 Task: Look for space in Kundarkhi, India from 12th July, 2023 to 16th July, 2023 for 8 adults in price range Rs.10000 to Rs.16000. Place can be private room with 8 bedrooms having 8 beds and 8 bathrooms. Property type can be house, flat, guest house, hotel. Amenities needed are: wifi, TV, free parkinig on premises, gym, breakfast. Booking option can be shelf check-in. Required host language is English.
Action: Mouse moved to (495, 119)
Screenshot: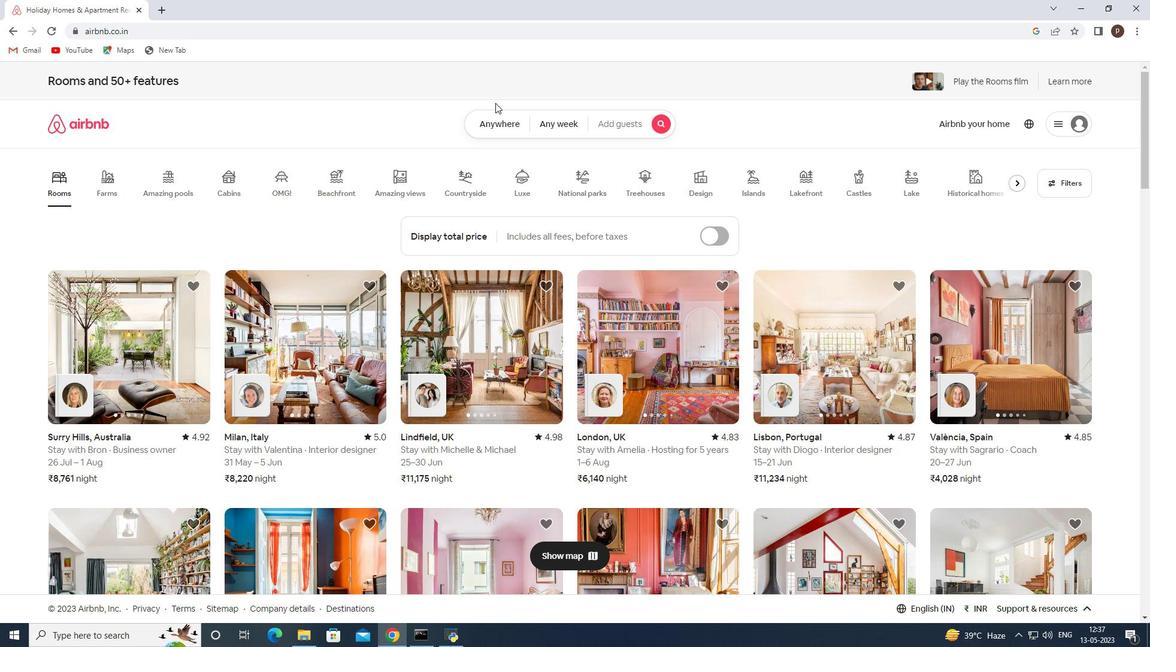 
Action: Mouse pressed left at (495, 119)
Screenshot: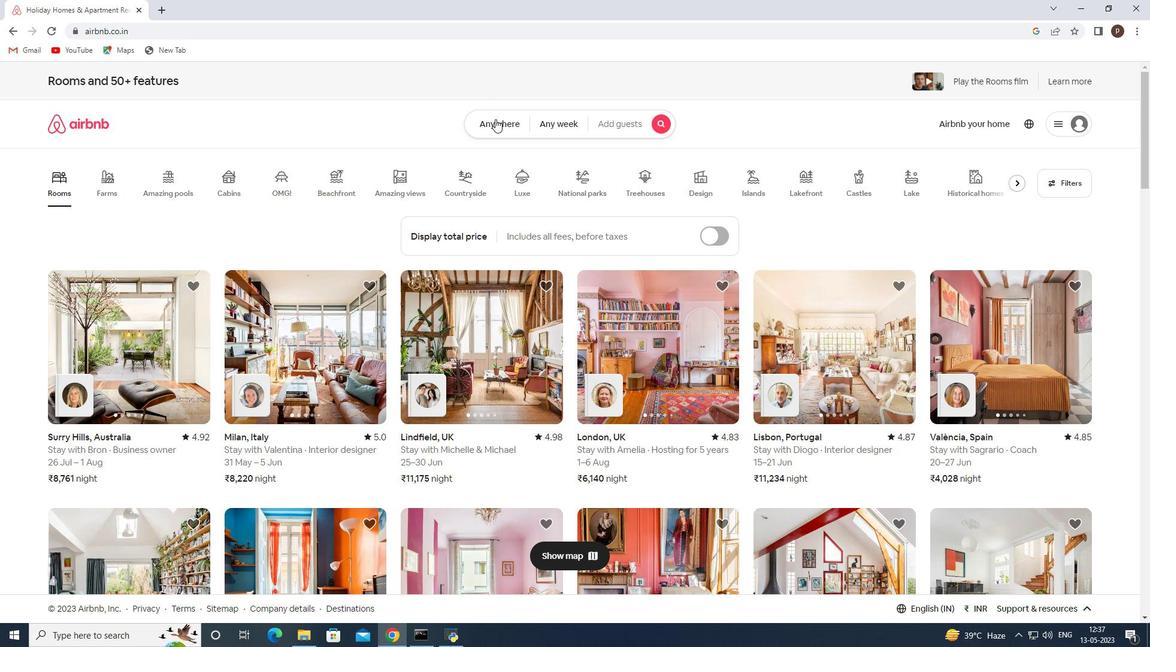 
Action: Mouse moved to (431, 171)
Screenshot: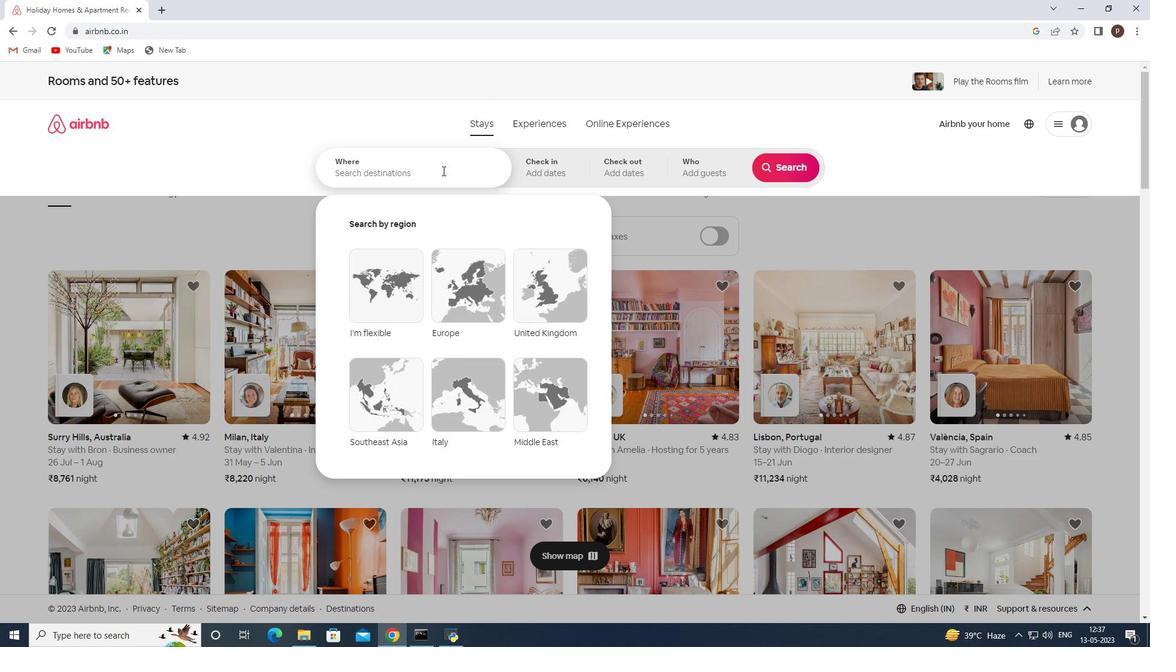 
Action: Mouse pressed left at (431, 171)
Screenshot: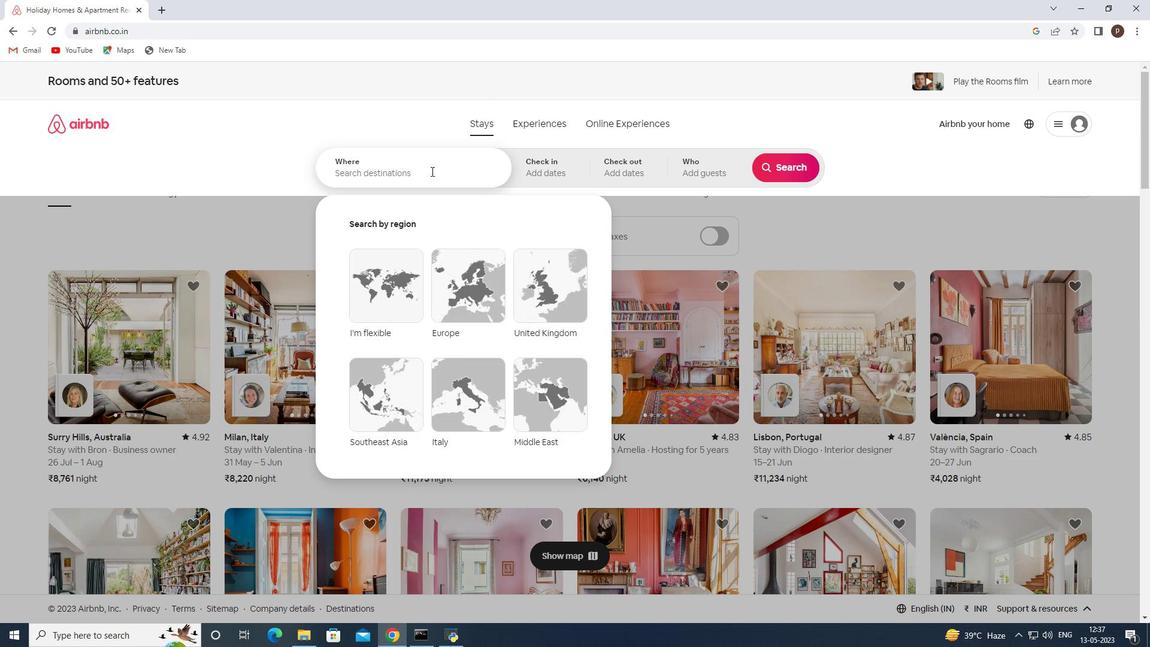 
Action: Key pressed <Key.caps_lock>K<Key.caps_lock>undarkhi
Screenshot: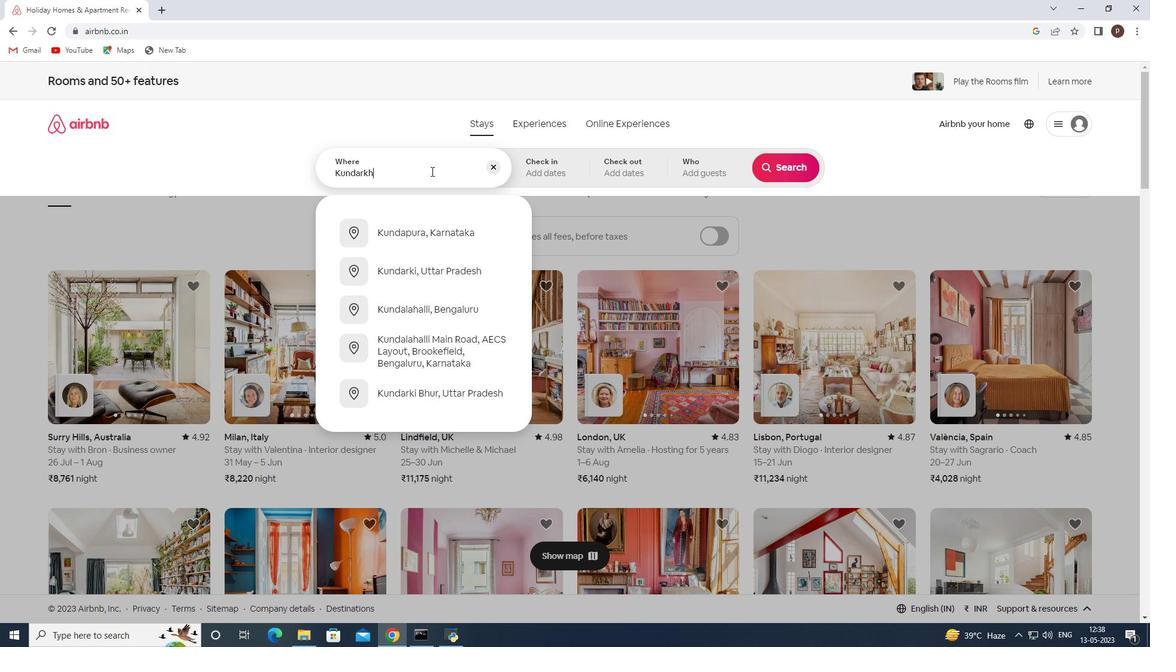 
Action: Mouse moved to (431, 231)
Screenshot: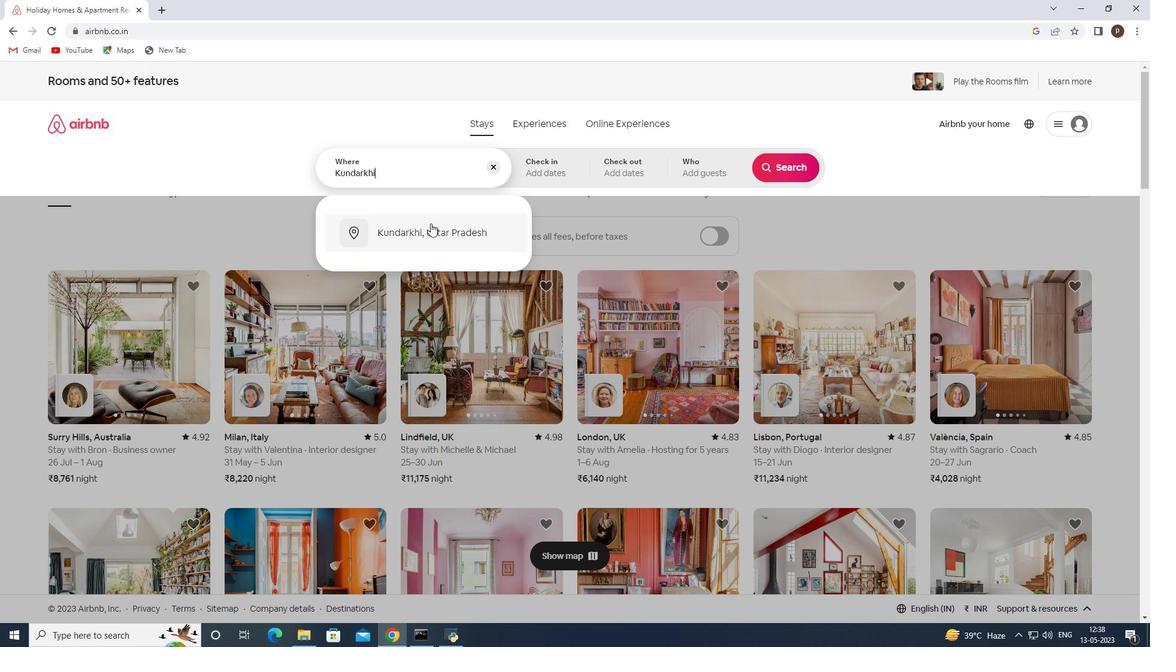 
Action: Mouse pressed left at (431, 231)
Screenshot: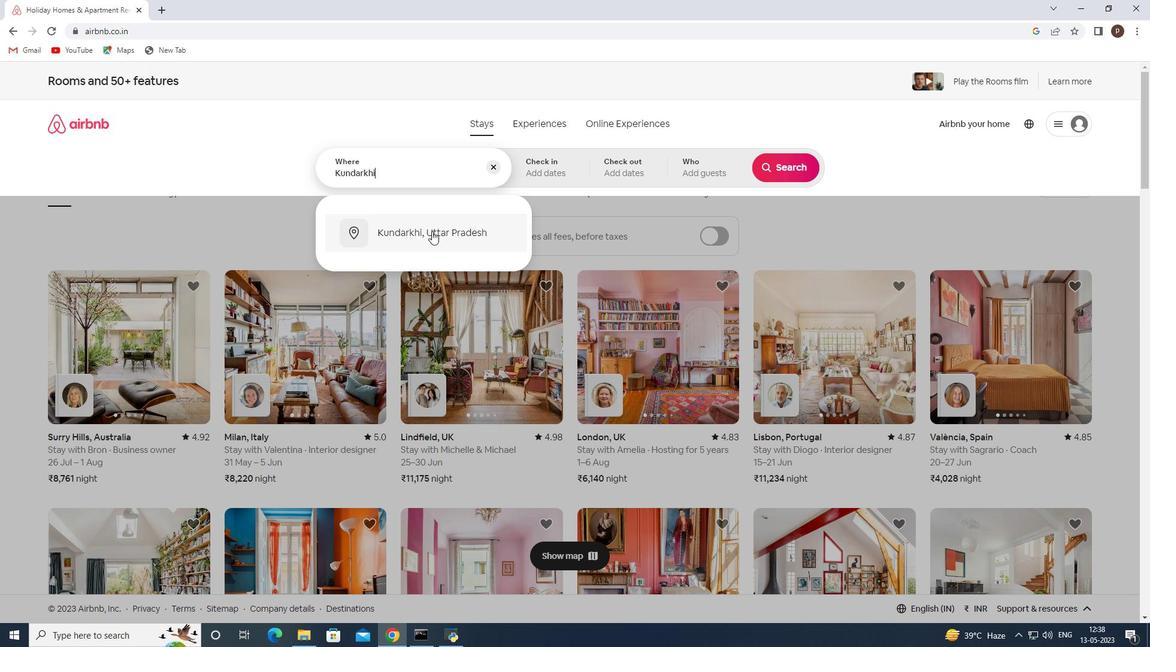 
Action: Mouse moved to (786, 261)
Screenshot: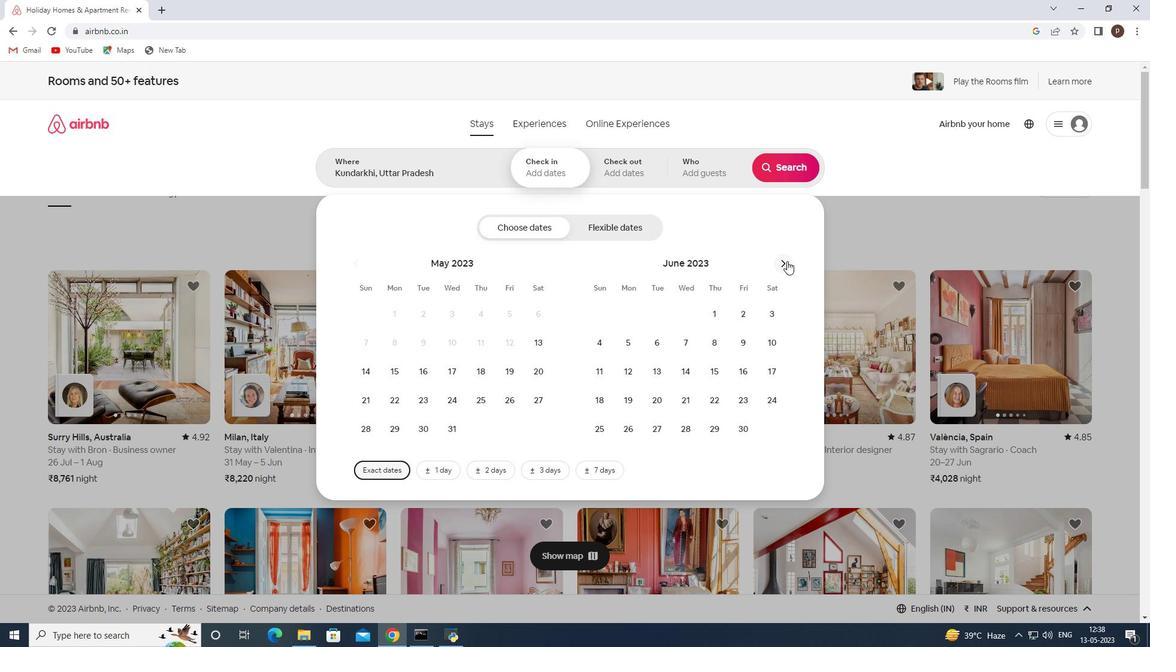 
Action: Mouse pressed left at (786, 261)
Screenshot: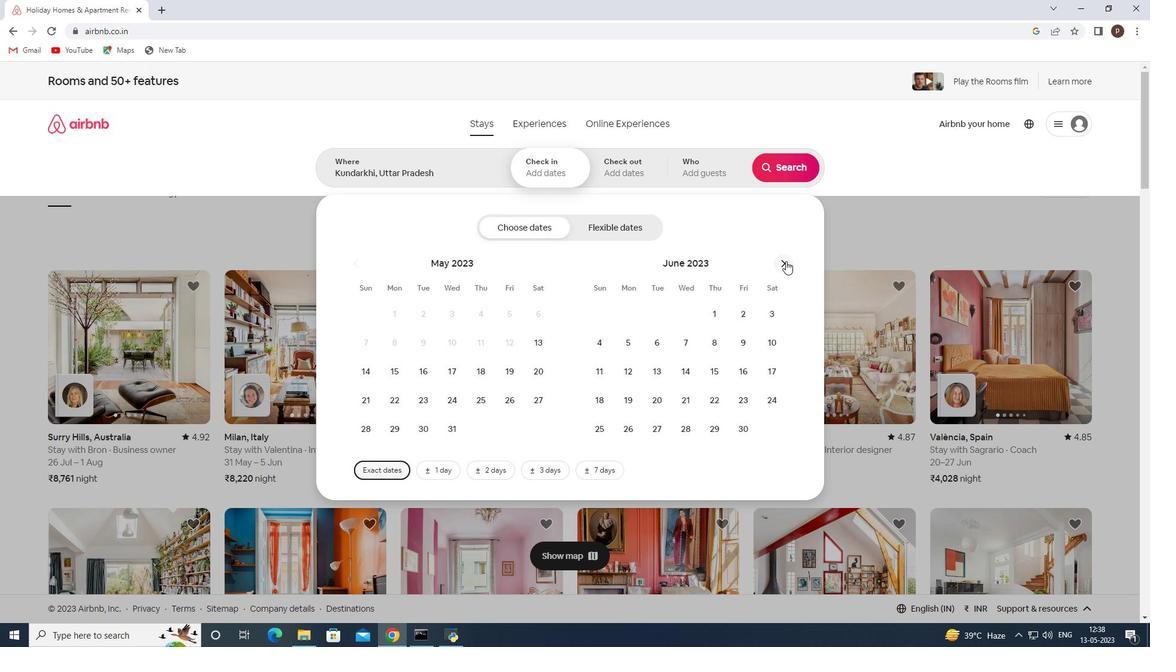 
Action: Mouse moved to (681, 370)
Screenshot: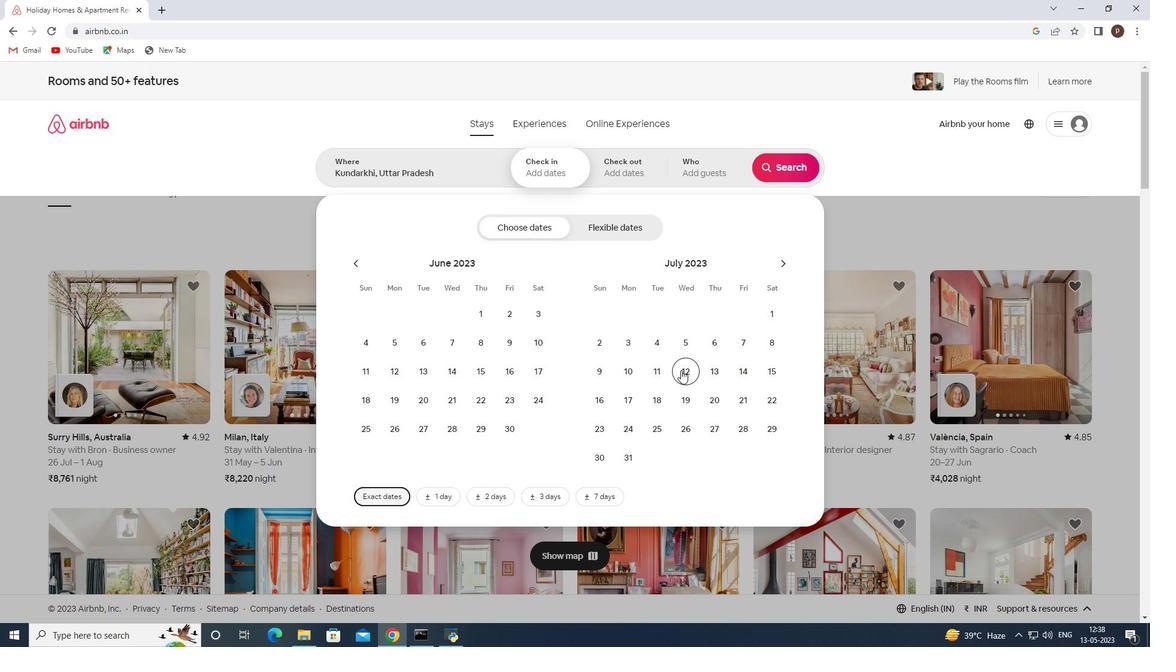 
Action: Mouse pressed left at (681, 370)
Screenshot: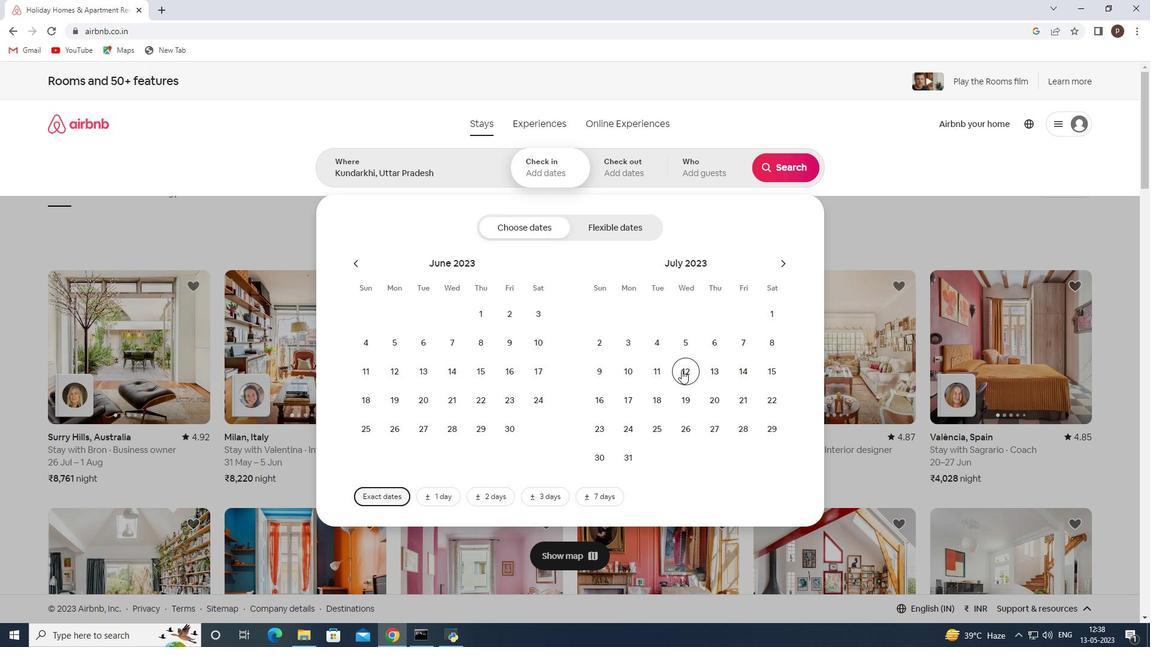 
Action: Mouse moved to (599, 399)
Screenshot: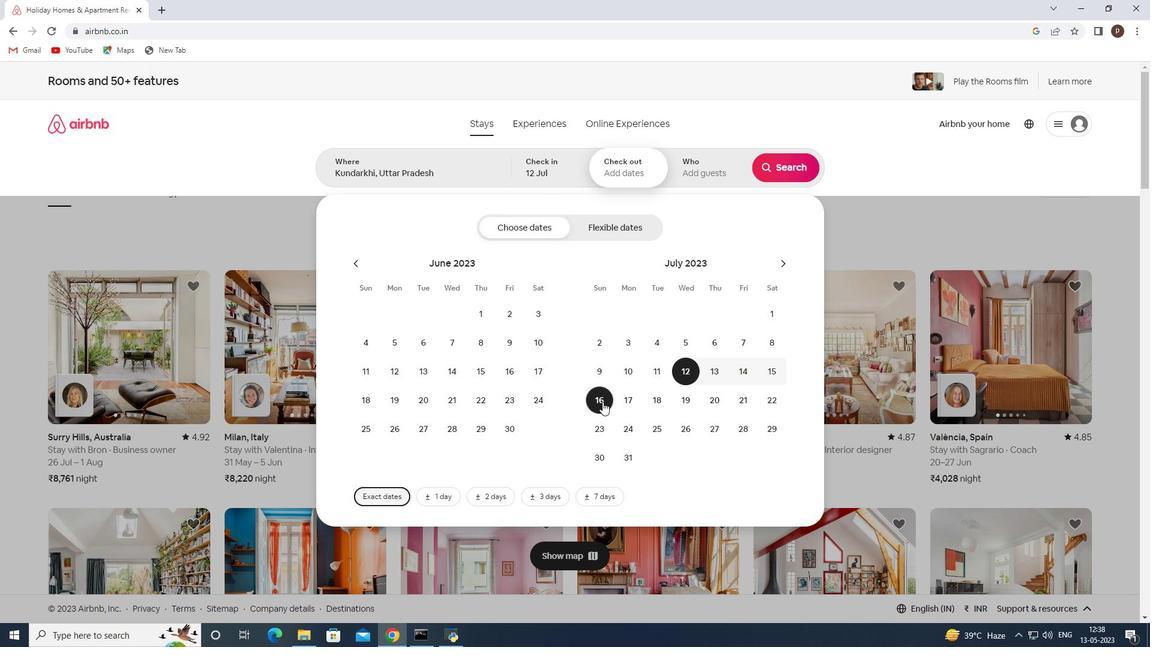 
Action: Mouse pressed left at (599, 399)
Screenshot: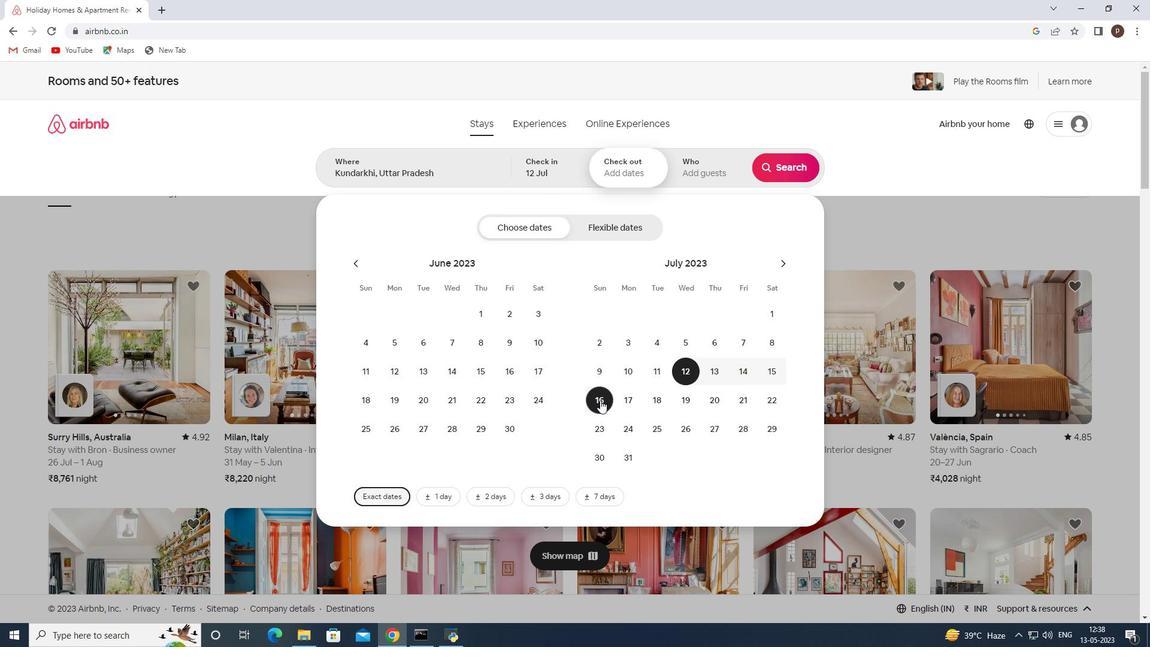 
Action: Mouse moved to (728, 168)
Screenshot: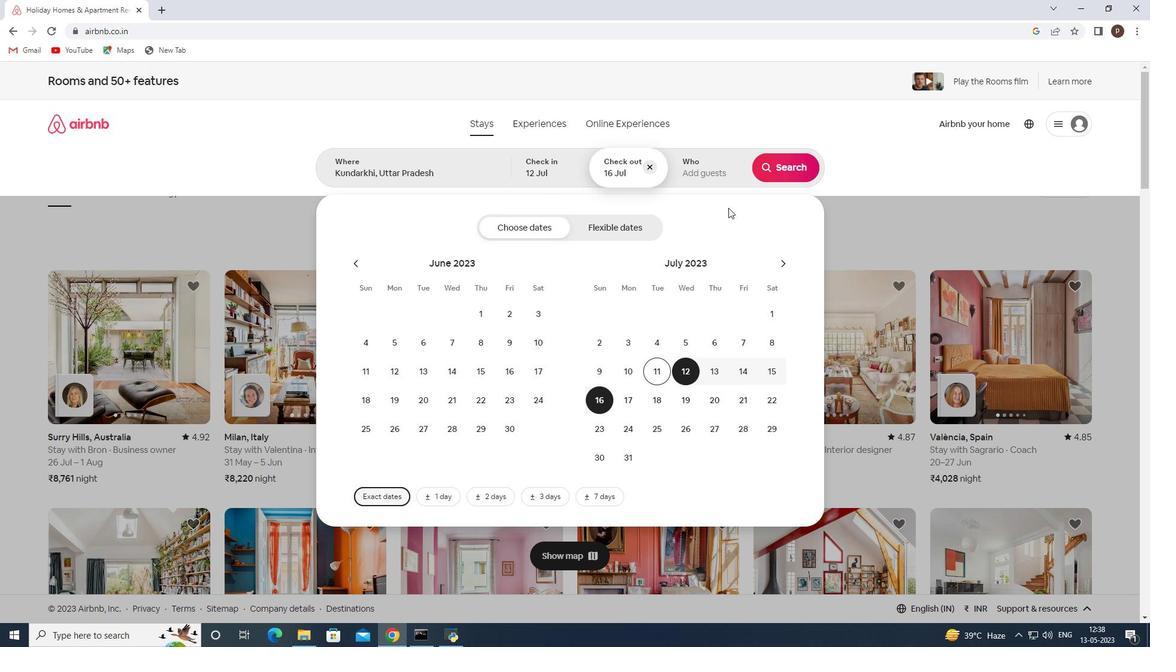 
Action: Mouse pressed left at (728, 168)
Screenshot: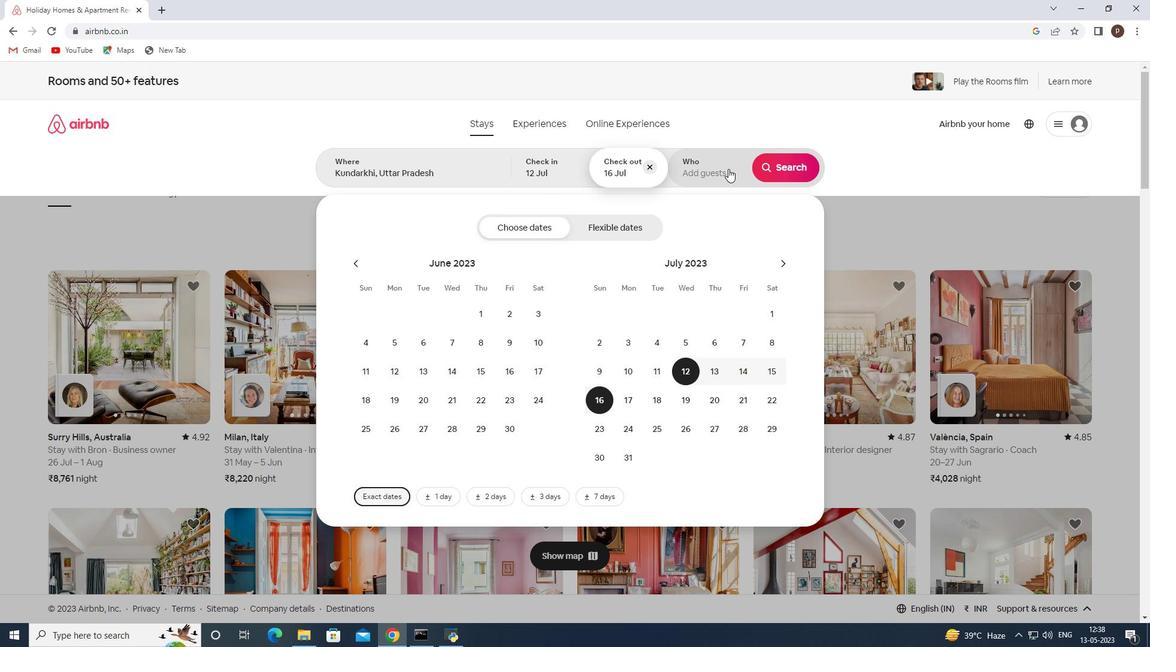 
Action: Mouse moved to (786, 233)
Screenshot: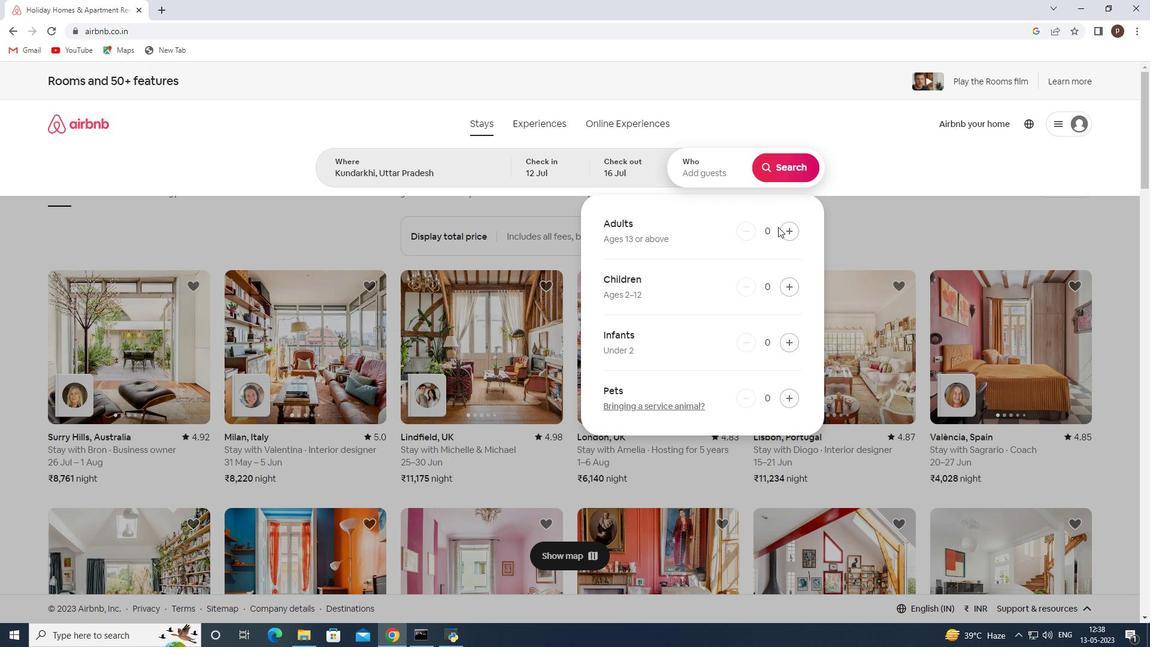 
Action: Mouse pressed left at (786, 233)
Screenshot: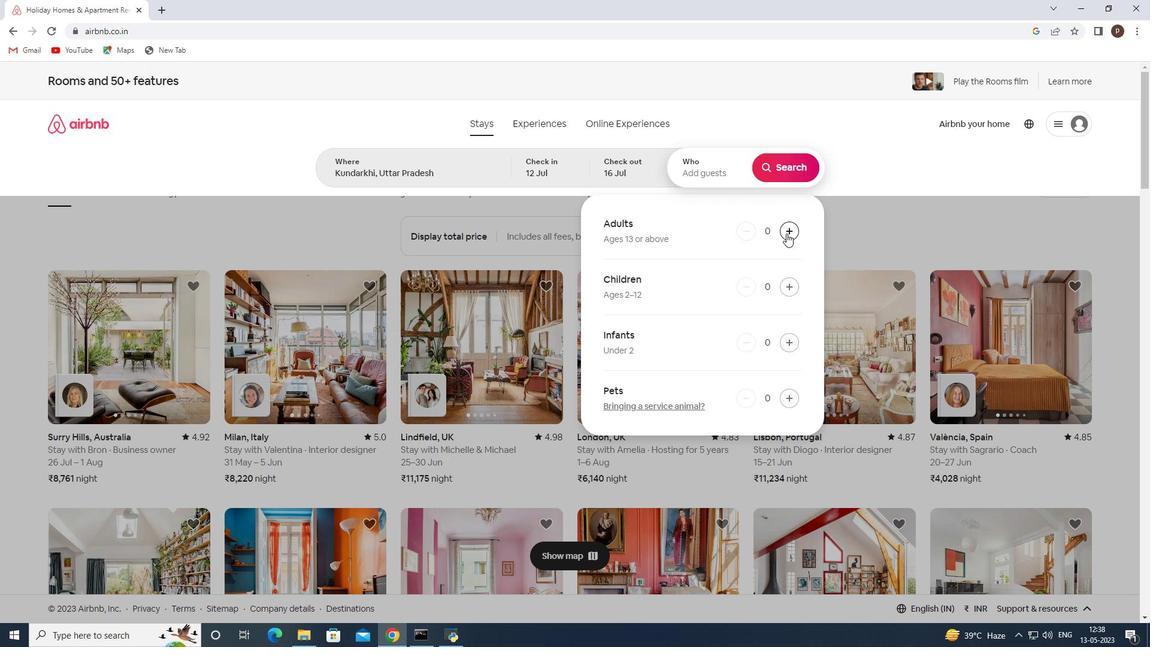 
Action: Mouse pressed left at (786, 233)
Screenshot: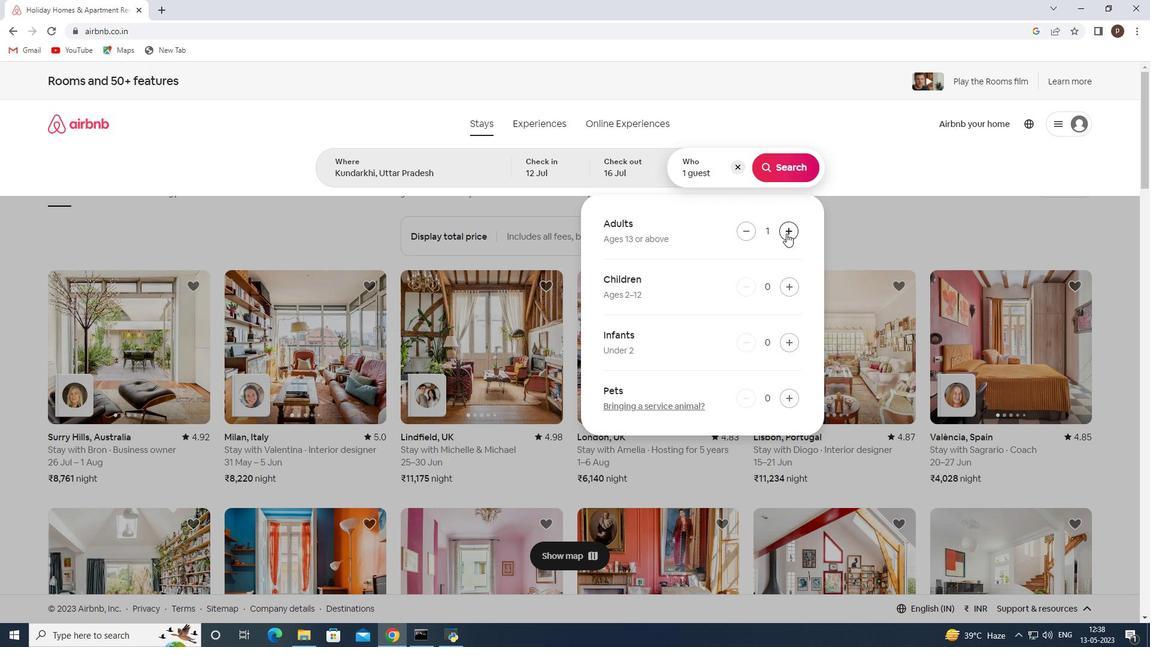 
Action: Mouse pressed left at (786, 233)
Screenshot: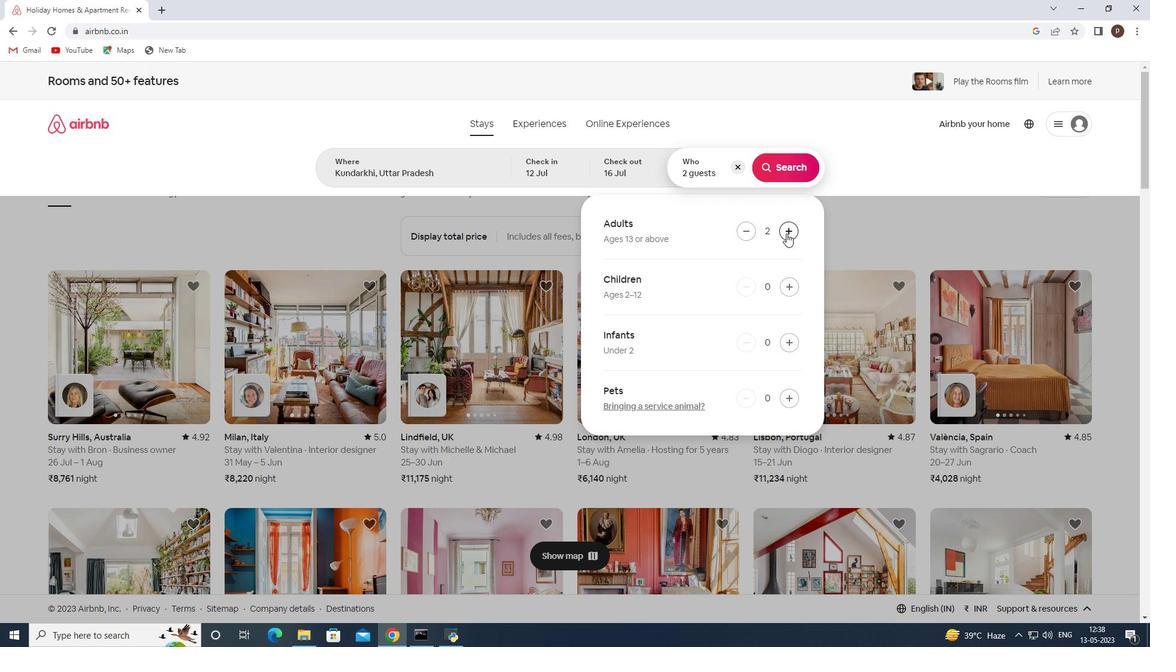 
Action: Mouse pressed left at (786, 233)
Screenshot: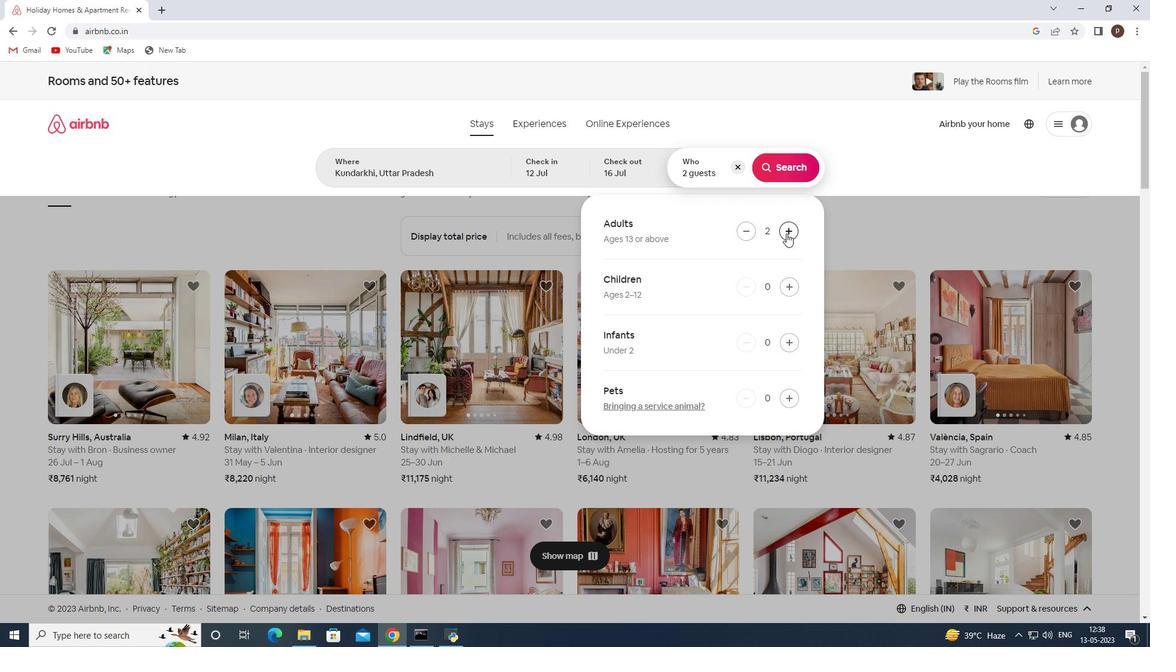 
Action: Mouse pressed left at (786, 233)
Screenshot: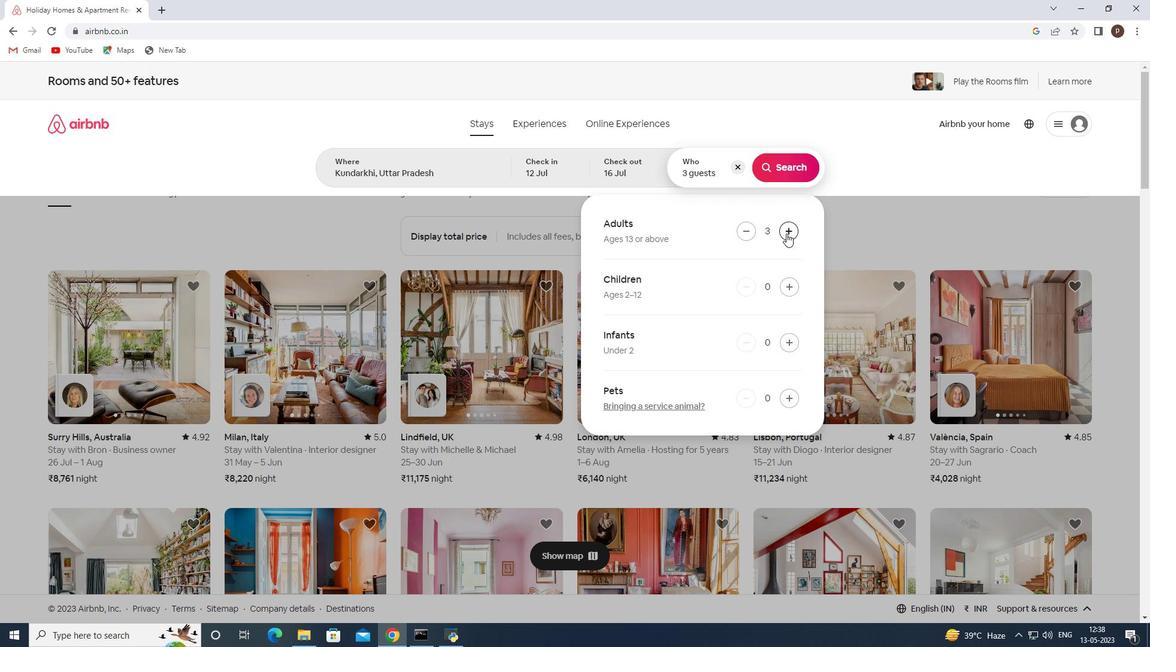 
Action: Mouse pressed left at (786, 233)
Screenshot: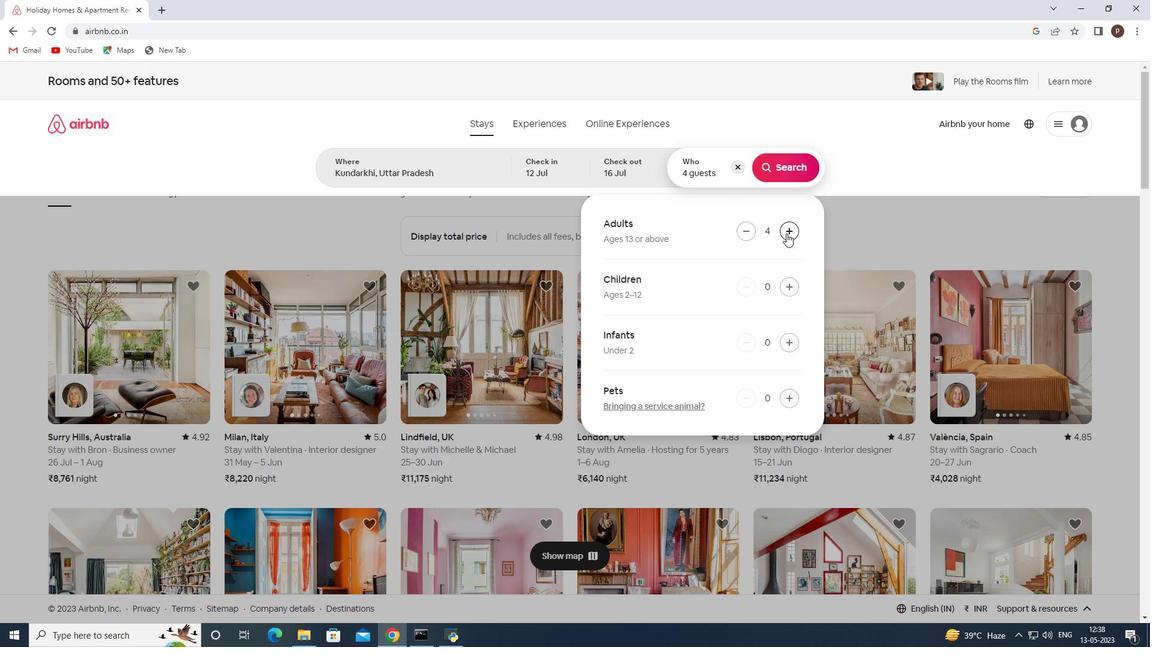 
Action: Mouse pressed left at (786, 233)
Screenshot: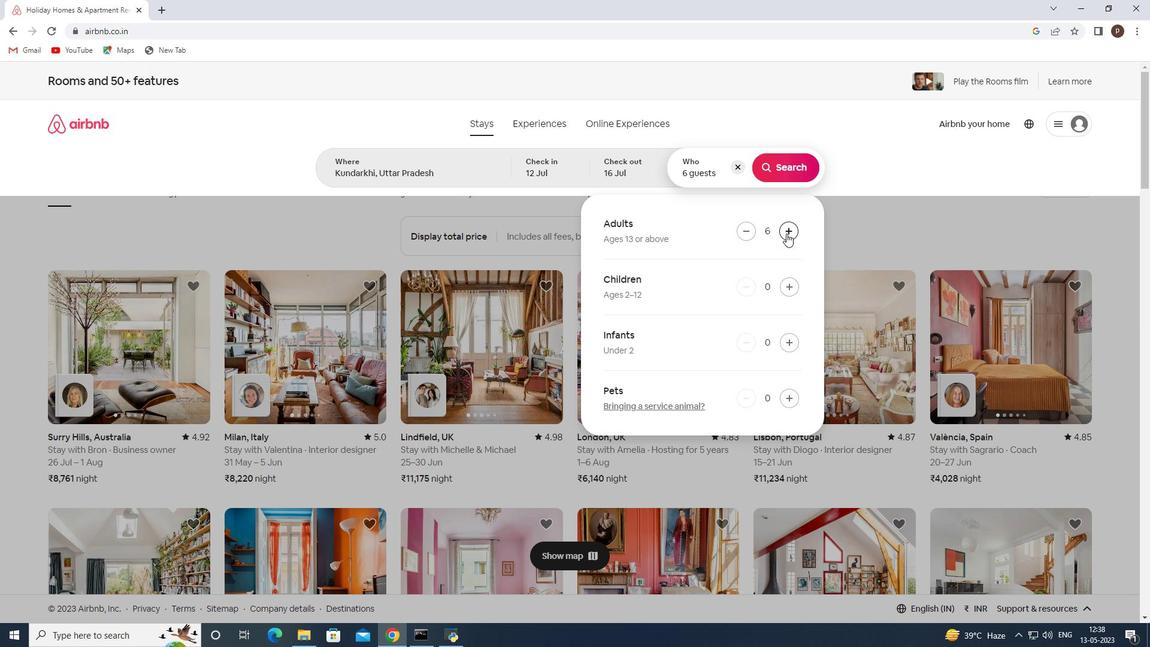 
Action: Mouse pressed left at (786, 233)
Screenshot: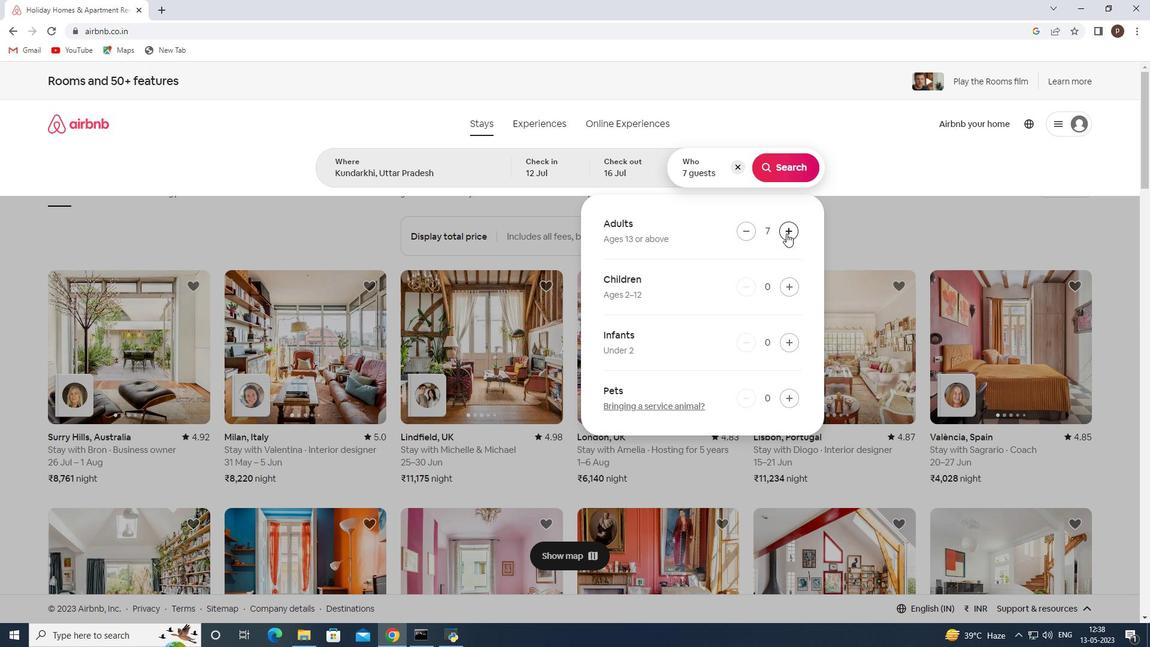 
Action: Mouse moved to (788, 170)
Screenshot: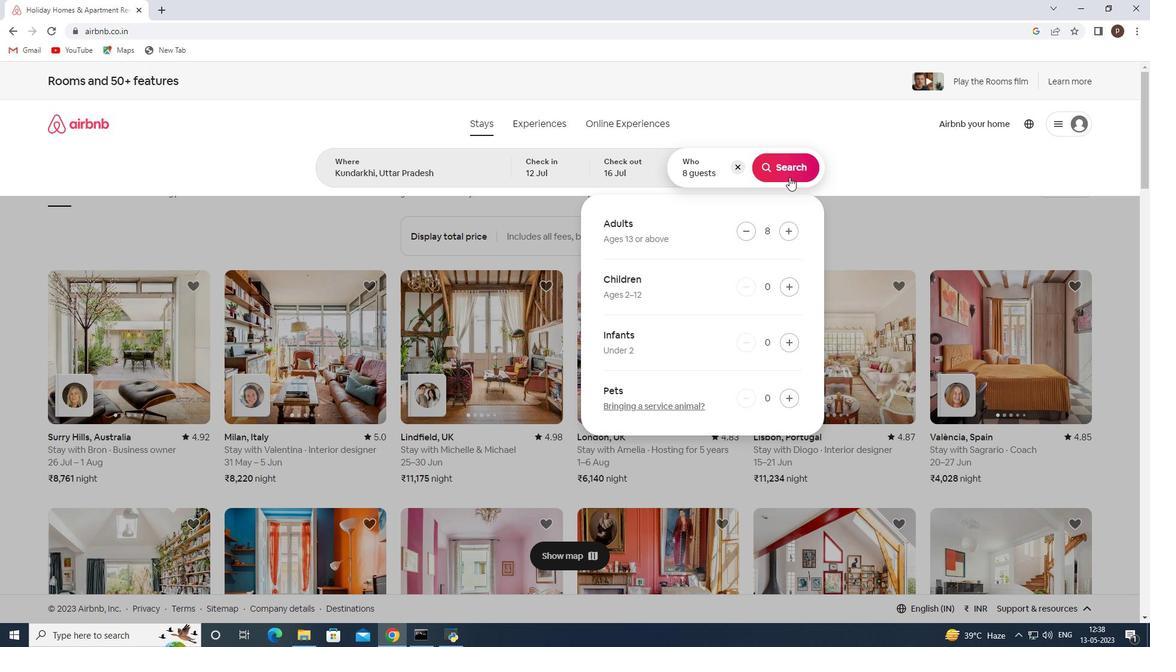 
Action: Mouse pressed left at (788, 170)
Screenshot: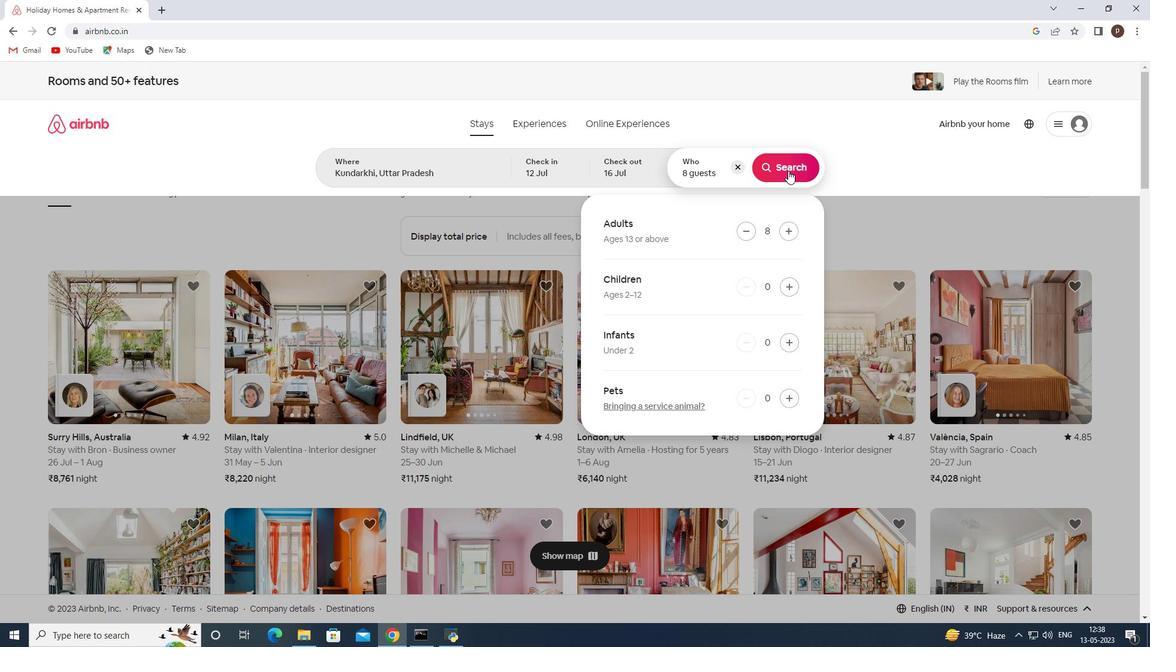 
Action: Mouse moved to (1084, 130)
Screenshot: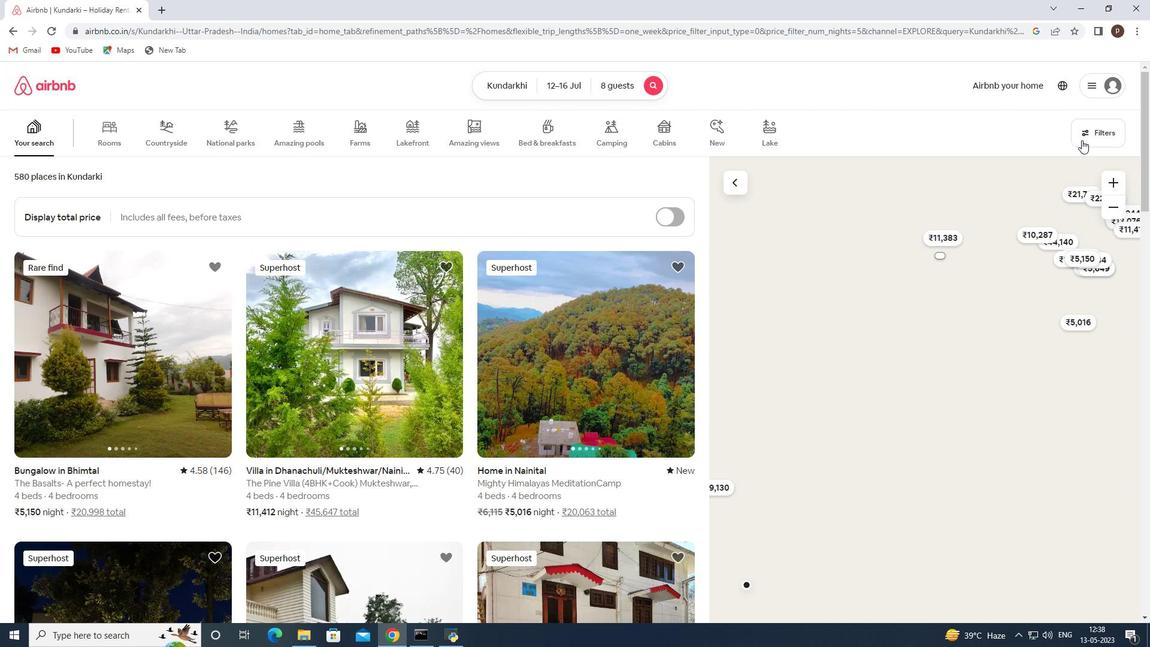 
Action: Mouse pressed left at (1084, 130)
Screenshot: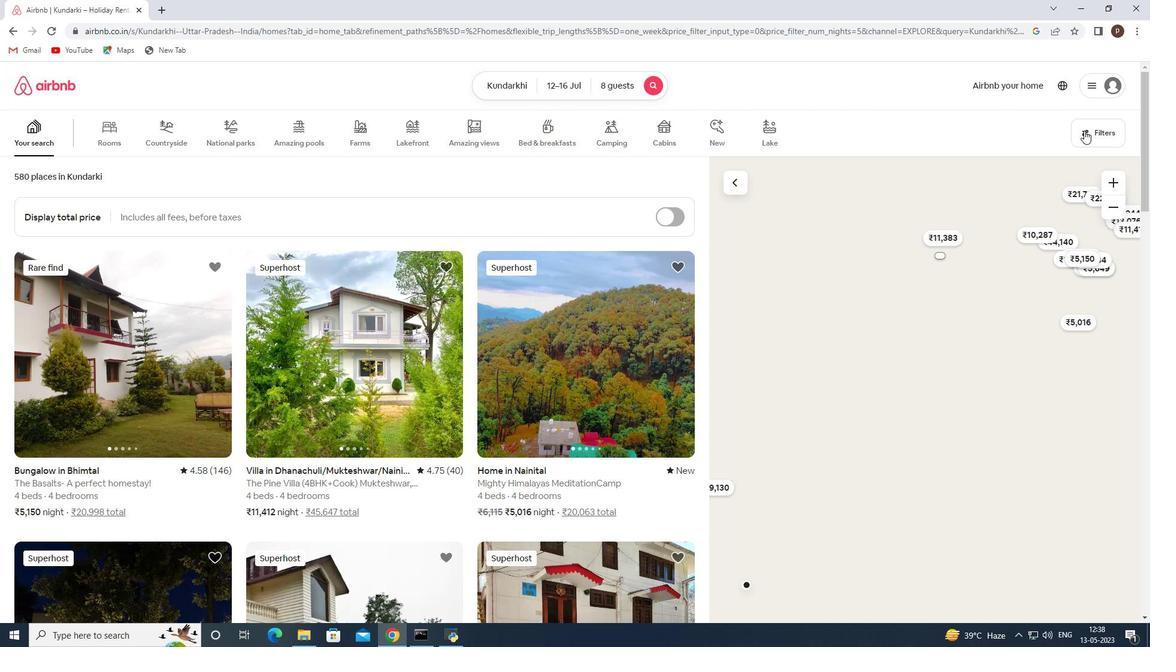 
Action: Mouse moved to (401, 428)
Screenshot: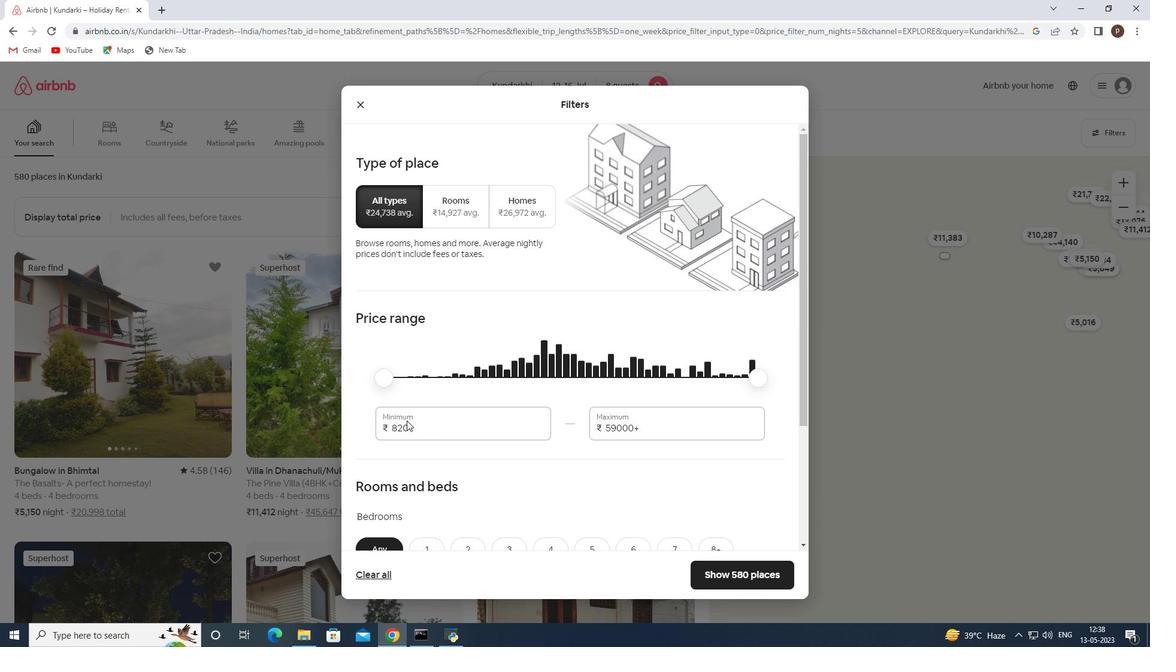 
Action: Mouse pressed left at (401, 428)
Screenshot: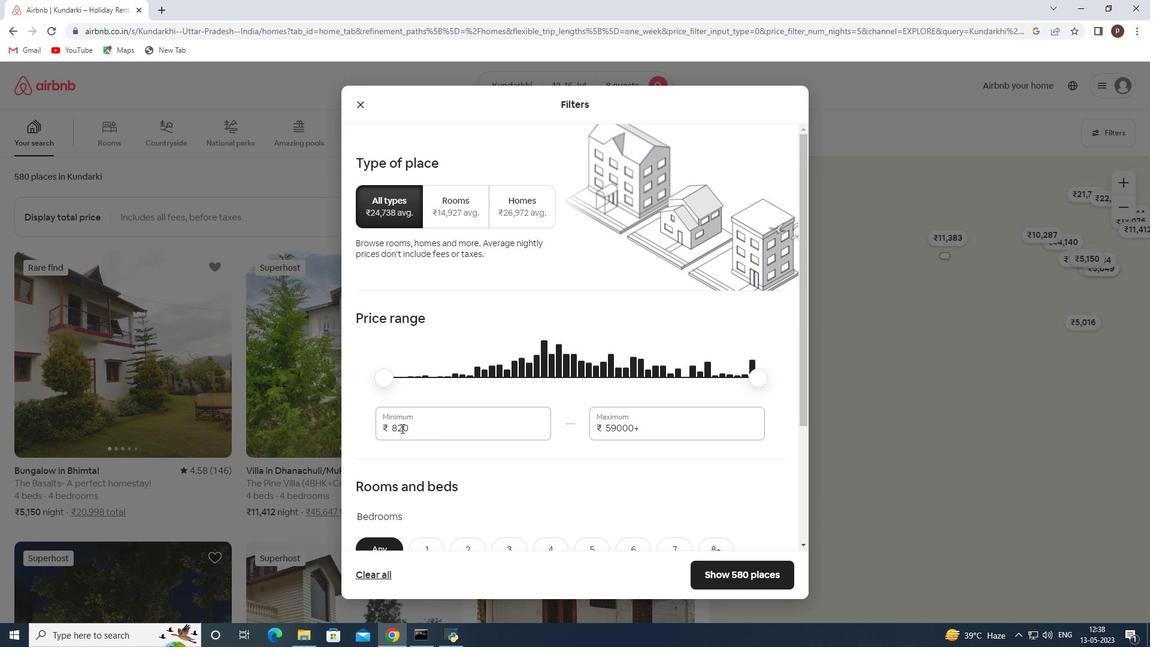 
Action: Mouse pressed left at (401, 428)
Screenshot: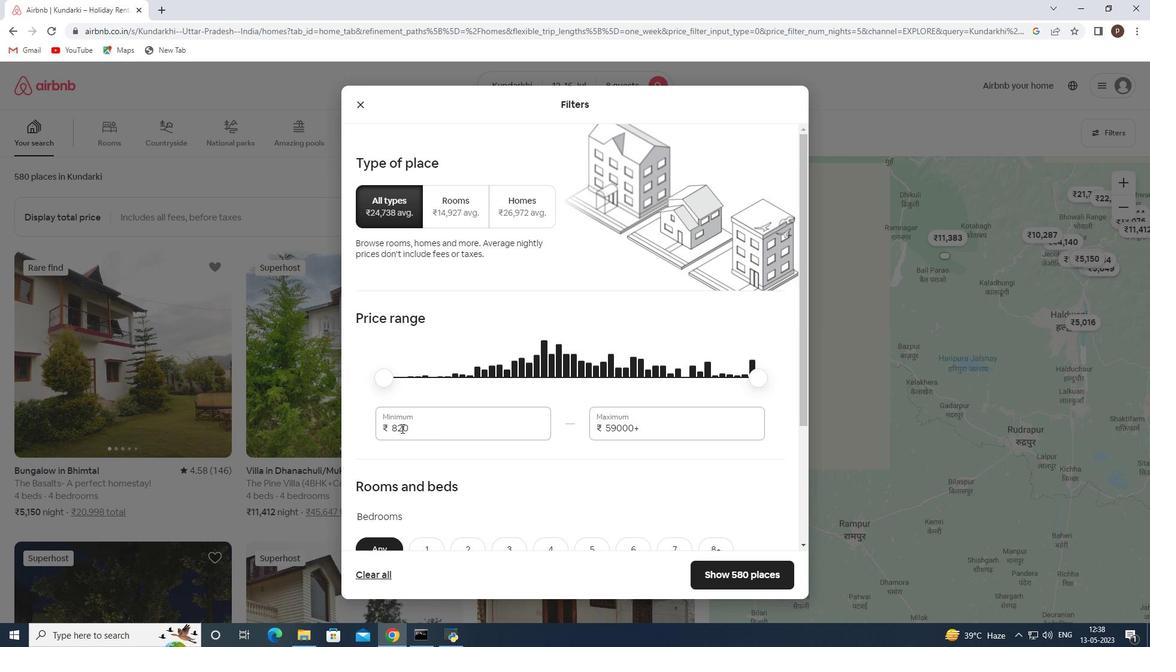 
Action: Key pressed 10000<Key.tab>16000
Screenshot: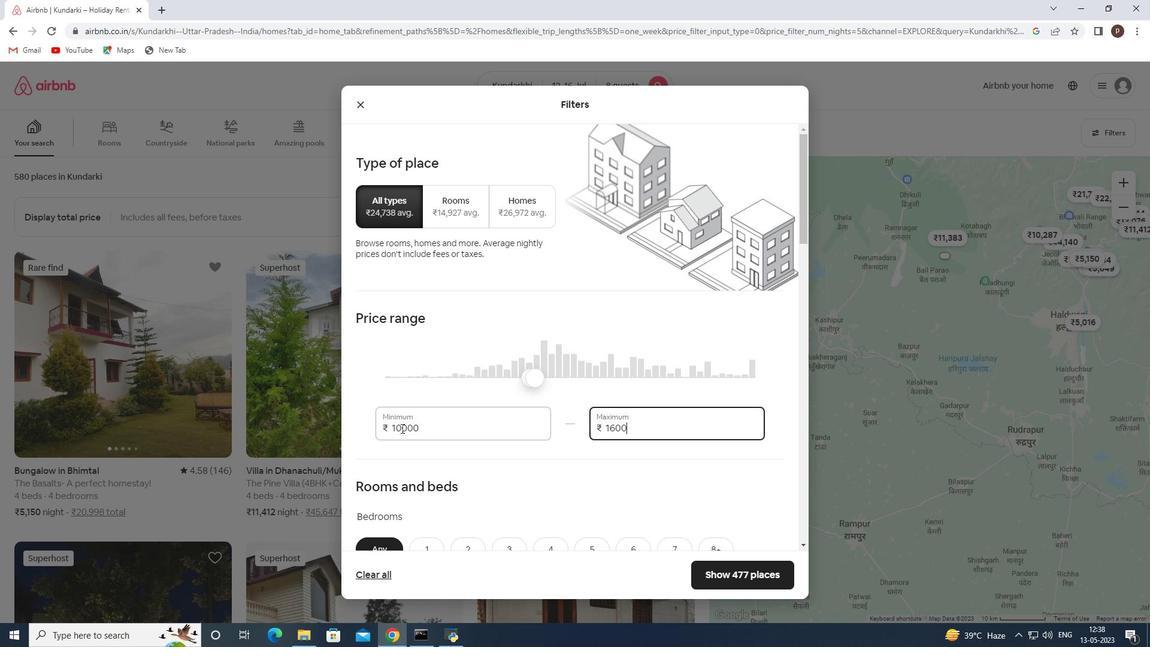 
Action: Mouse scrolled (401, 427) with delta (0, 0)
Screenshot: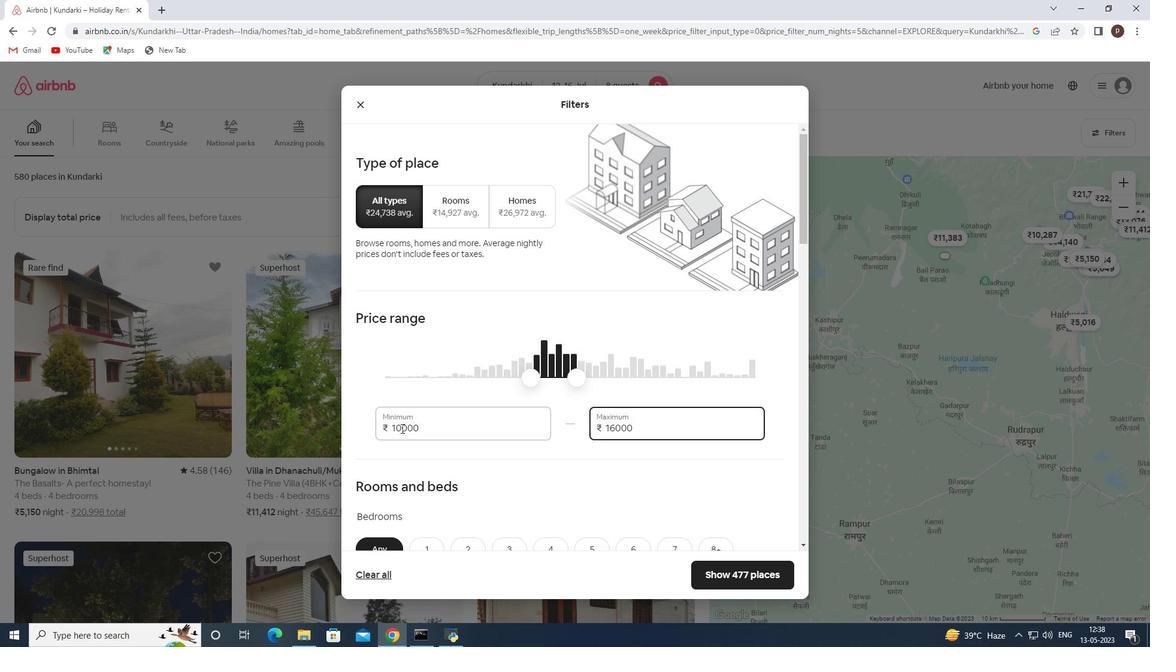
Action: Mouse scrolled (401, 427) with delta (0, 0)
Screenshot: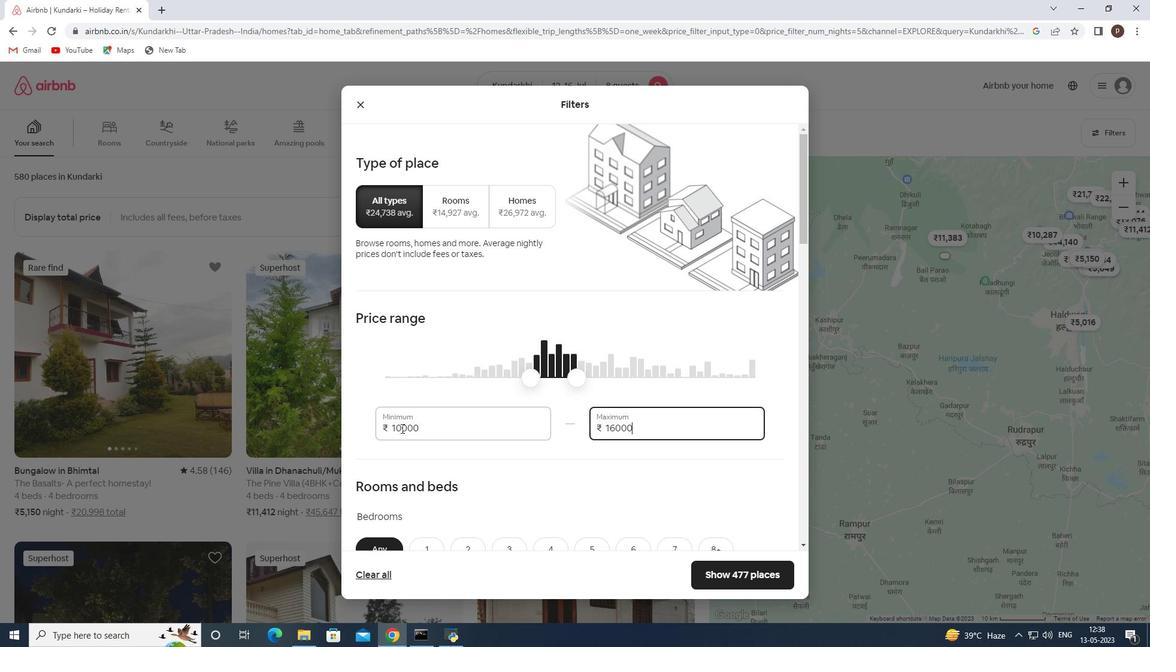 
Action: Mouse moved to (401, 428)
Screenshot: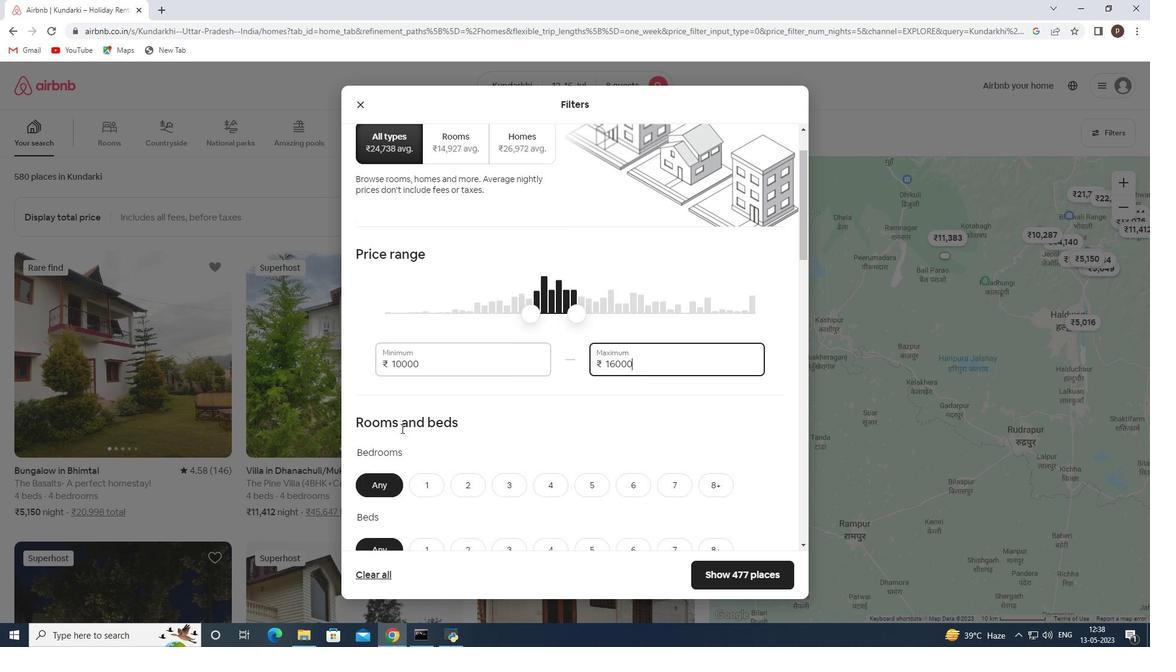 
Action: Mouse scrolled (401, 427) with delta (0, 0)
Screenshot: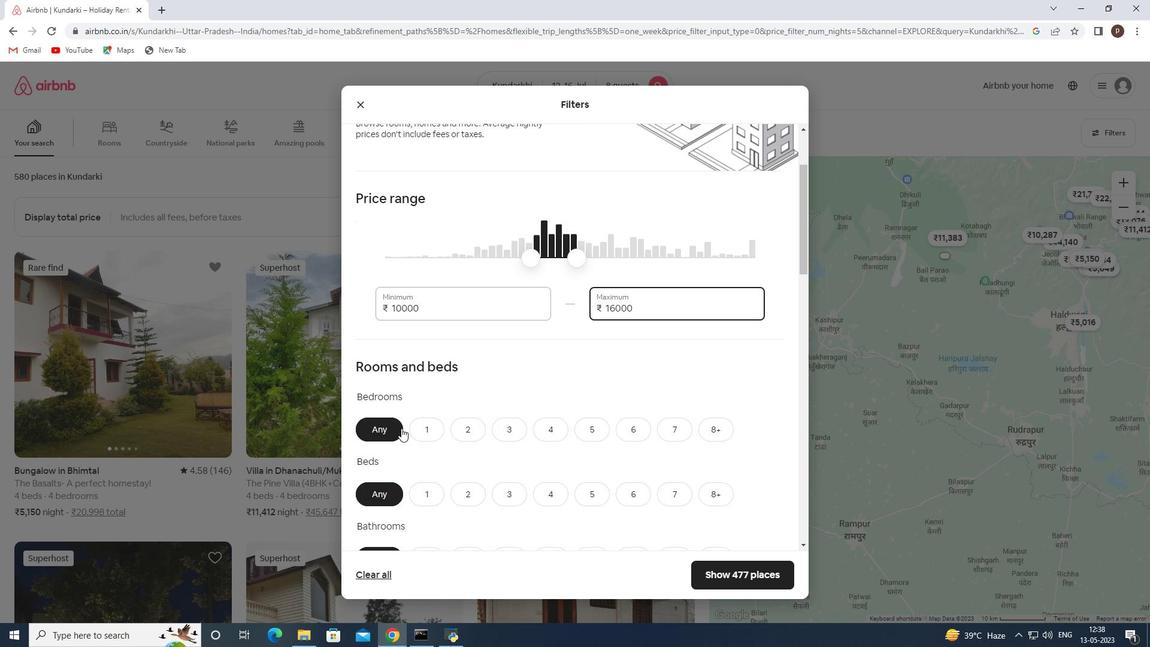 
Action: Mouse moved to (703, 364)
Screenshot: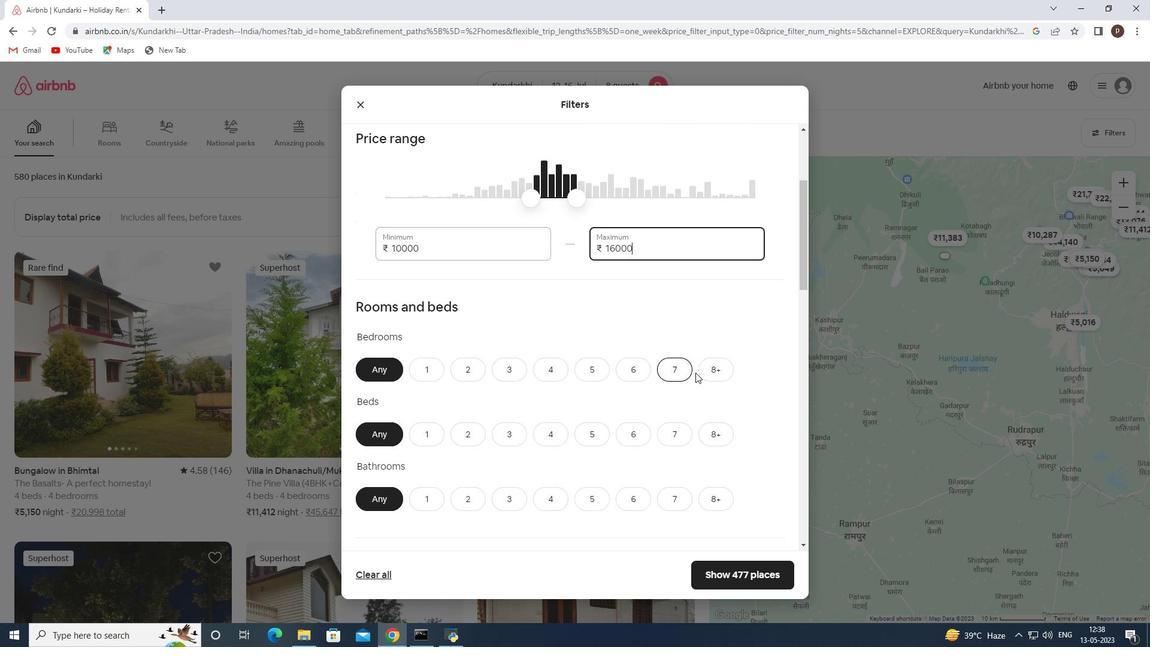 
Action: Mouse pressed left at (703, 364)
Screenshot: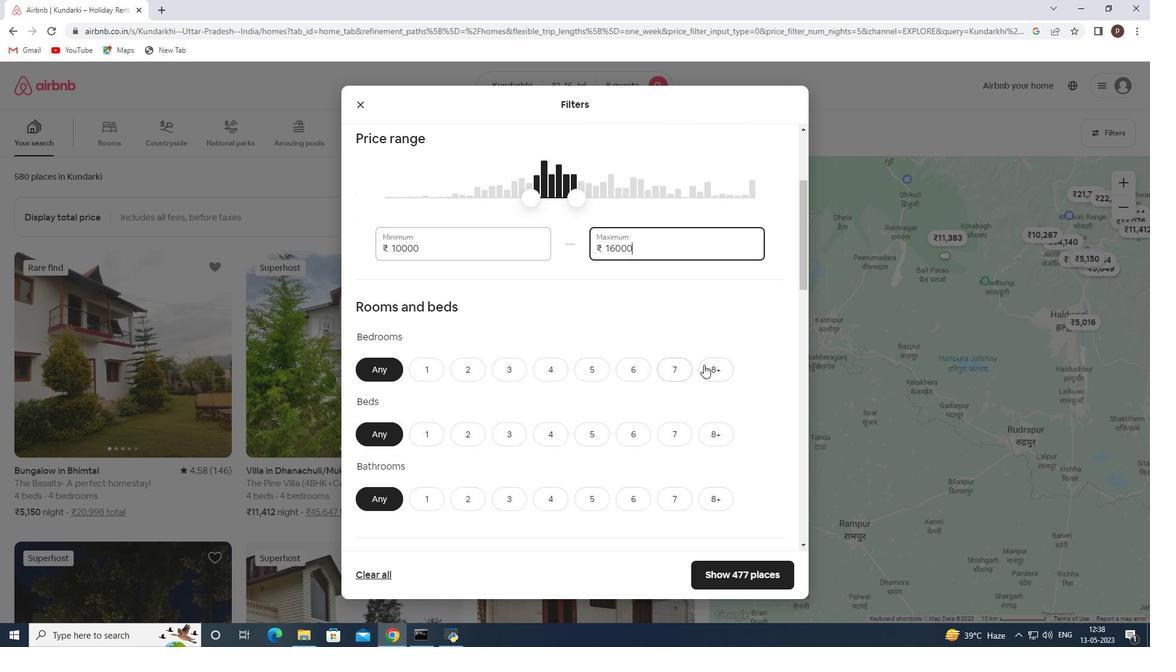
Action: Mouse moved to (712, 419)
Screenshot: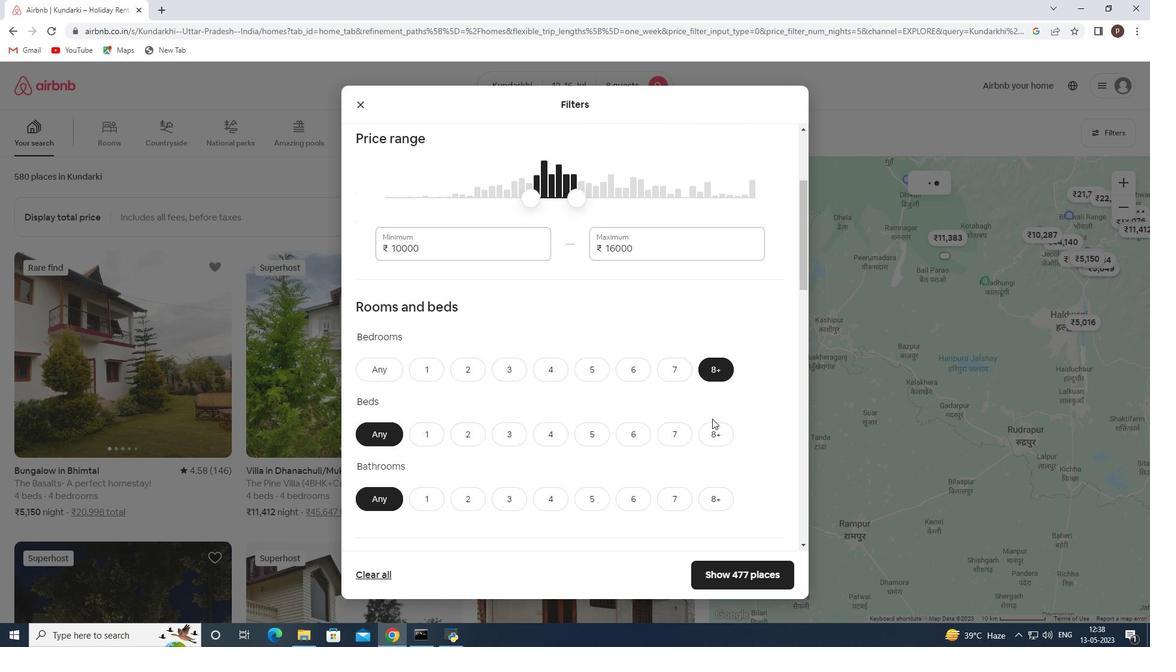 
Action: Mouse pressed left at (712, 419)
Screenshot: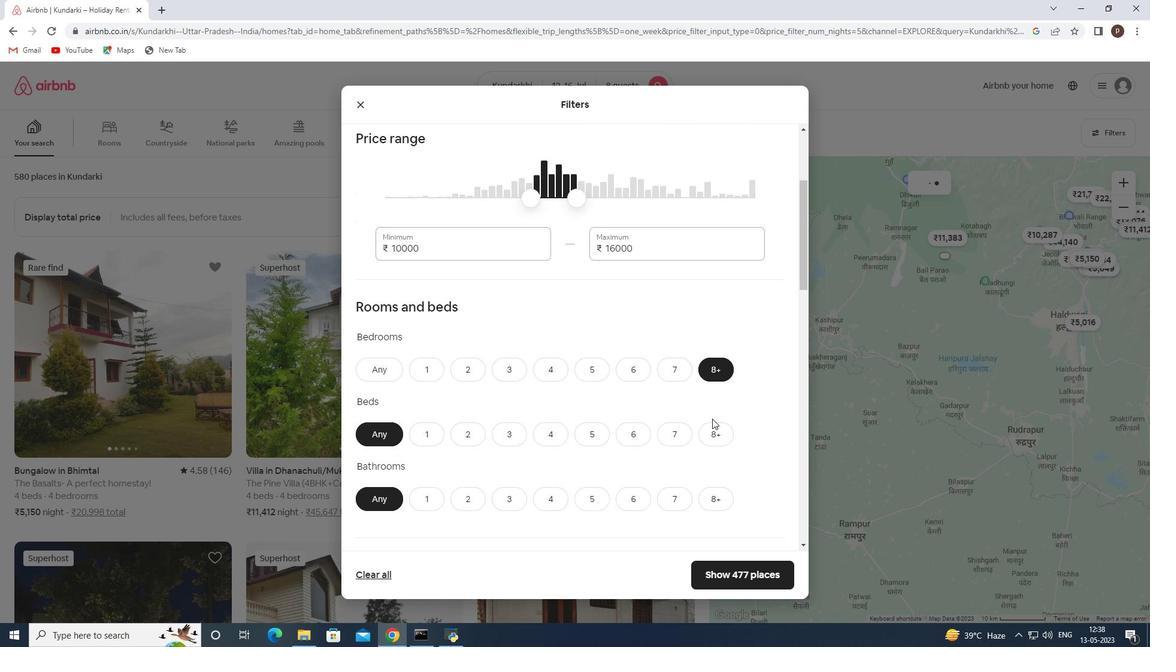 
Action: Mouse moved to (712, 425)
Screenshot: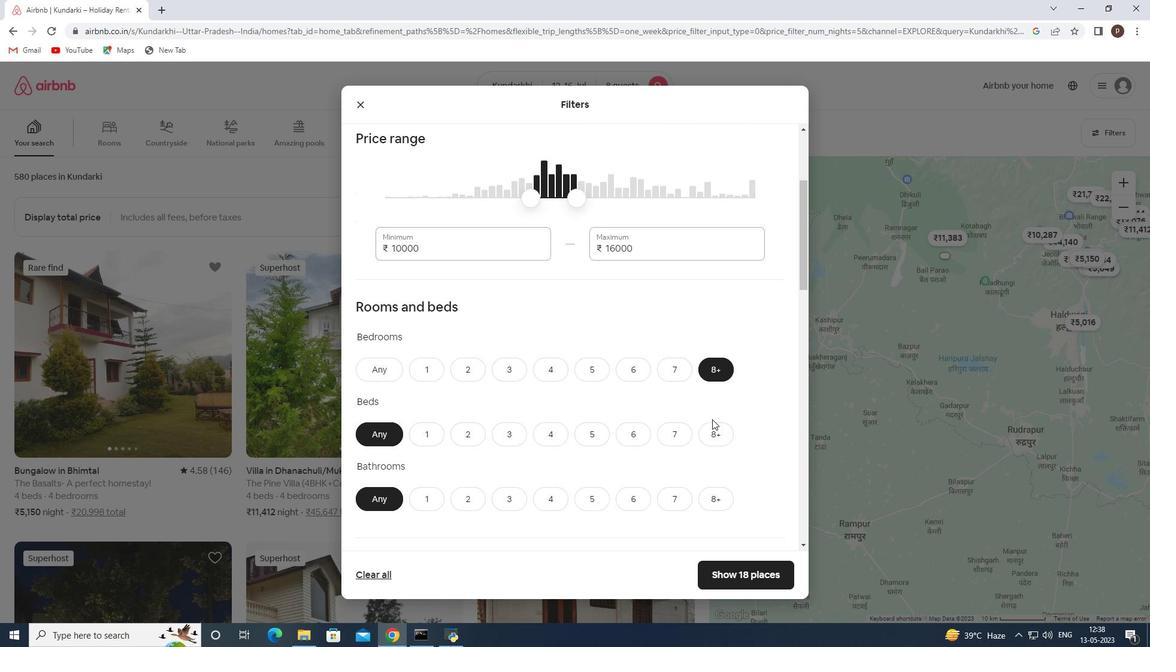 
Action: Mouse pressed left at (712, 425)
Screenshot: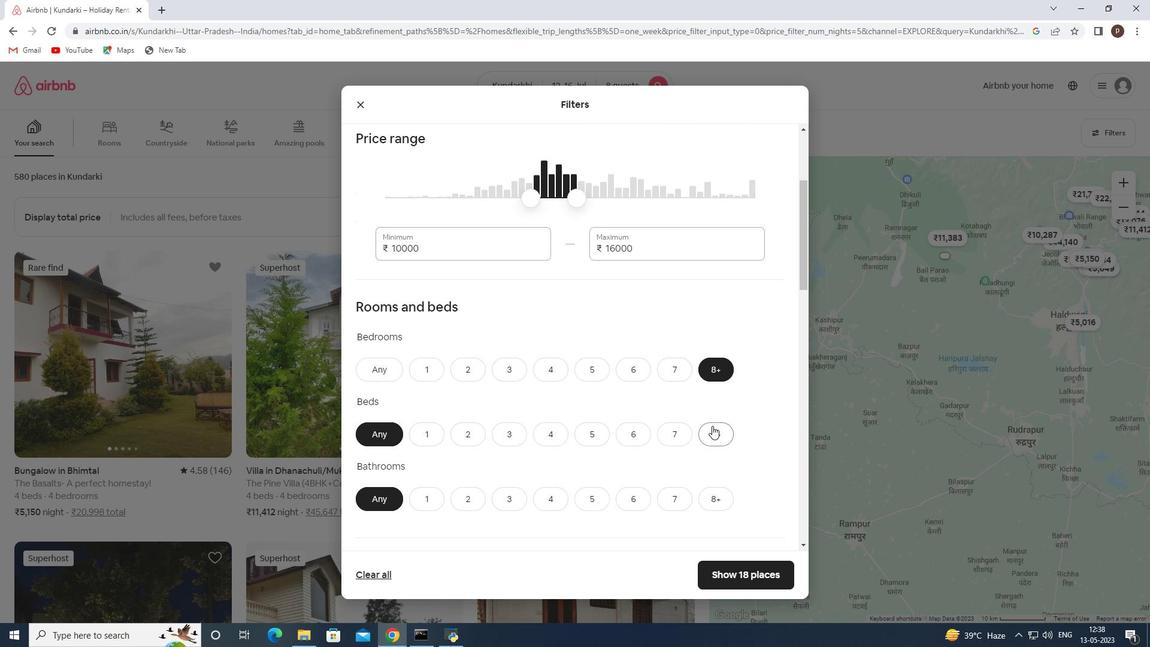 
Action: Mouse moved to (720, 495)
Screenshot: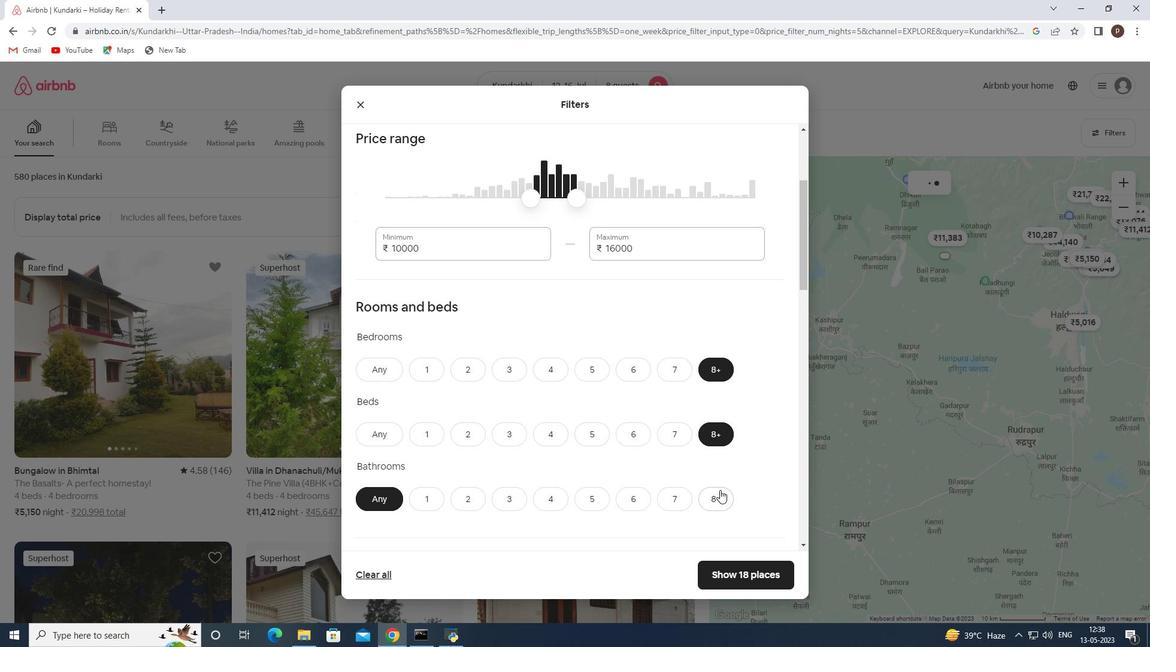 
Action: Mouse pressed left at (720, 495)
Screenshot: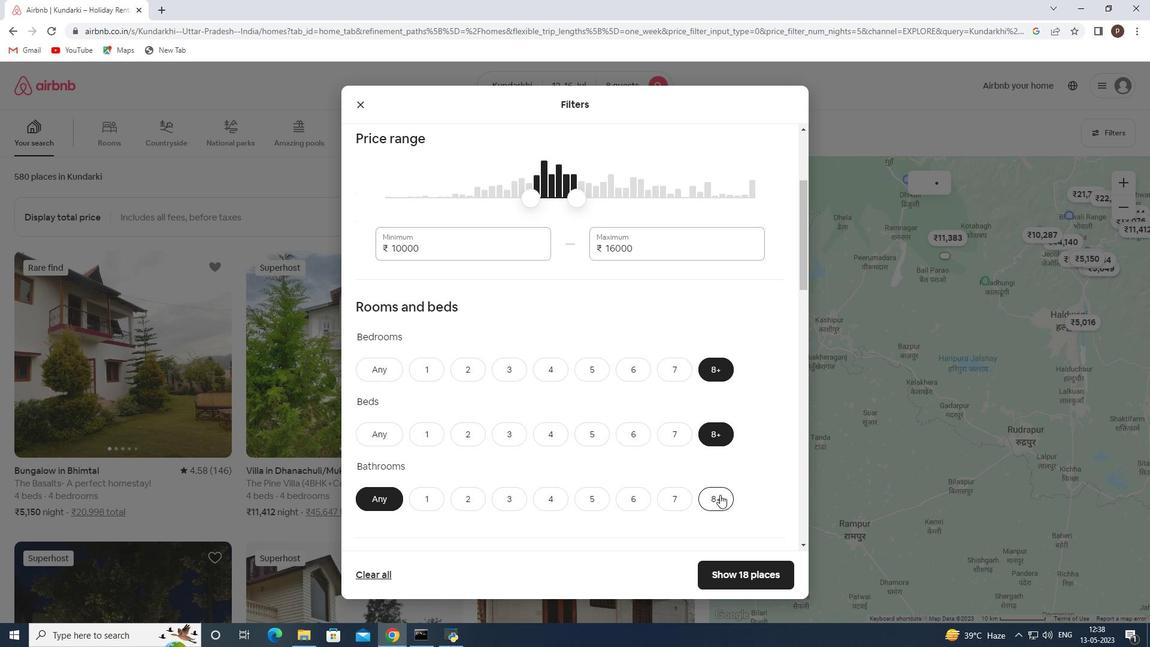 
Action: Mouse moved to (670, 470)
Screenshot: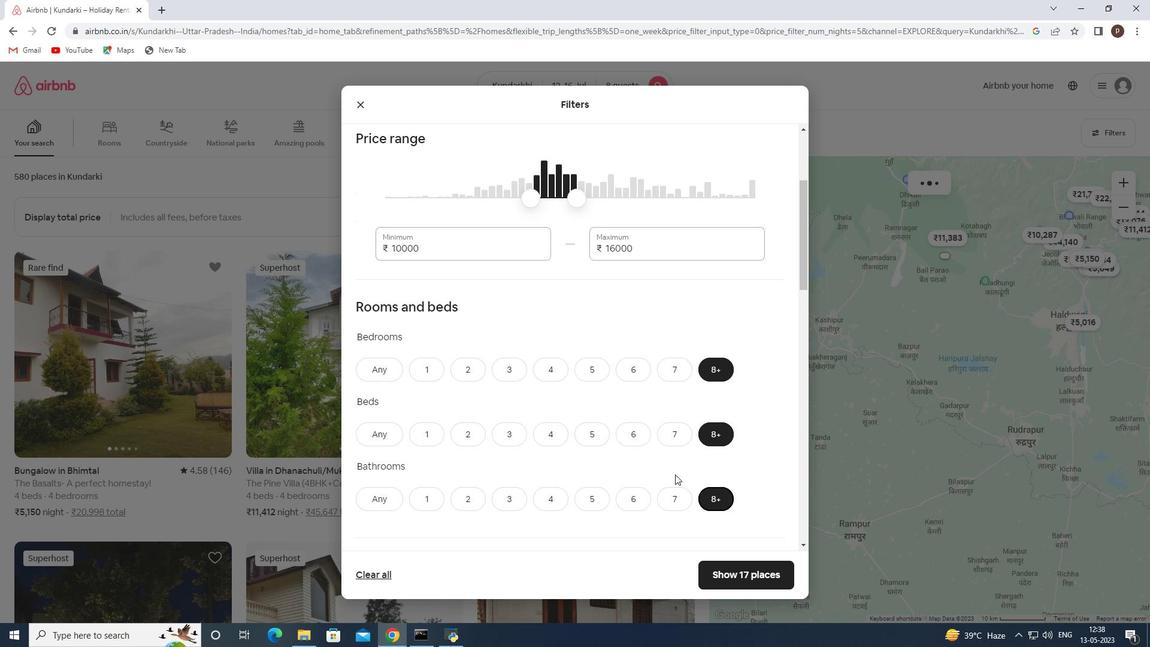 
Action: Mouse scrolled (670, 470) with delta (0, 0)
Screenshot: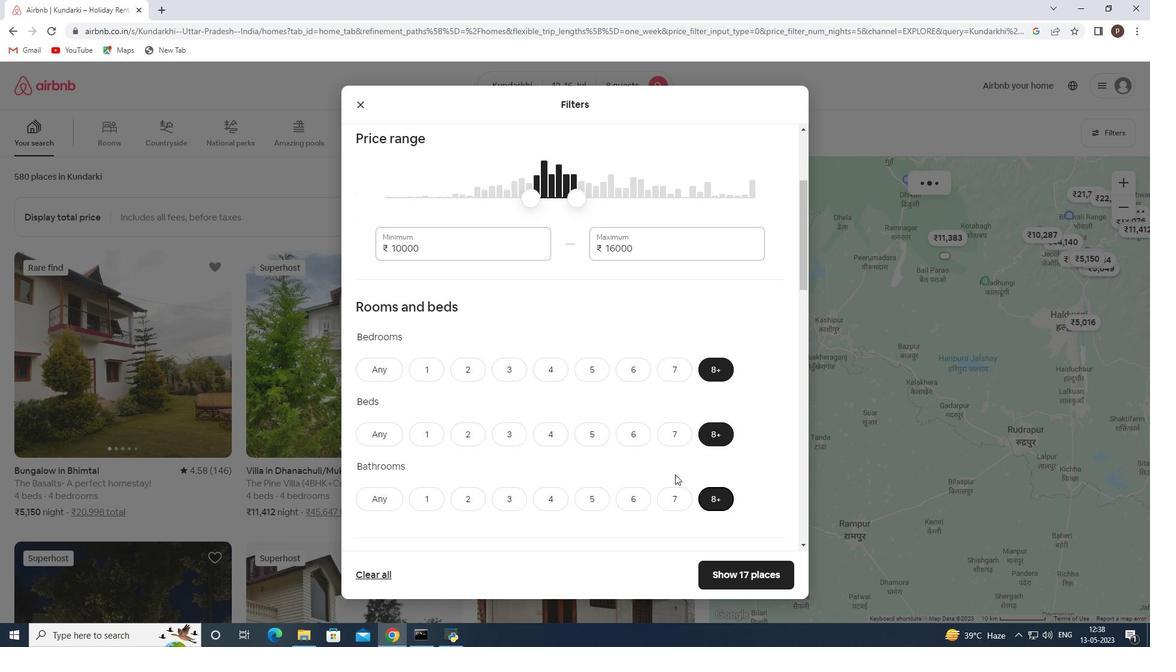 
Action: Mouse moved to (669, 470)
Screenshot: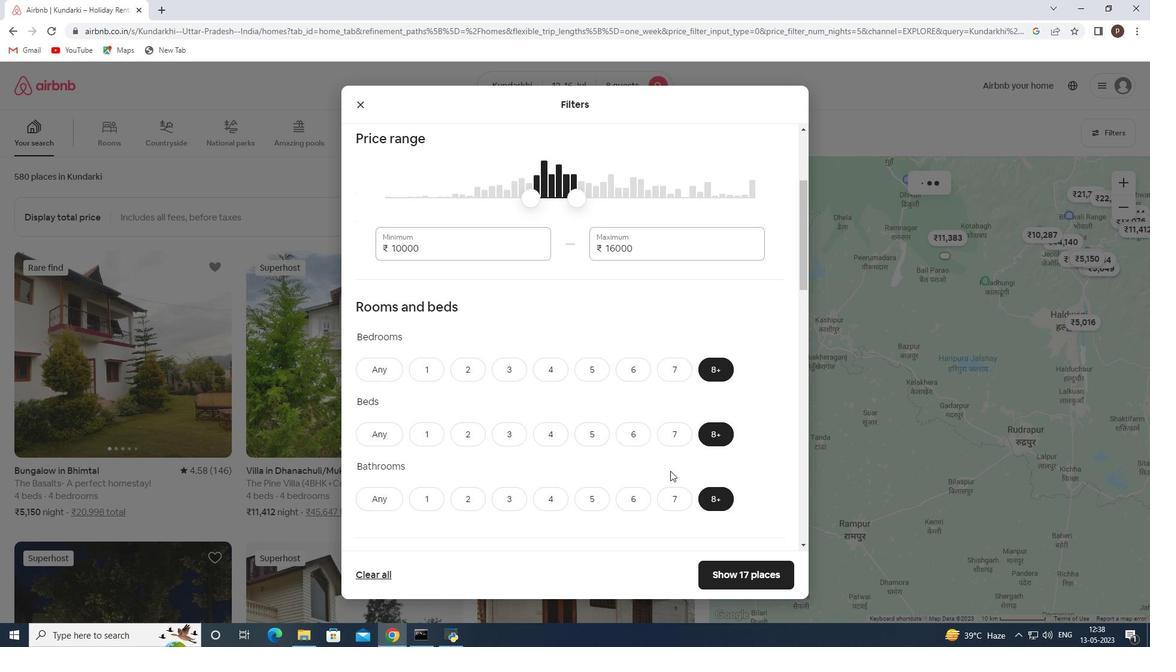 
Action: Mouse scrolled (669, 469) with delta (0, 0)
Screenshot: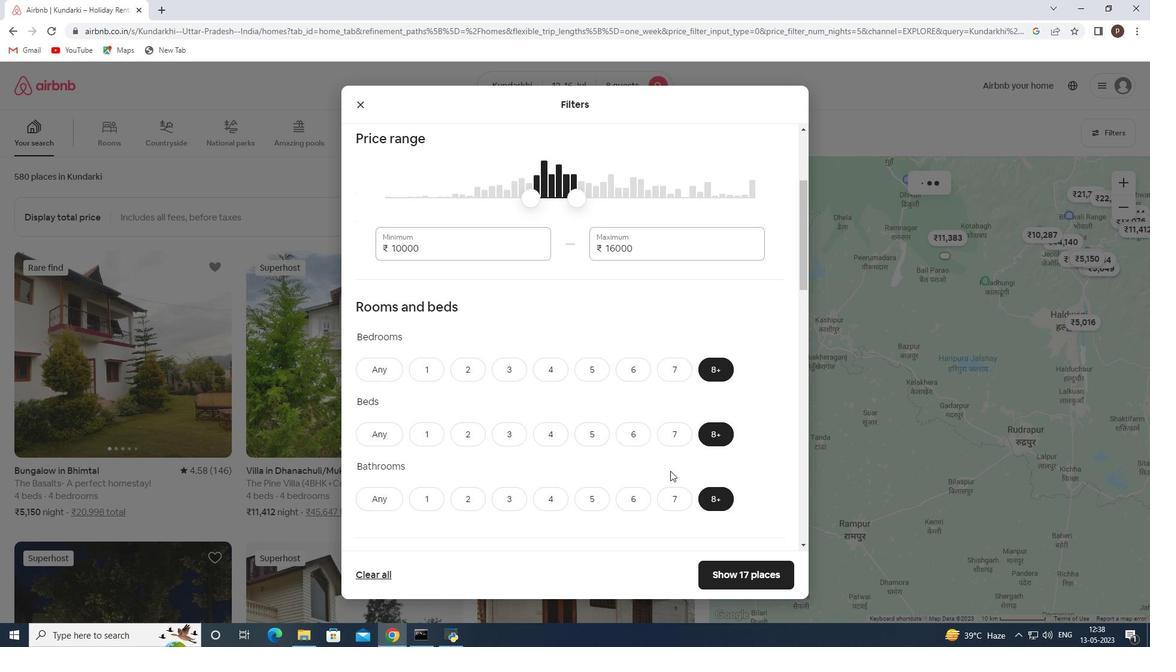 
Action: Mouse moved to (602, 423)
Screenshot: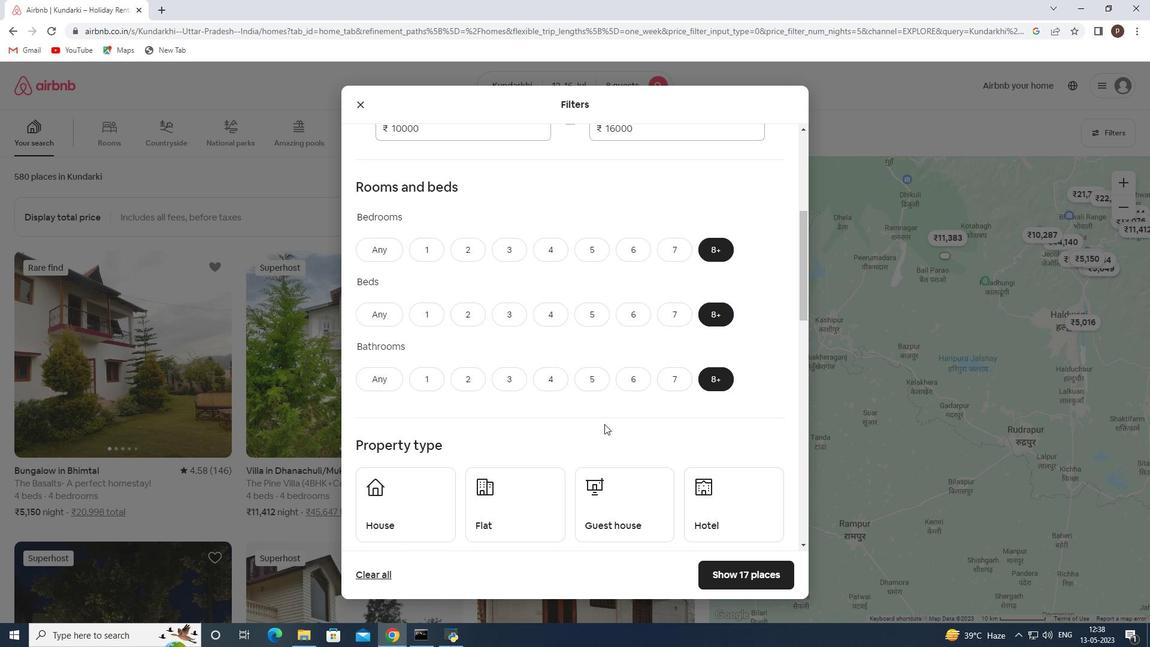 
Action: Mouse scrolled (602, 422) with delta (0, 0)
Screenshot: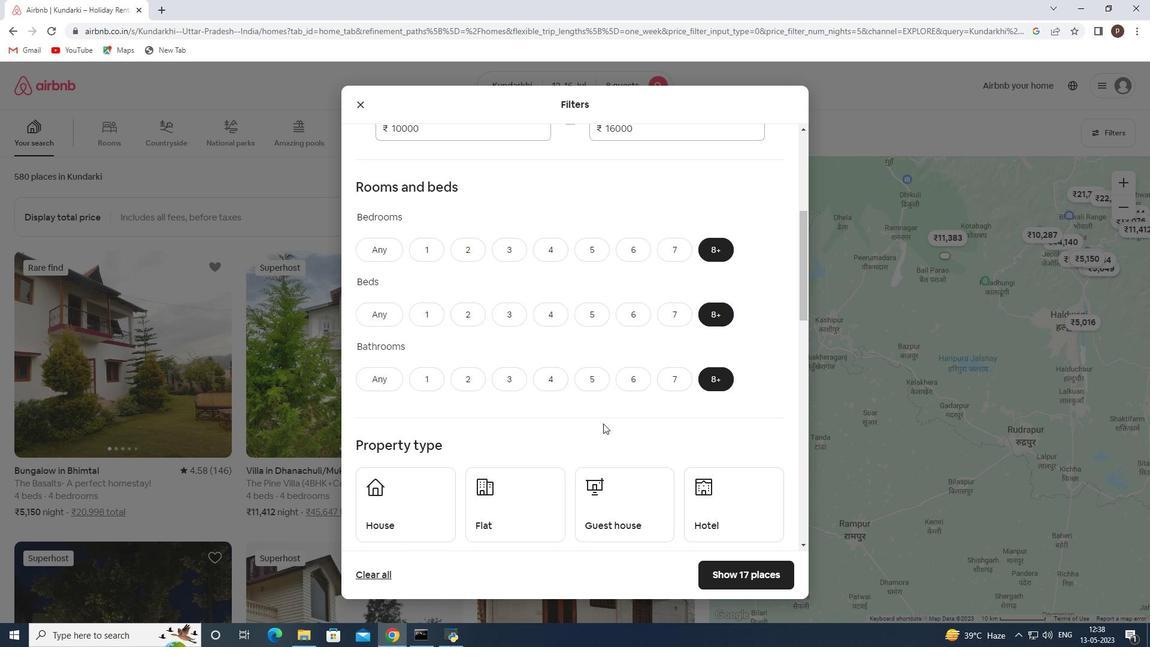
Action: Mouse moved to (430, 366)
Screenshot: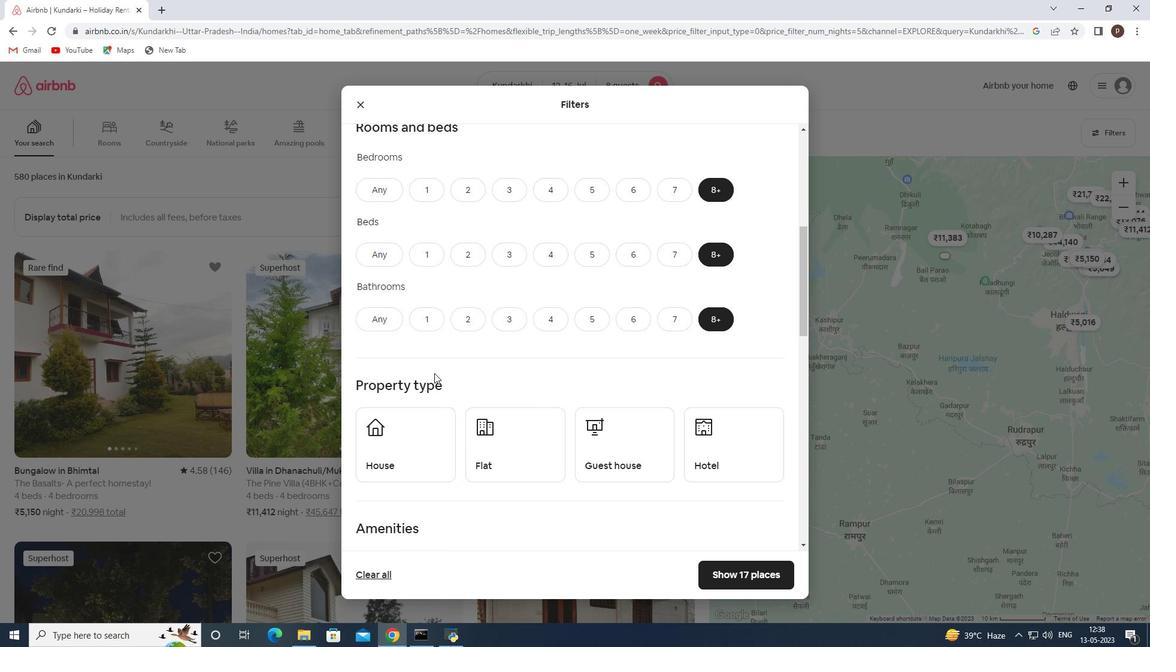 
Action: Mouse scrolled (430, 365) with delta (0, 0)
Screenshot: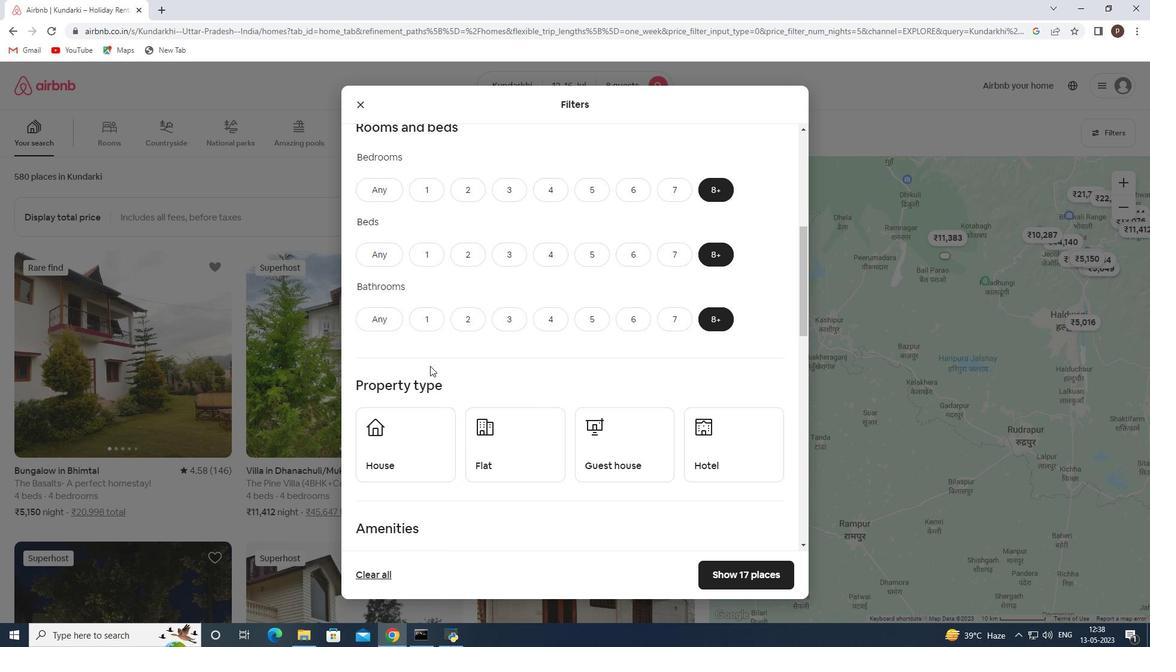 
Action: Mouse moved to (416, 376)
Screenshot: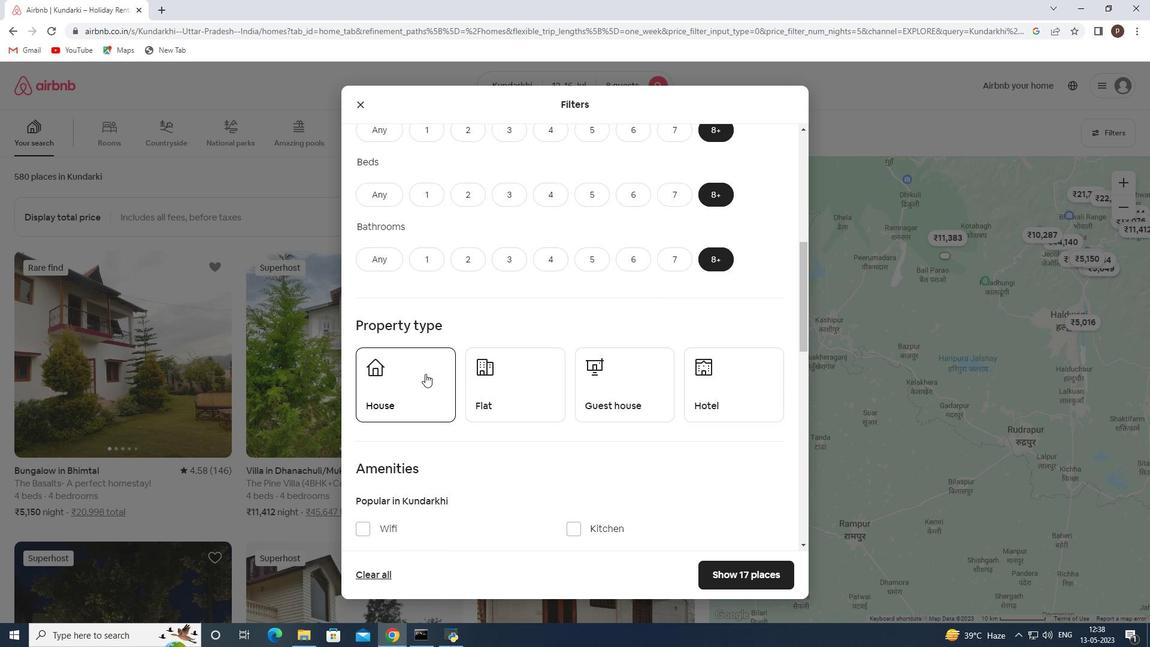 
Action: Mouse pressed left at (416, 376)
Screenshot: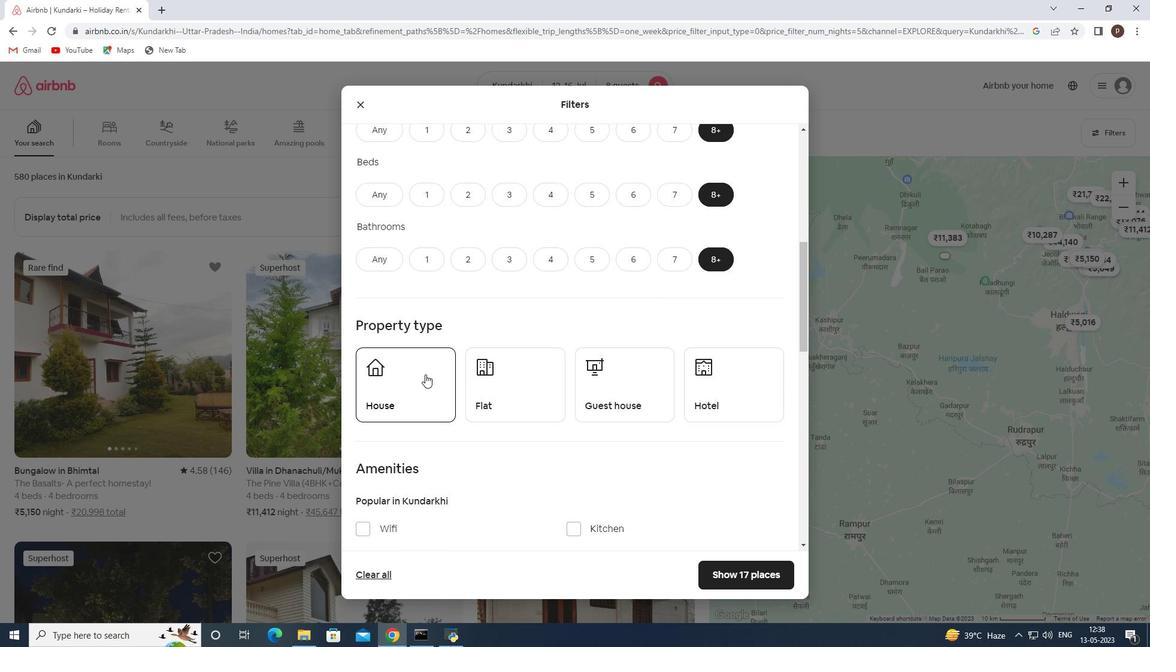 
Action: Mouse moved to (521, 394)
Screenshot: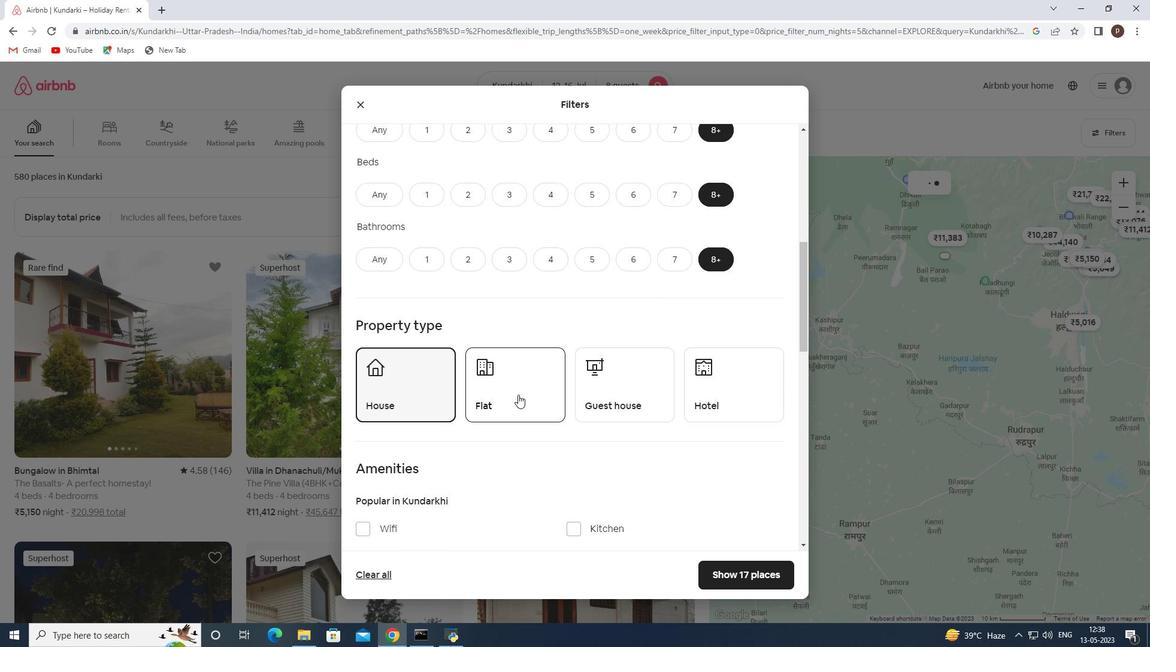 
Action: Mouse pressed left at (521, 394)
Screenshot: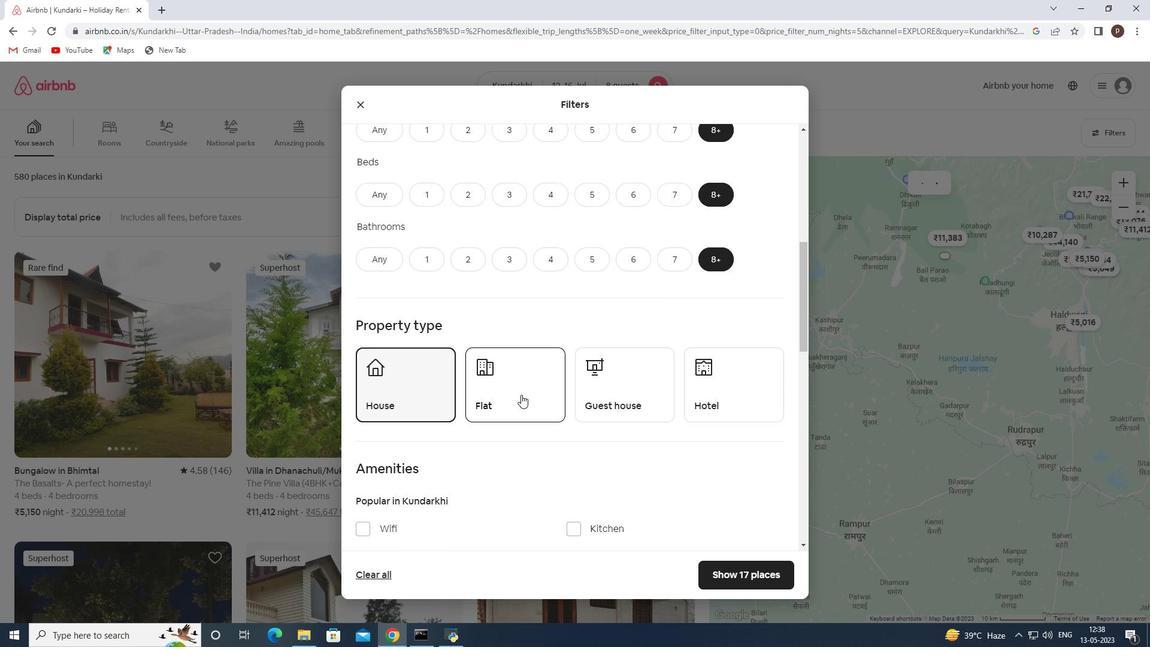 
Action: Mouse moved to (601, 397)
Screenshot: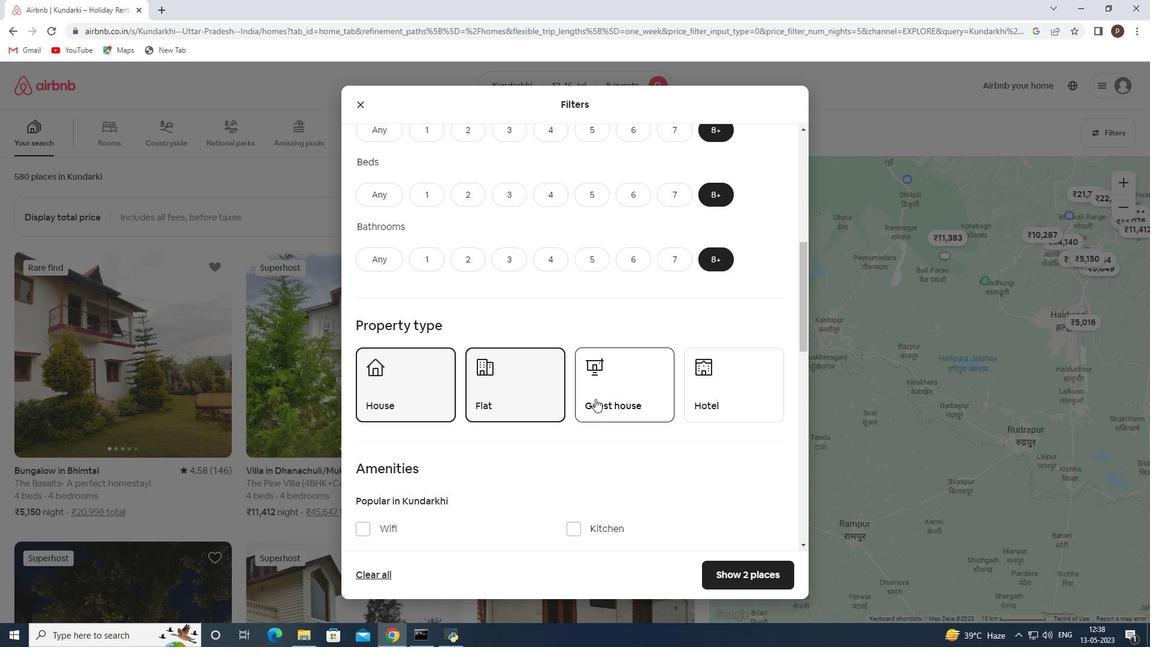 
Action: Mouse pressed left at (601, 397)
Screenshot: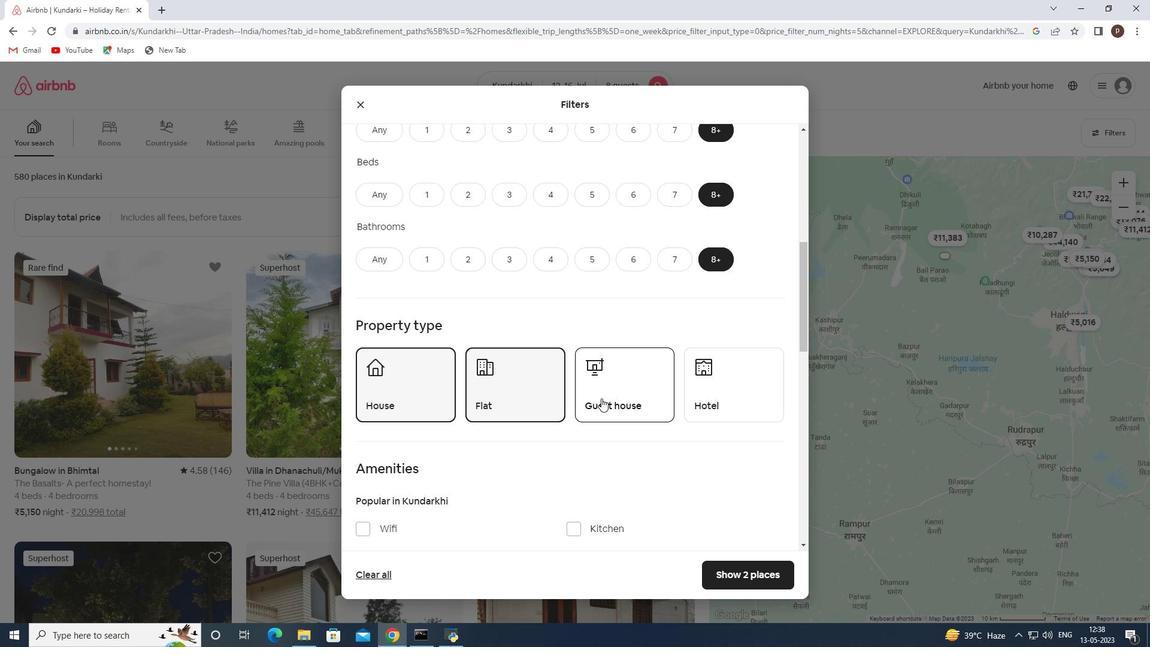 
Action: Mouse moved to (721, 391)
Screenshot: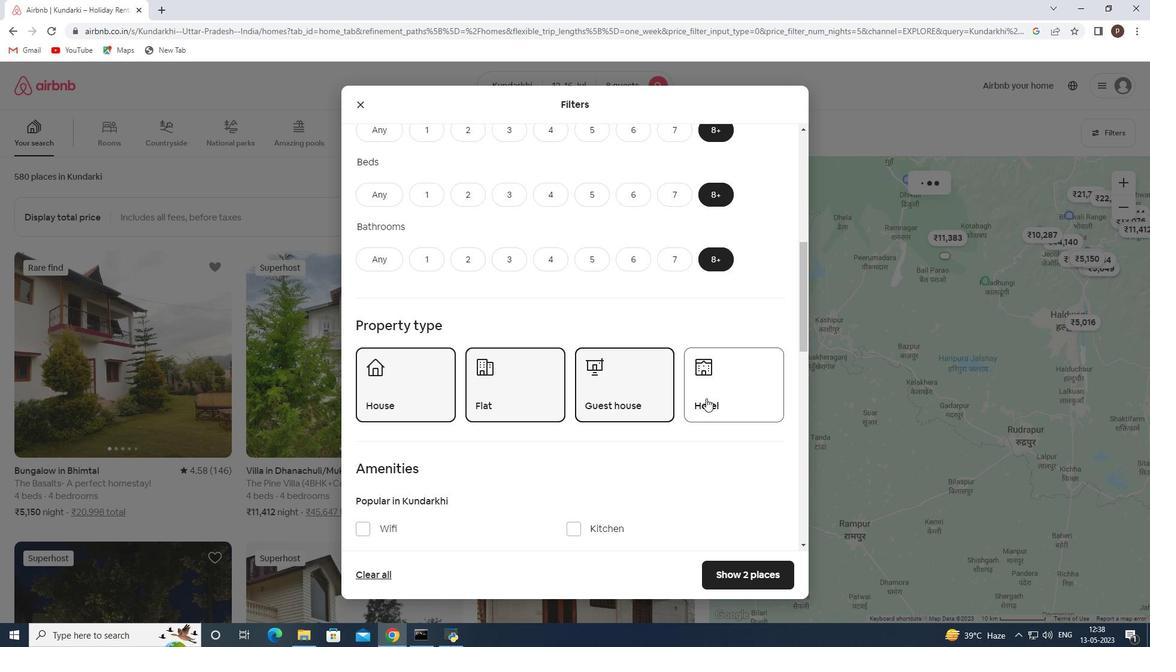 
Action: Mouse pressed left at (721, 391)
Screenshot: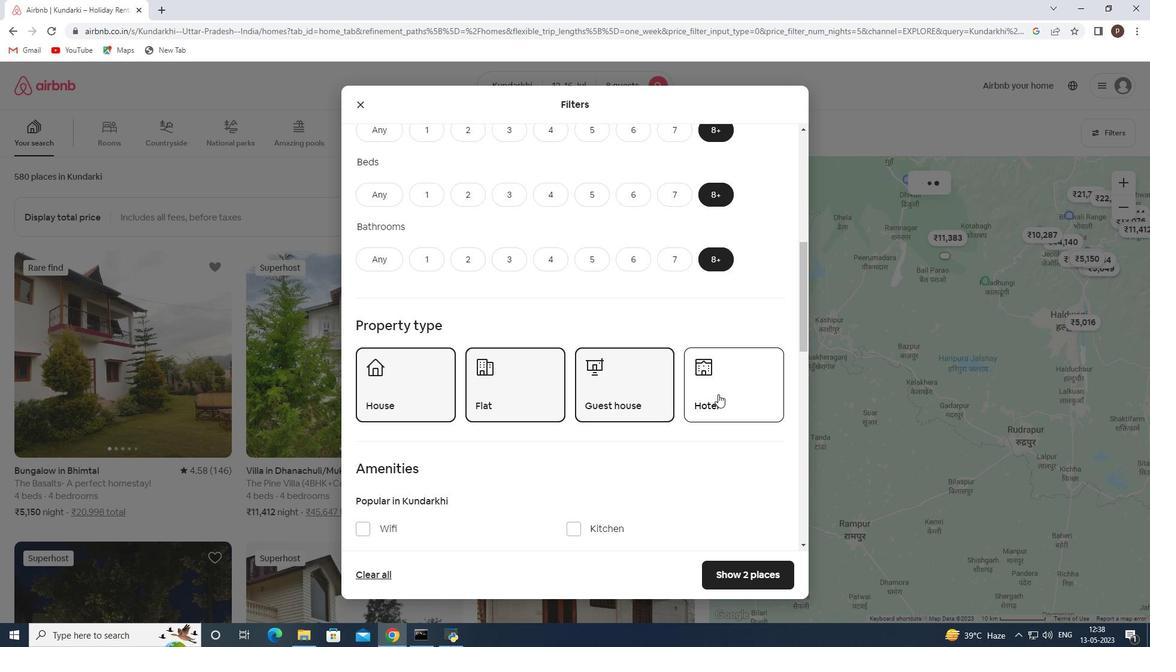 
Action: Mouse moved to (611, 435)
Screenshot: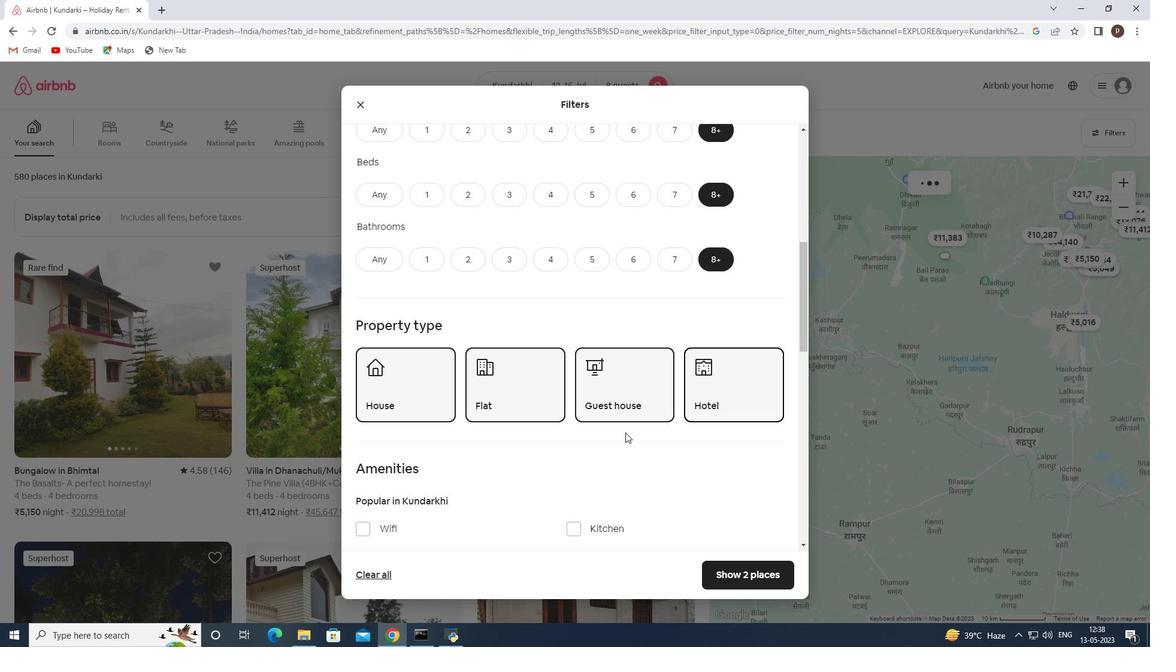 
Action: Mouse scrolled (611, 434) with delta (0, 0)
Screenshot: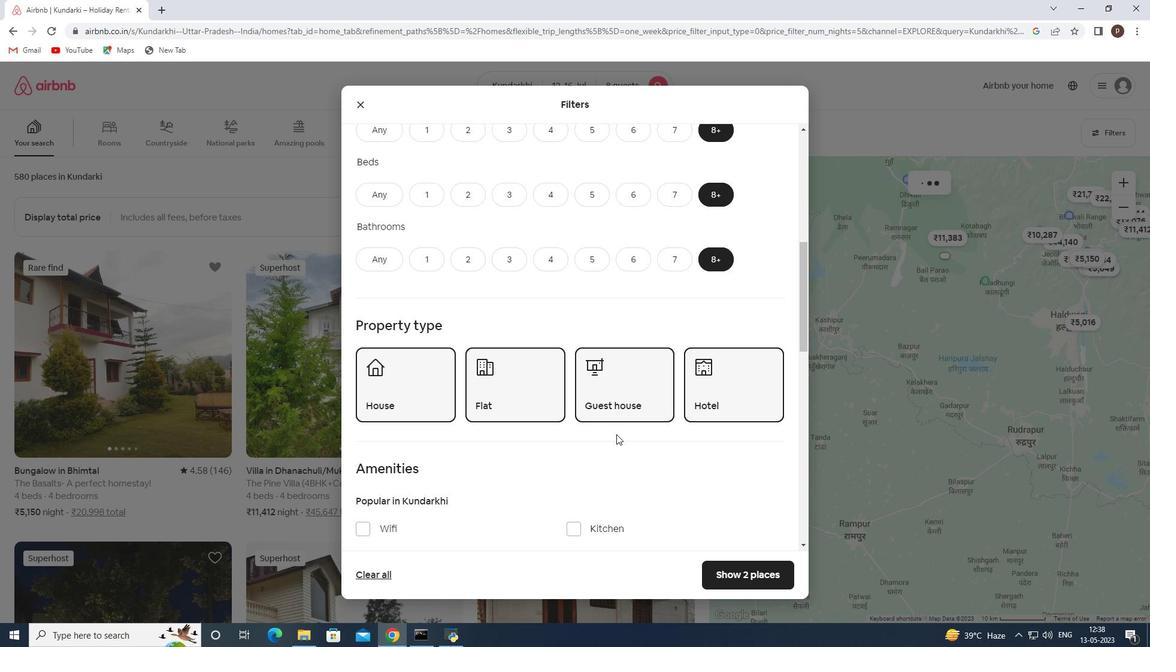 
Action: Mouse moved to (611, 436)
Screenshot: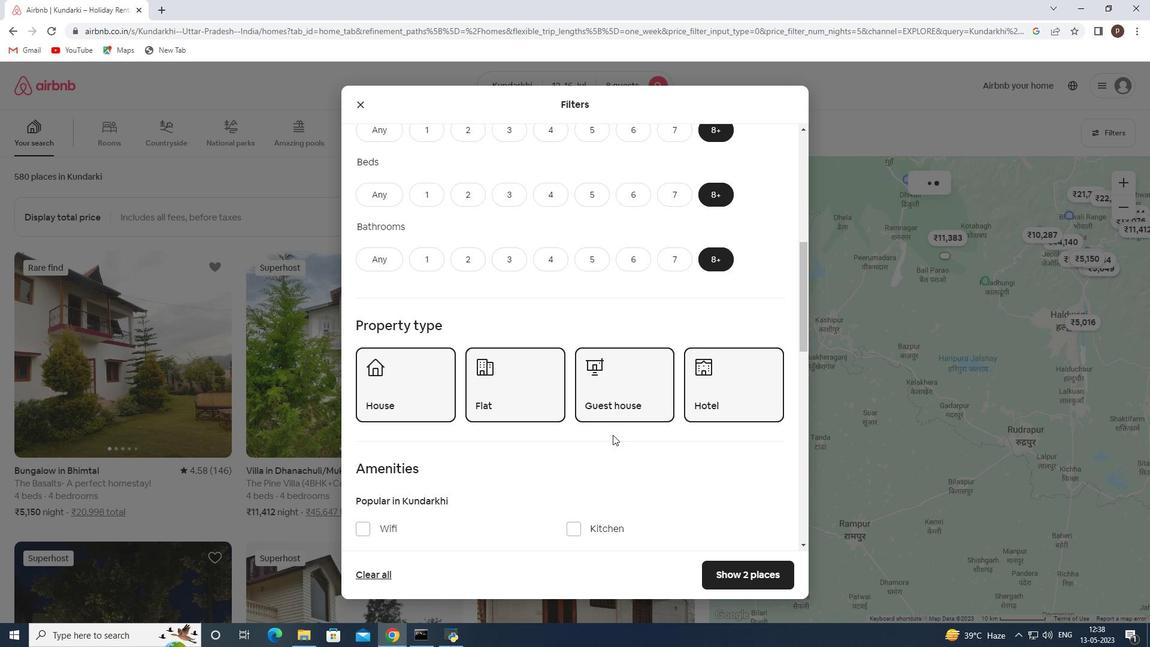 
Action: Mouse scrolled (611, 435) with delta (0, 0)
Screenshot: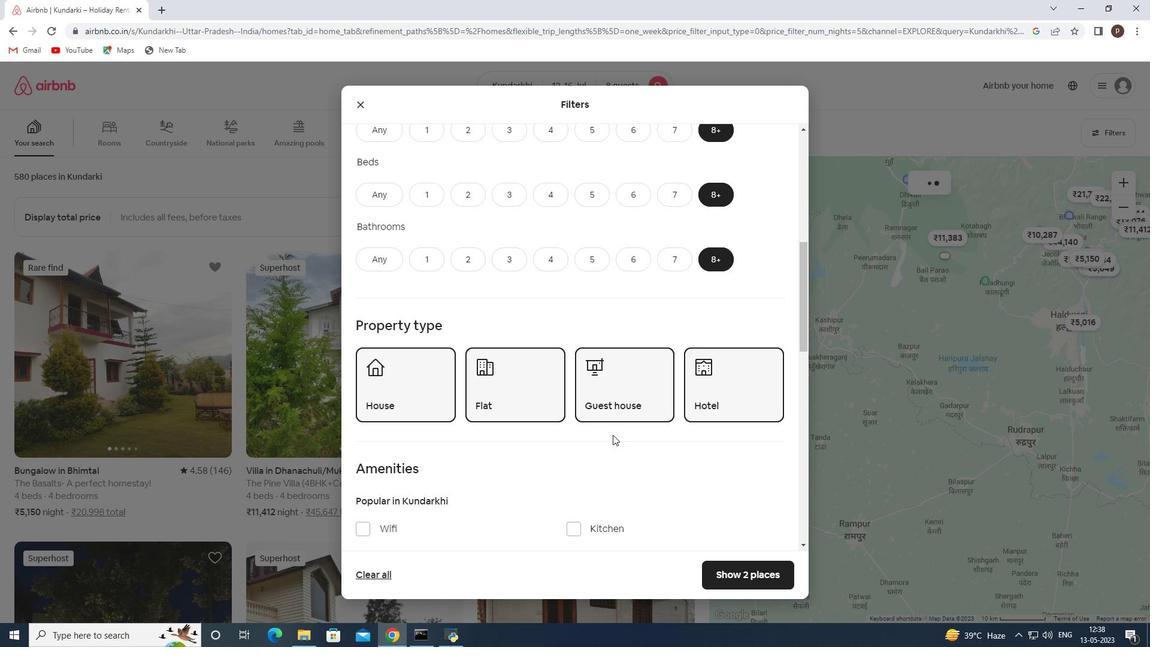 
Action: Mouse moved to (611, 436)
Screenshot: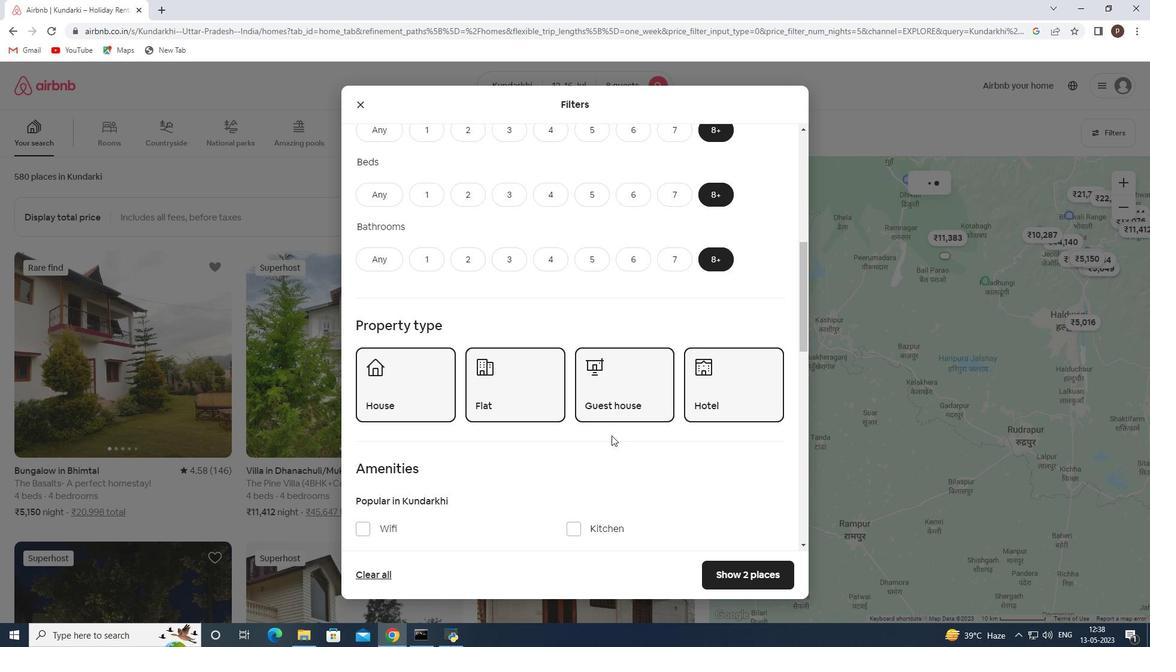 
Action: Mouse scrolled (611, 435) with delta (0, 0)
Screenshot: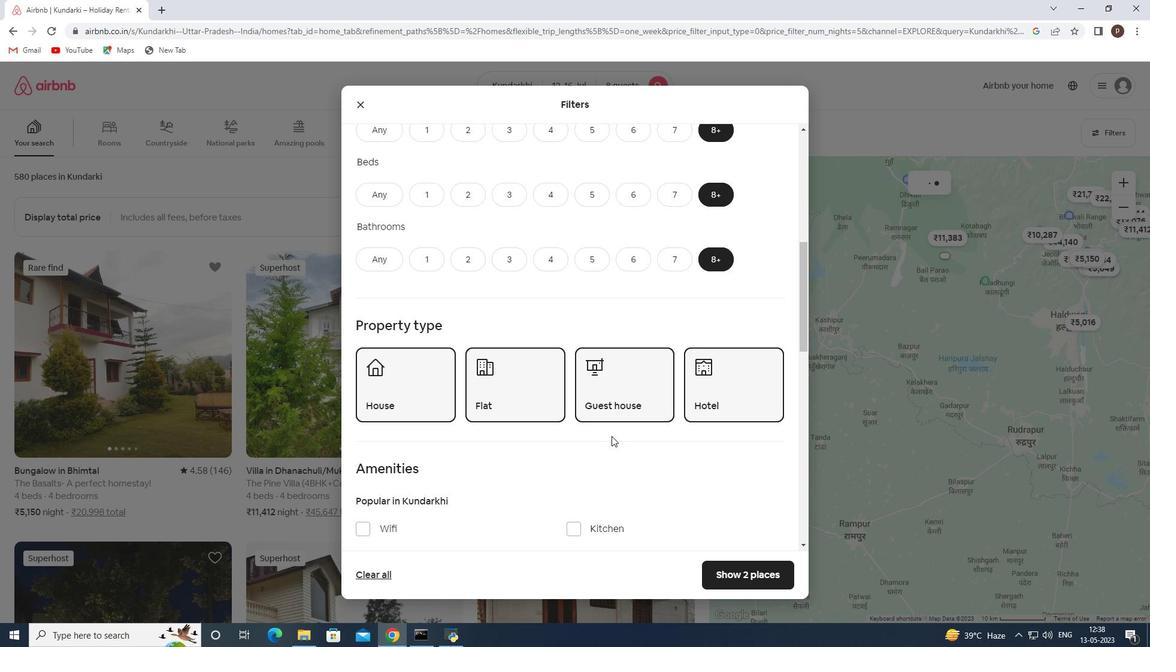 
Action: Mouse moved to (487, 421)
Screenshot: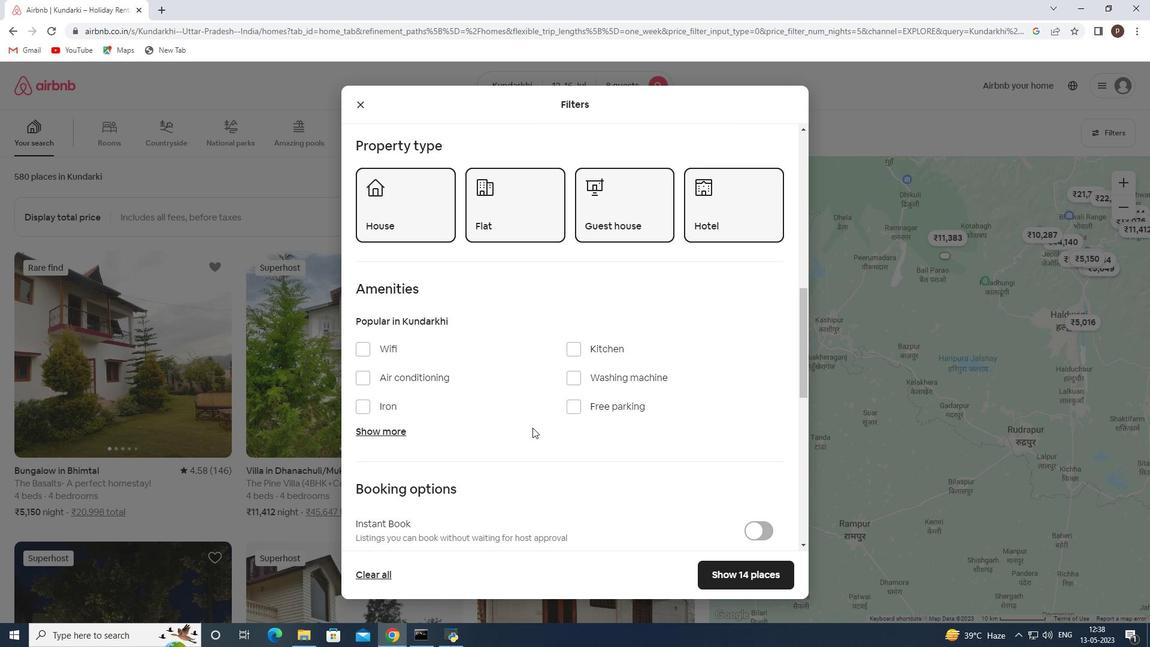 
Action: Mouse scrolled (487, 420) with delta (0, 0)
Screenshot: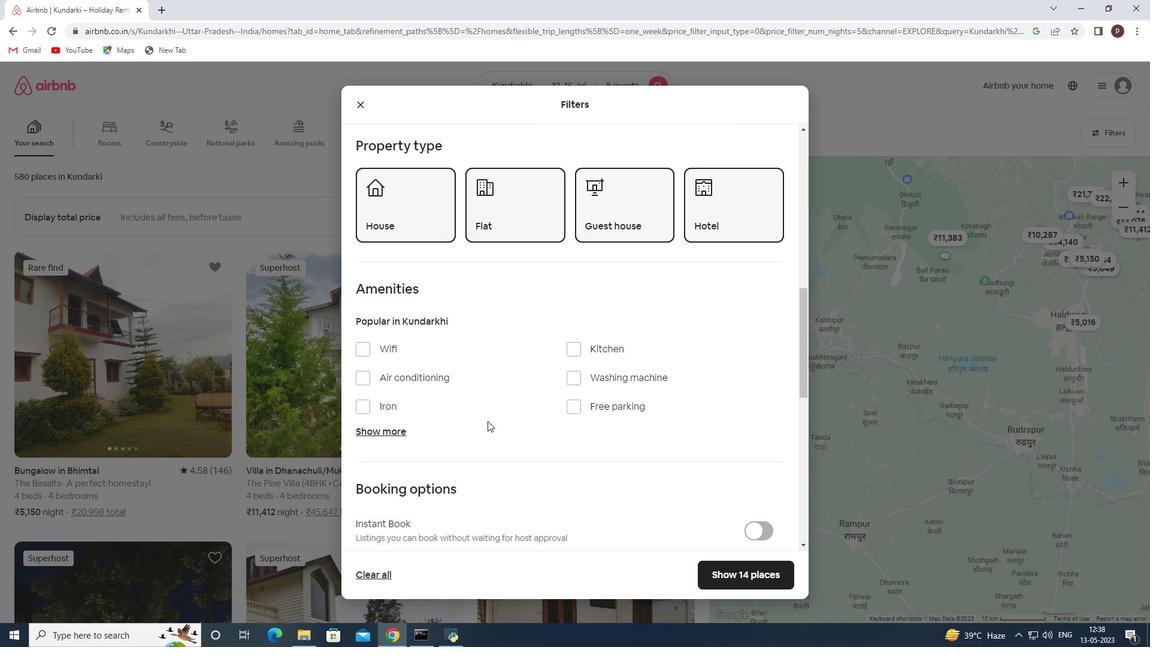 
Action: Mouse moved to (366, 286)
Screenshot: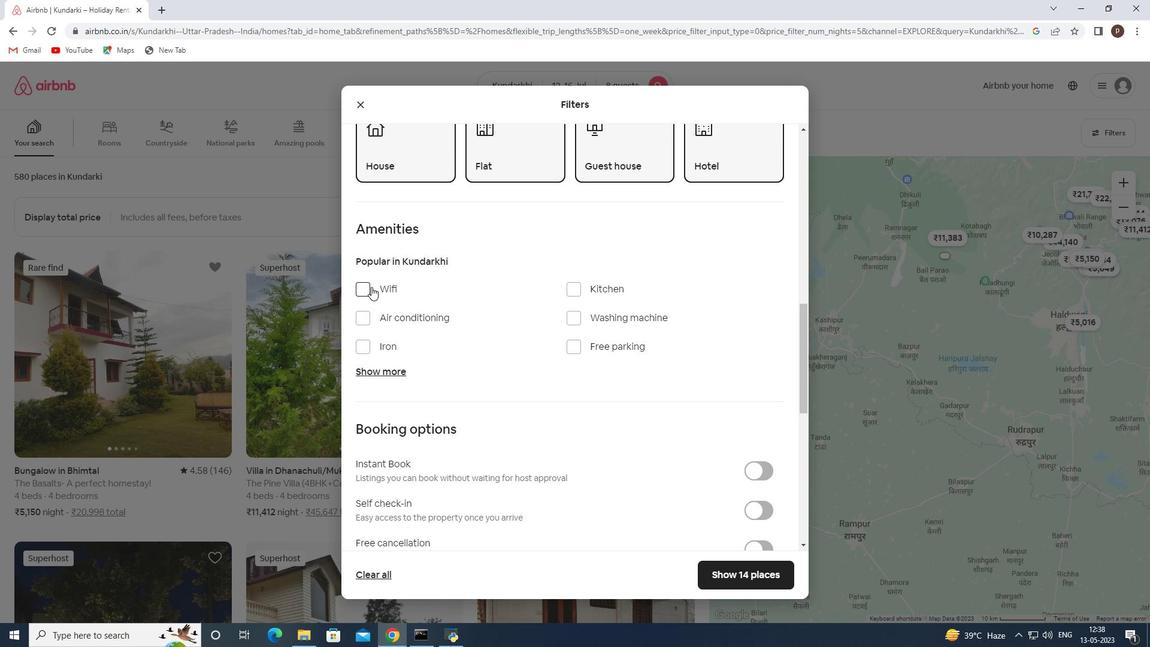 
Action: Mouse pressed left at (366, 286)
Screenshot: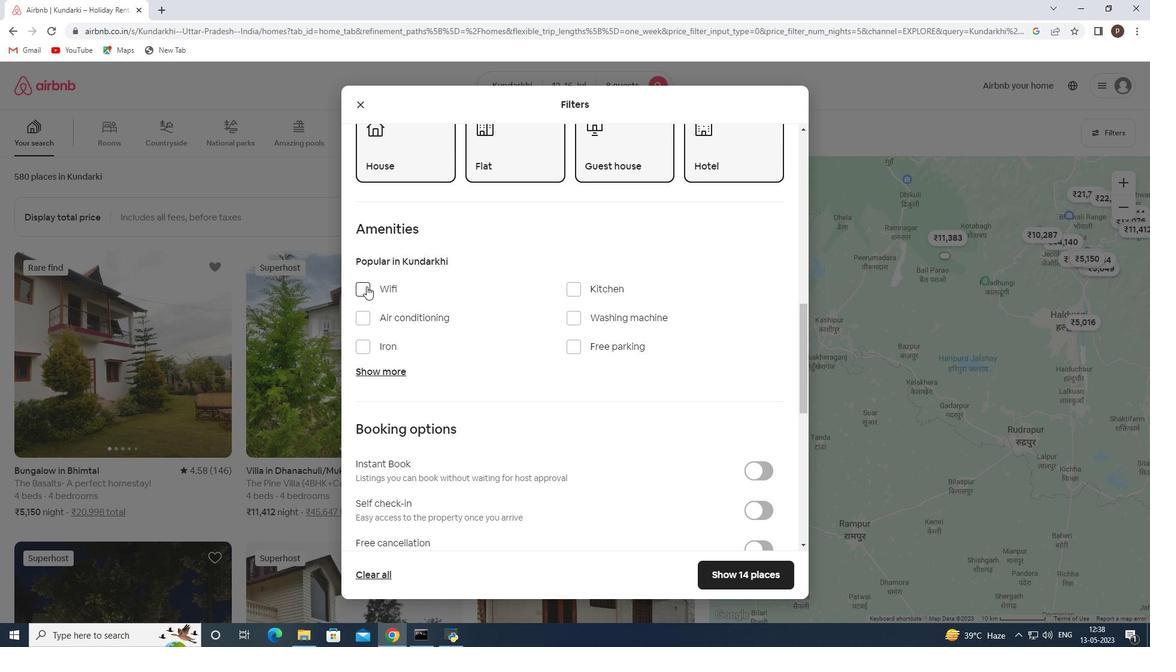 
Action: Mouse moved to (573, 348)
Screenshot: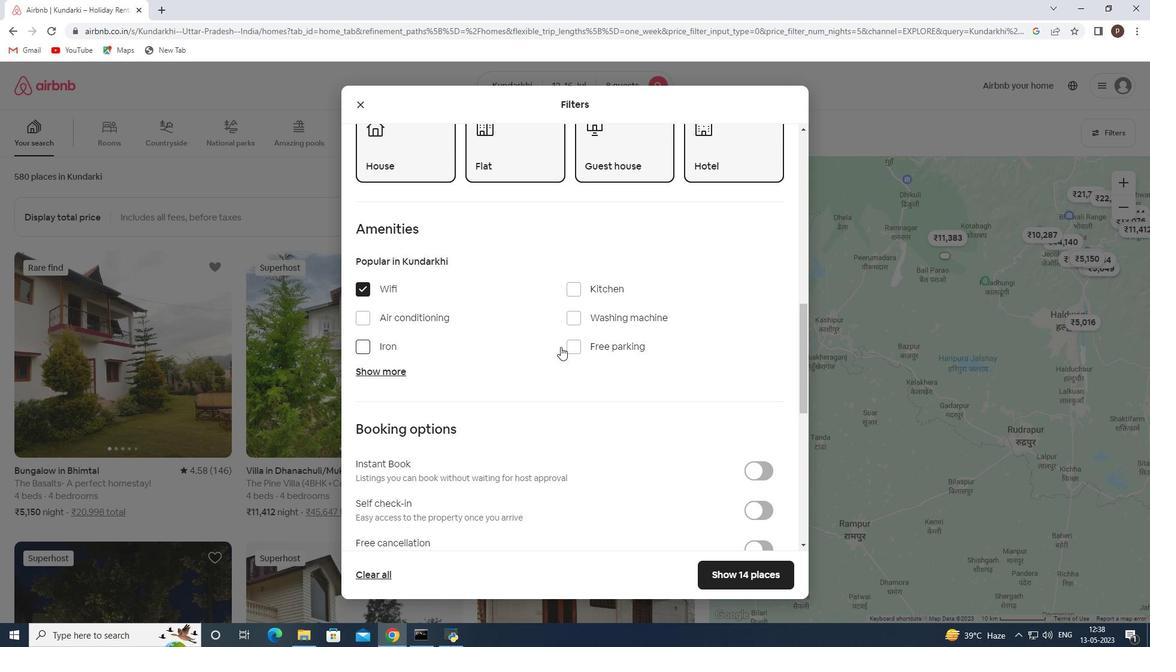
Action: Mouse pressed left at (573, 348)
Screenshot: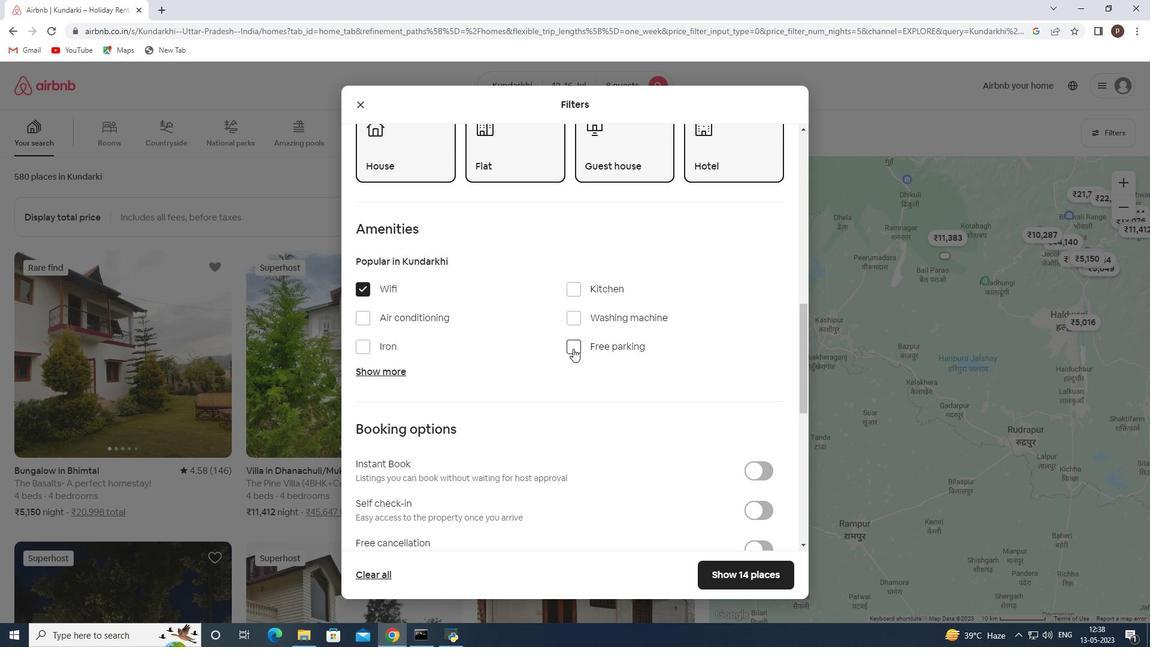 
Action: Mouse moved to (391, 368)
Screenshot: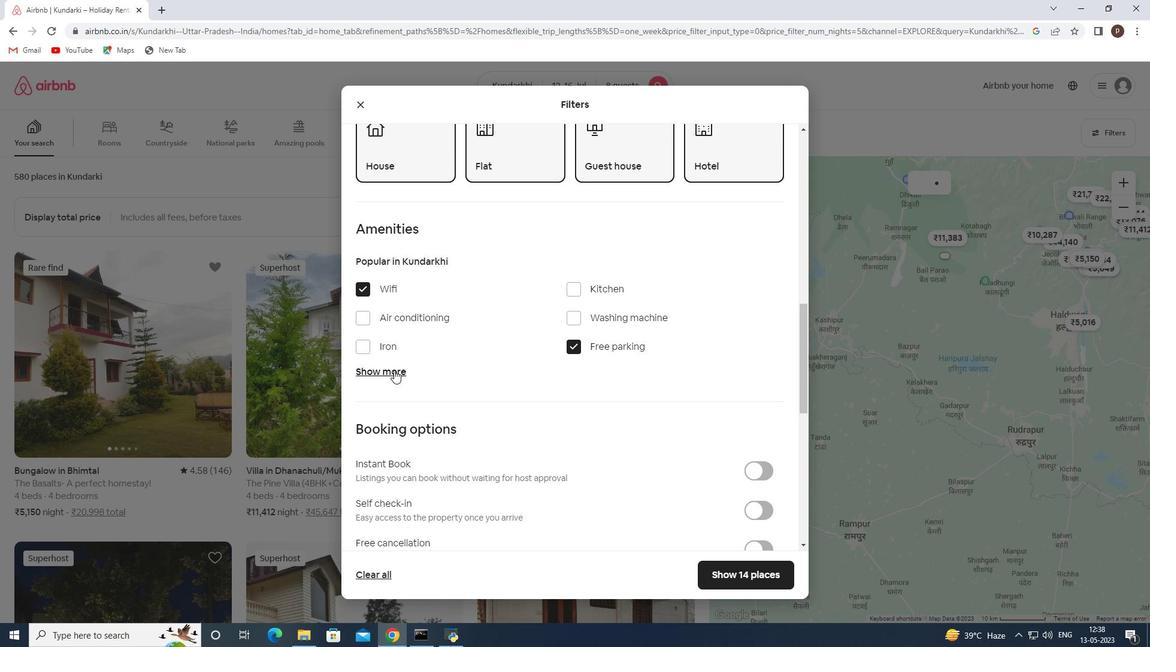 
Action: Mouse pressed left at (391, 368)
Screenshot: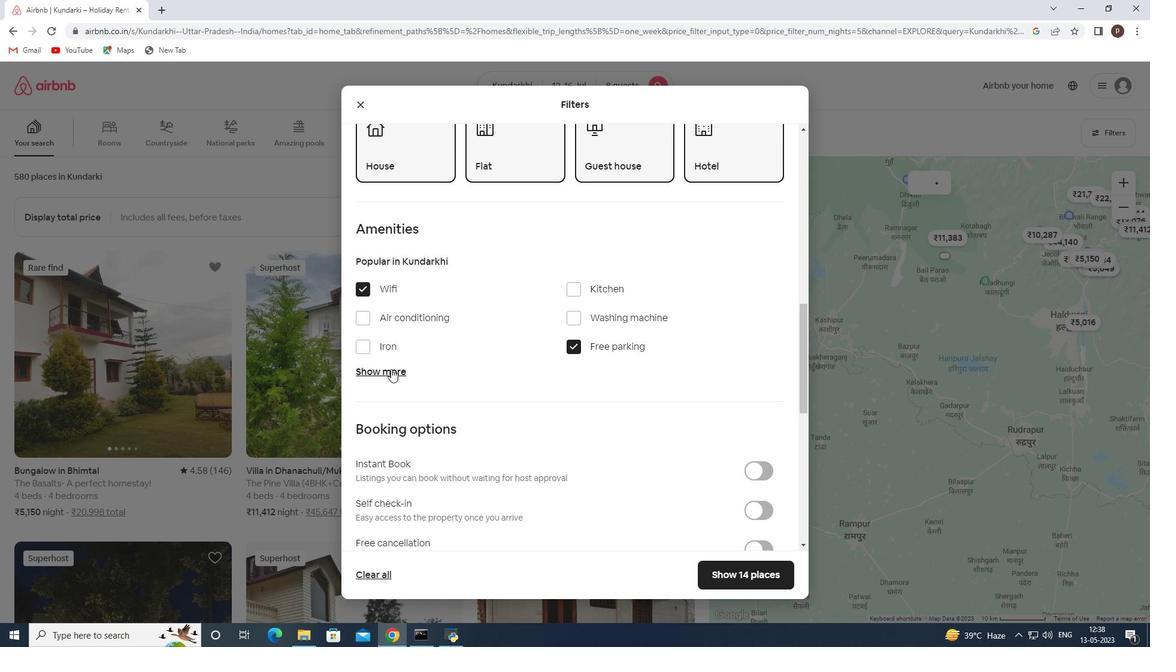 
Action: Mouse moved to (528, 406)
Screenshot: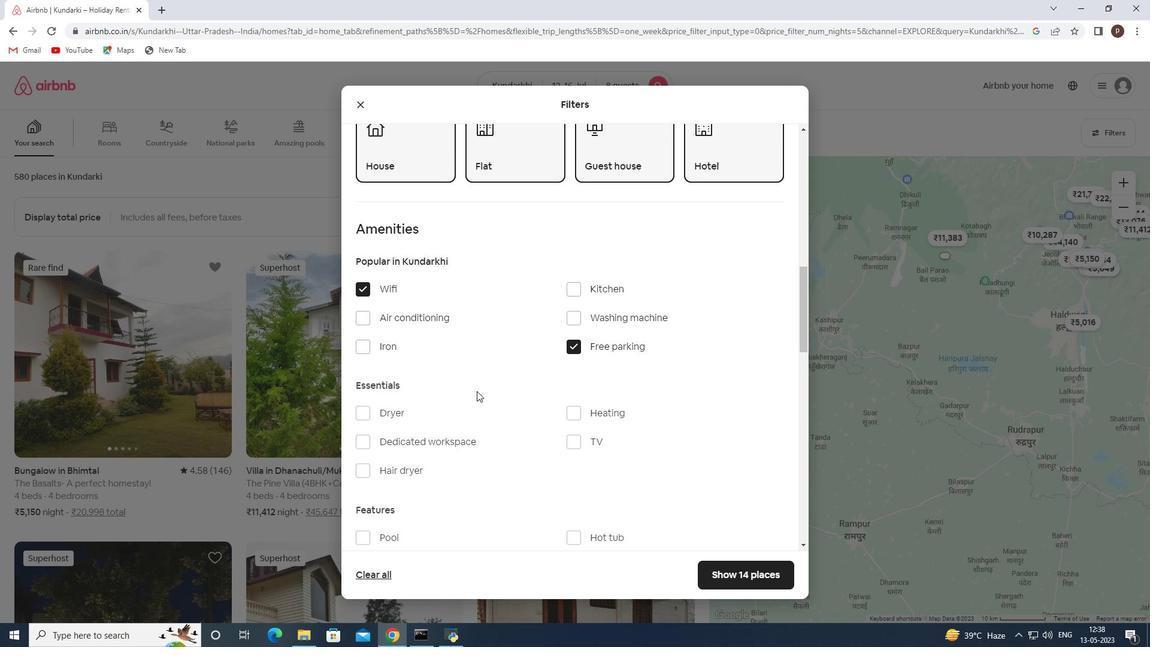 
Action: Mouse scrolled (528, 405) with delta (0, 0)
Screenshot: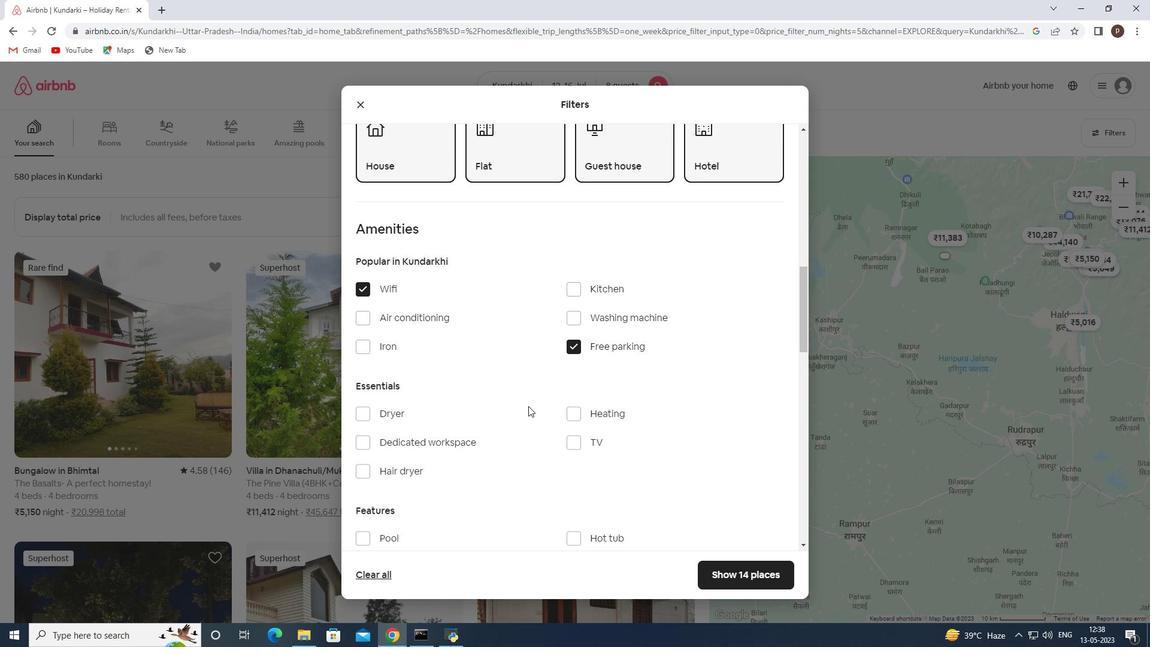 
Action: Mouse moved to (578, 385)
Screenshot: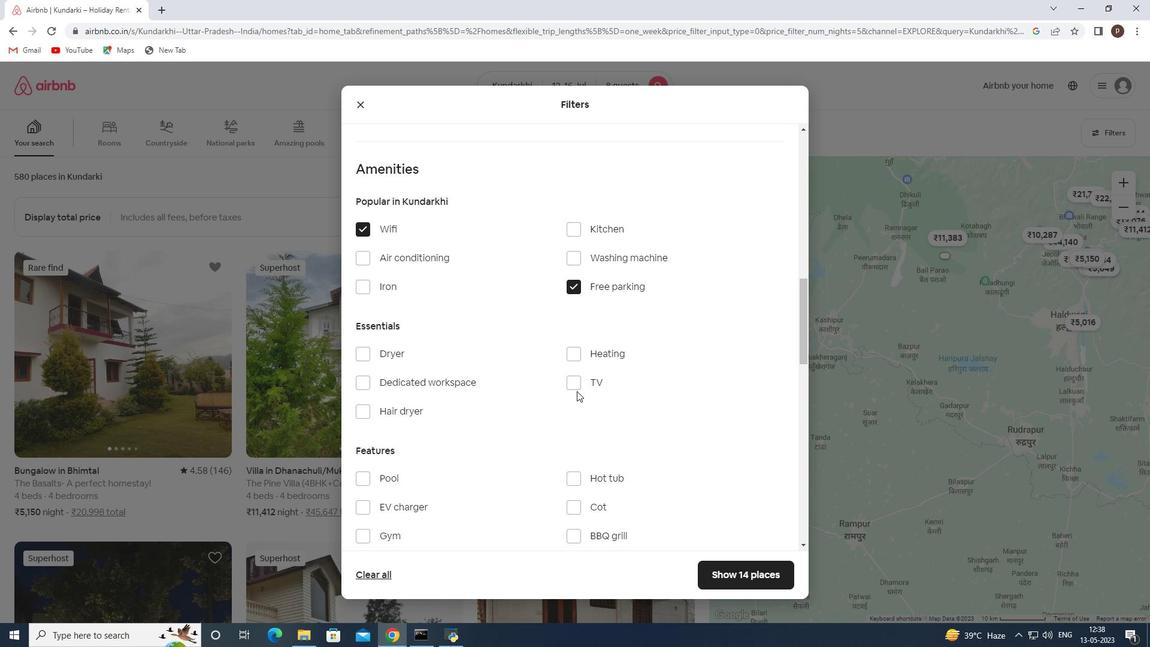 
Action: Mouse pressed left at (578, 385)
Screenshot: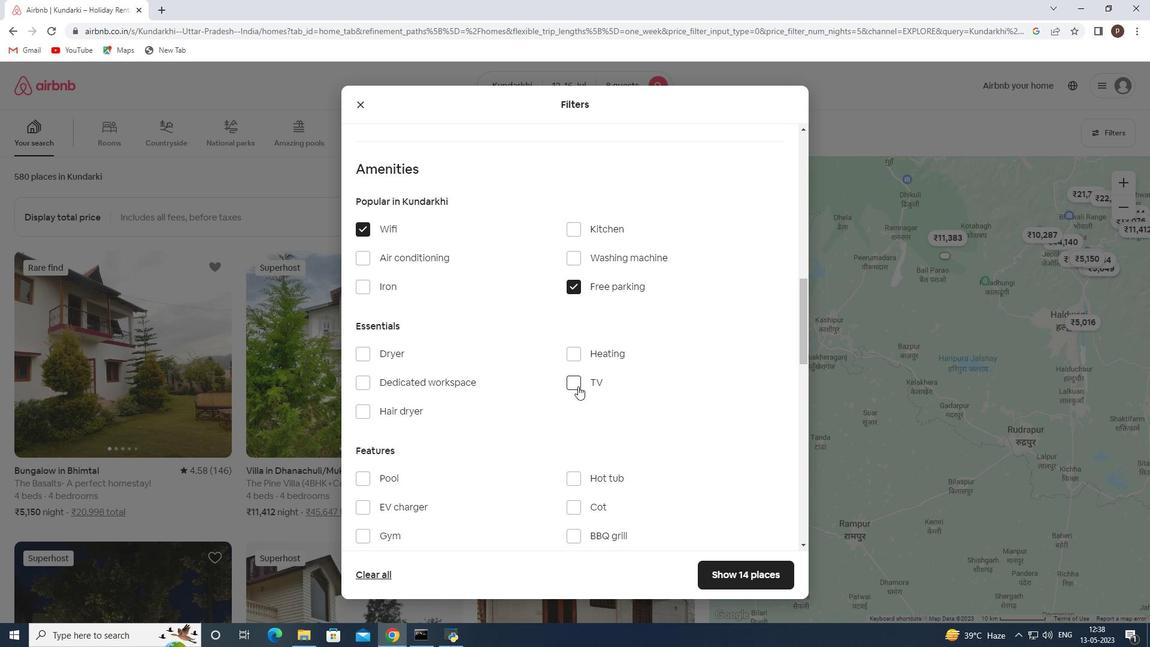 
Action: Mouse moved to (528, 412)
Screenshot: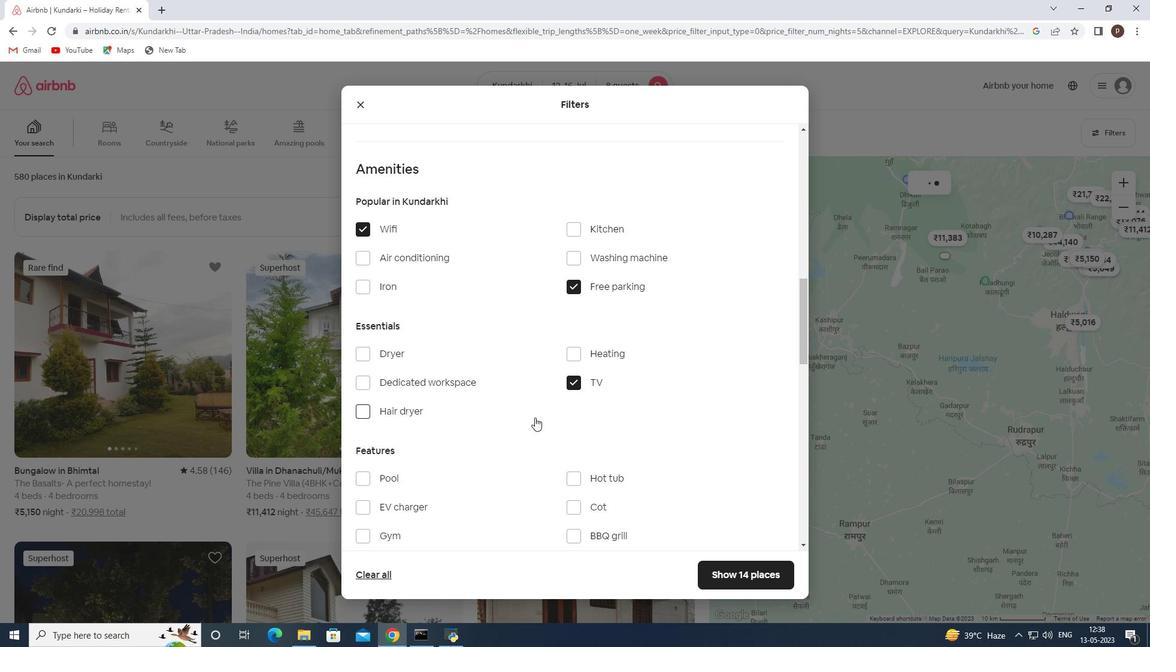 
Action: Mouse scrolled (528, 412) with delta (0, 0)
Screenshot: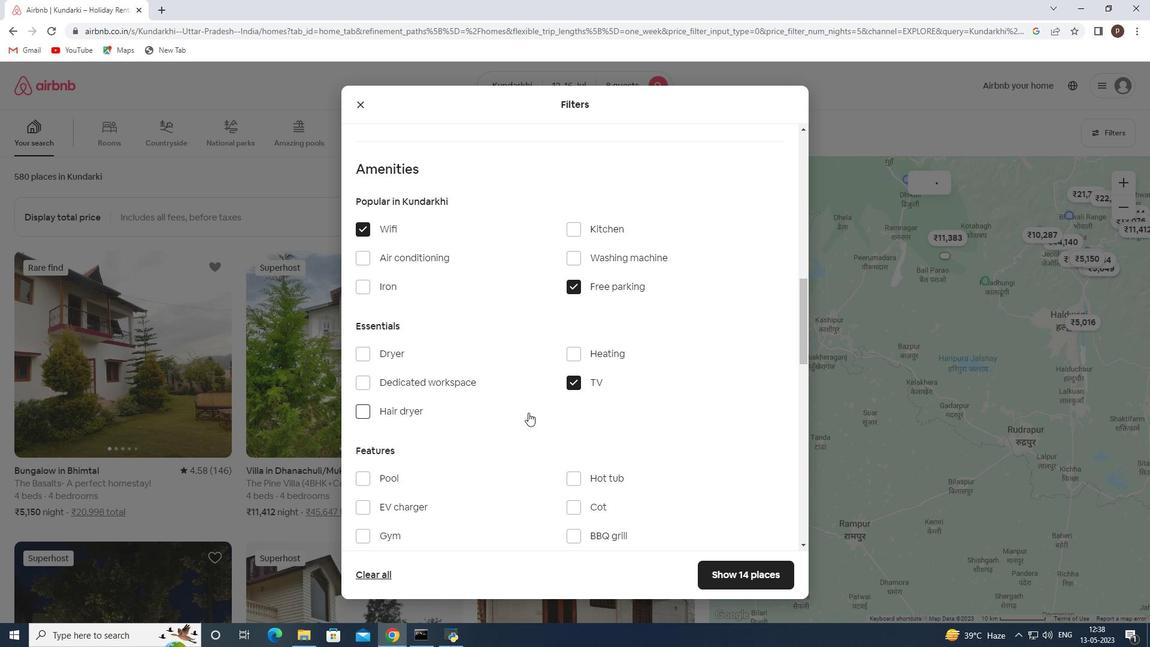 
Action: Mouse scrolled (528, 412) with delta (0, 0)
Screenshot: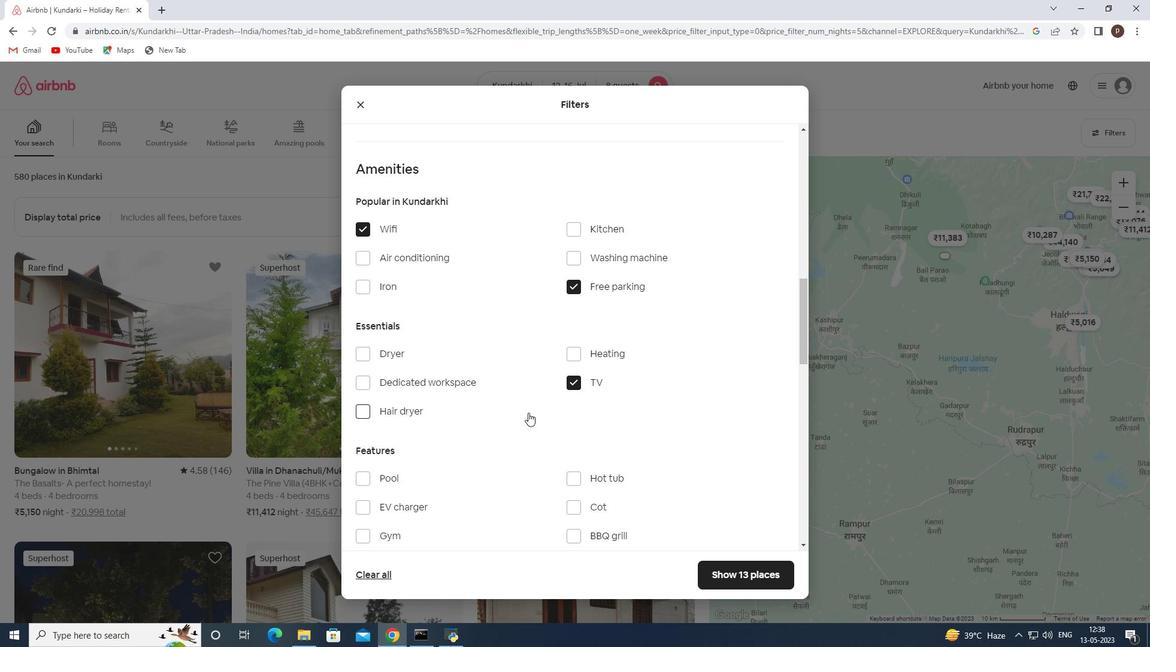 
Action: Mouse moved to (475, 367)
Screenshot: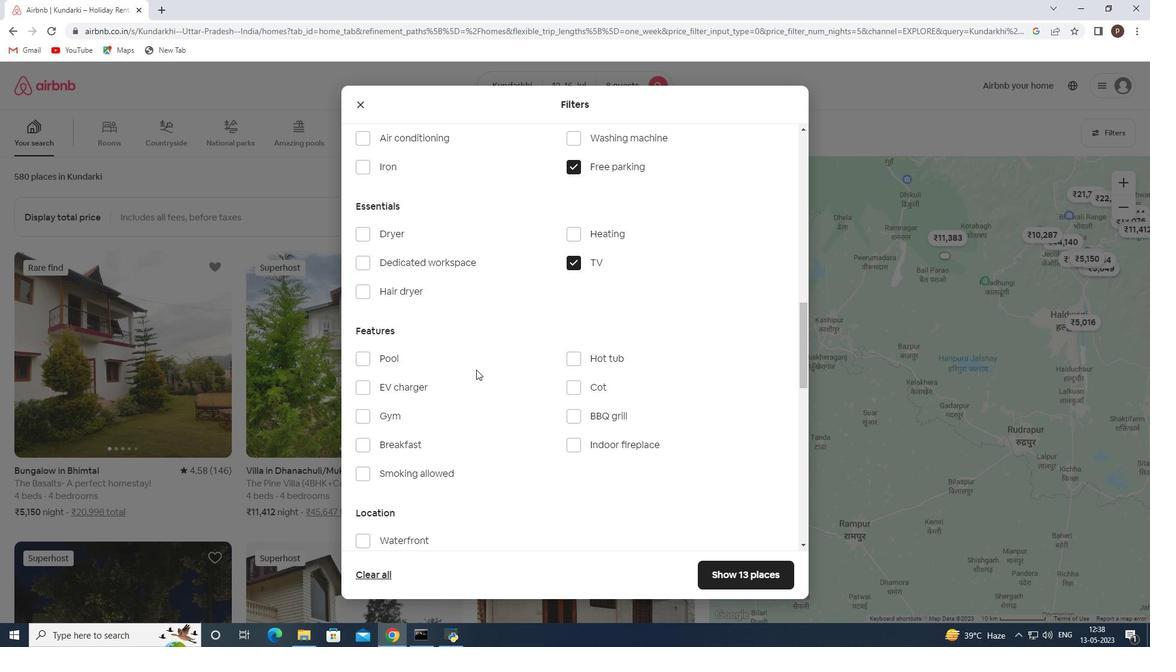 
Action: Mouse scrolled (475, 366) with delta (0, 0)
Screenshot: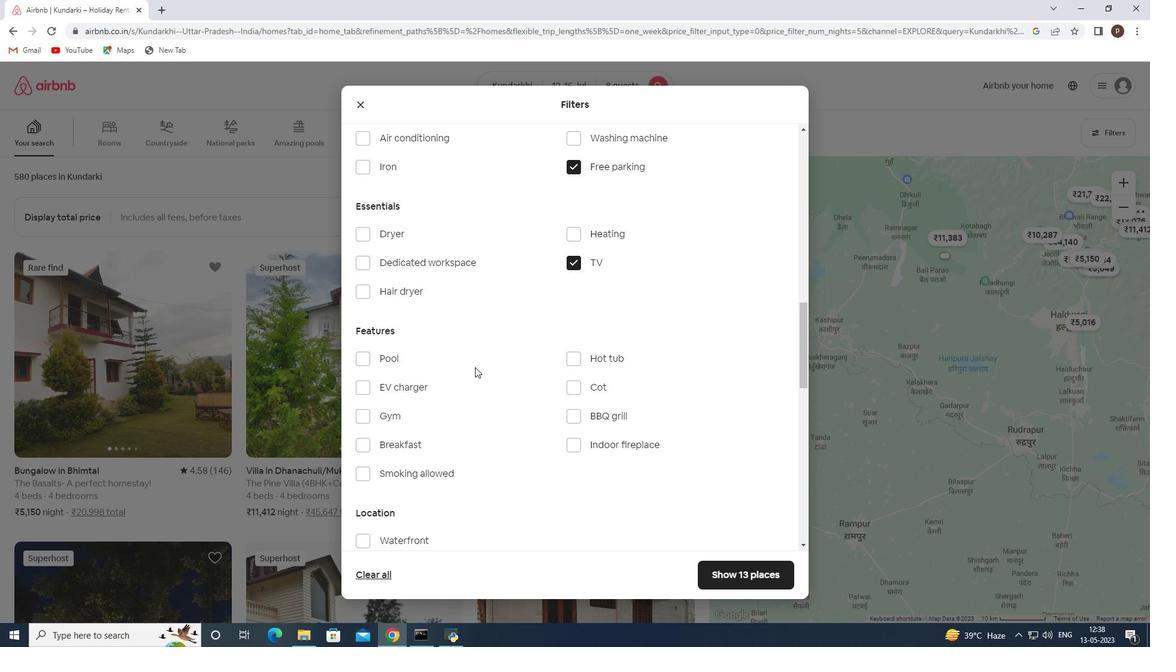 
Action: Mouse moved to (367, 357)
Screenshot: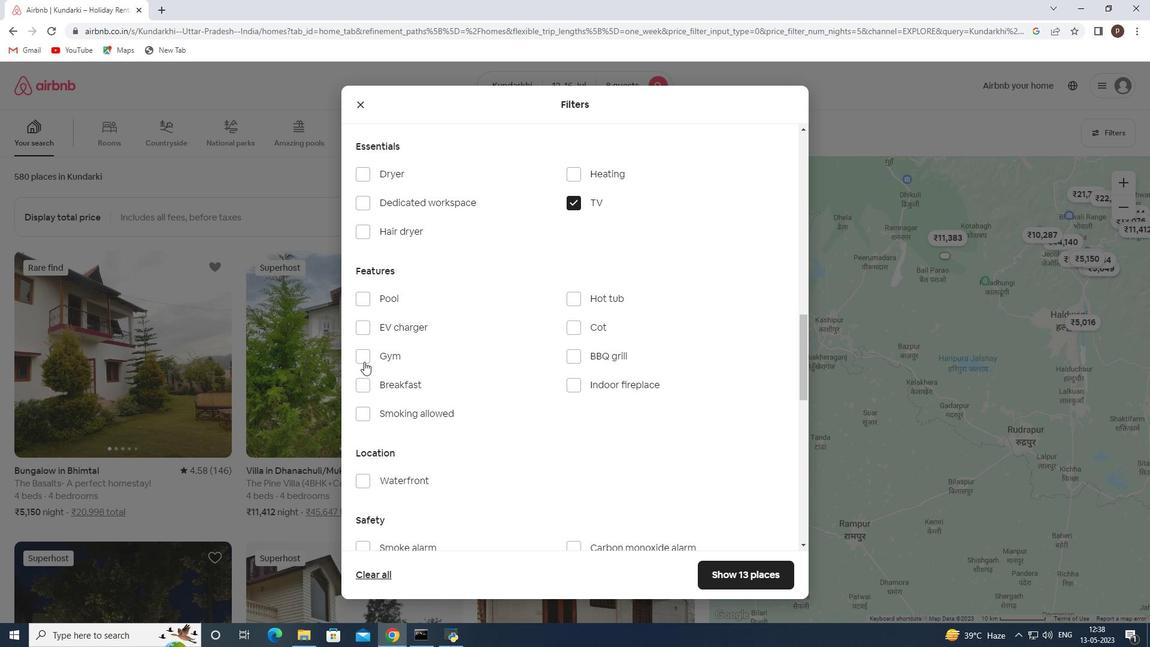 
Action: Mouse pressed left at (367, 357)
Screenshot: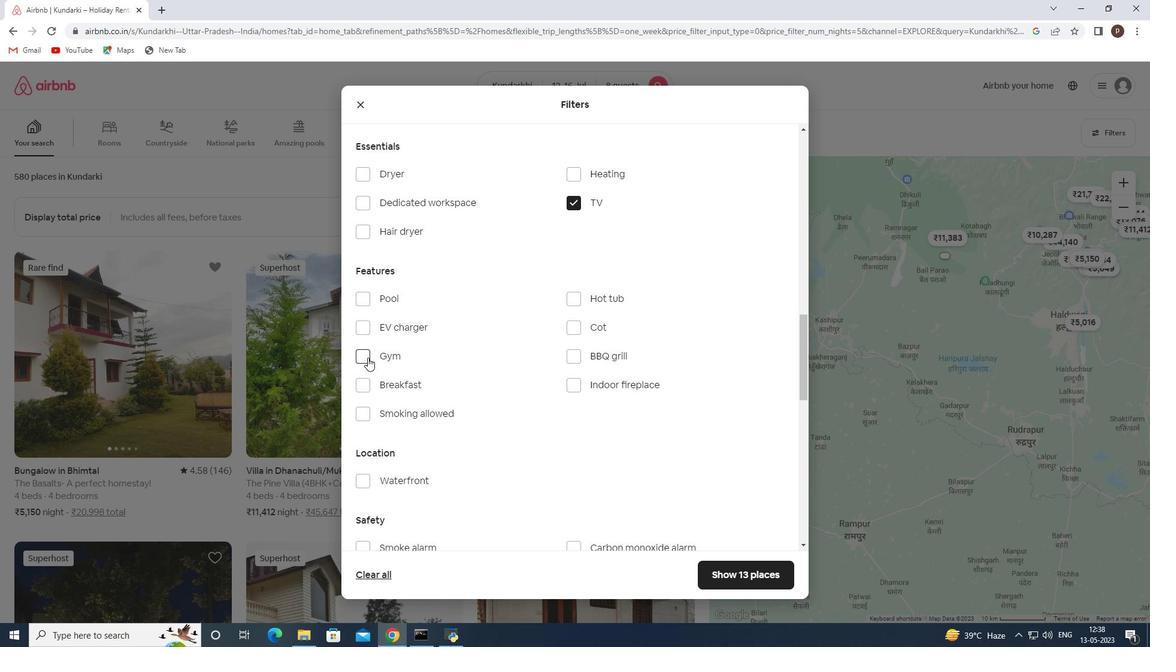 
Action: Mouse moved to (367, 385)
Screenshot: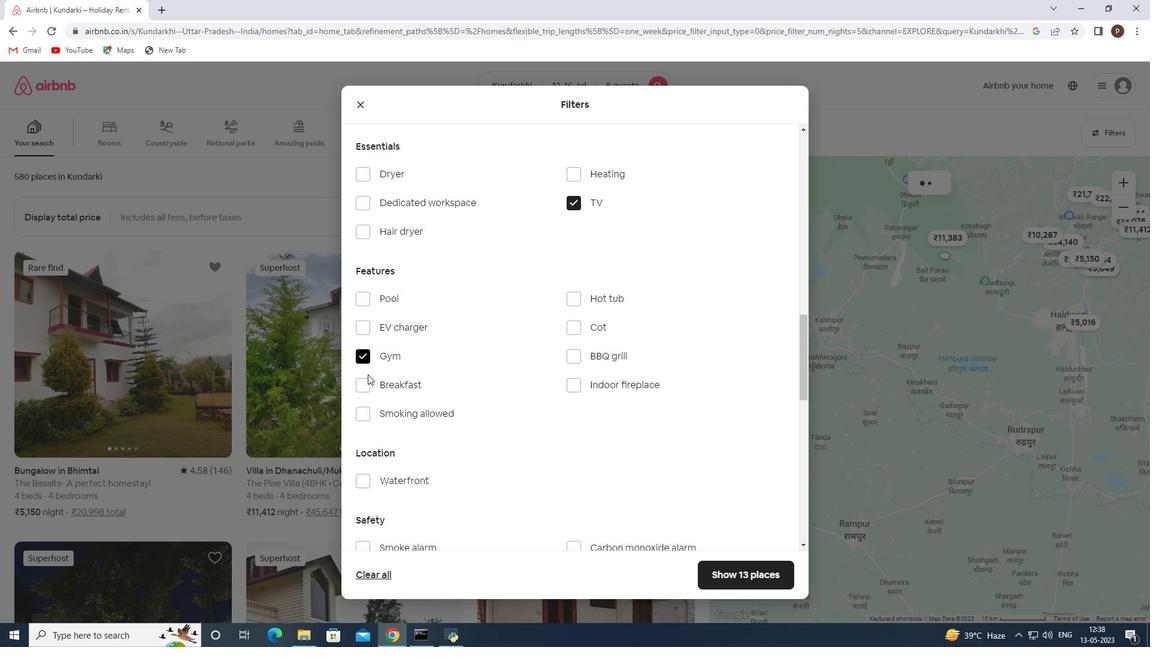 
Action: Mouse pressed left at (367, 385)
Screenshot: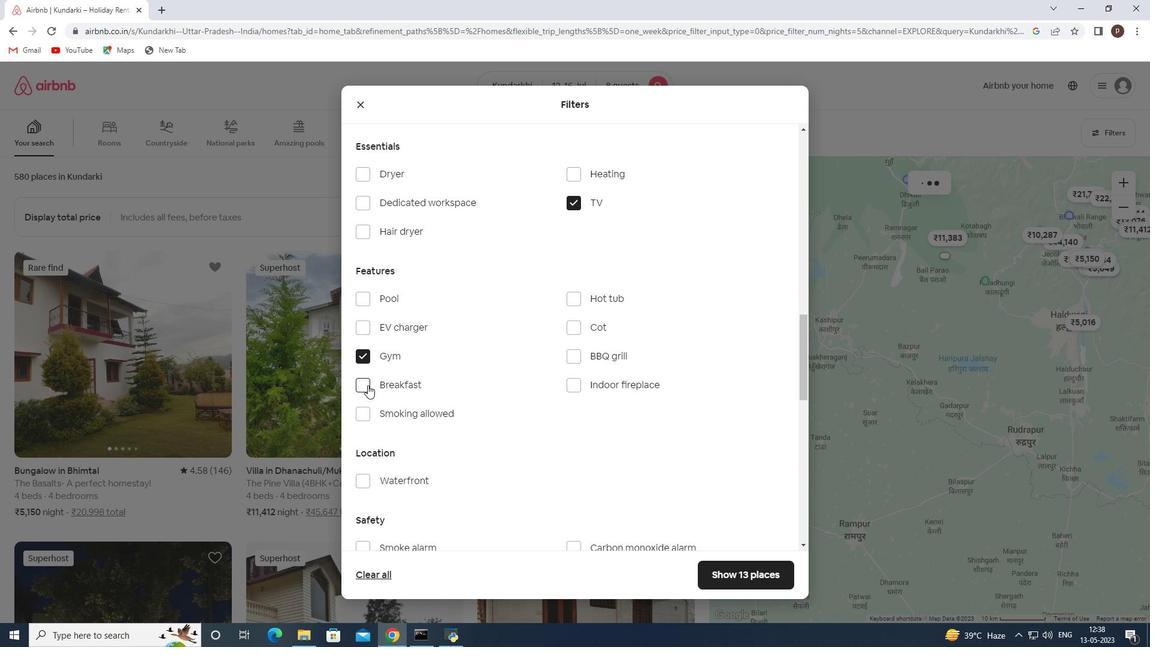
Action: Mouse moved to (483, 398)
Screenshot: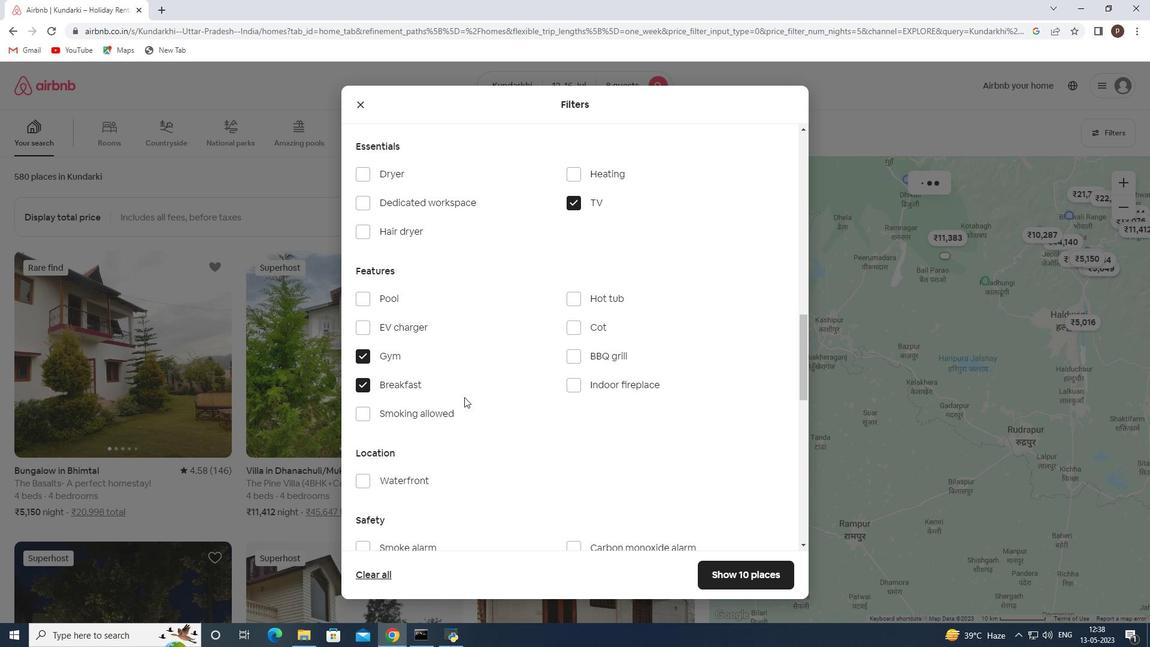 
Action: Mouse scrolled (483, 398) with delta (0, 0)
Screenshot: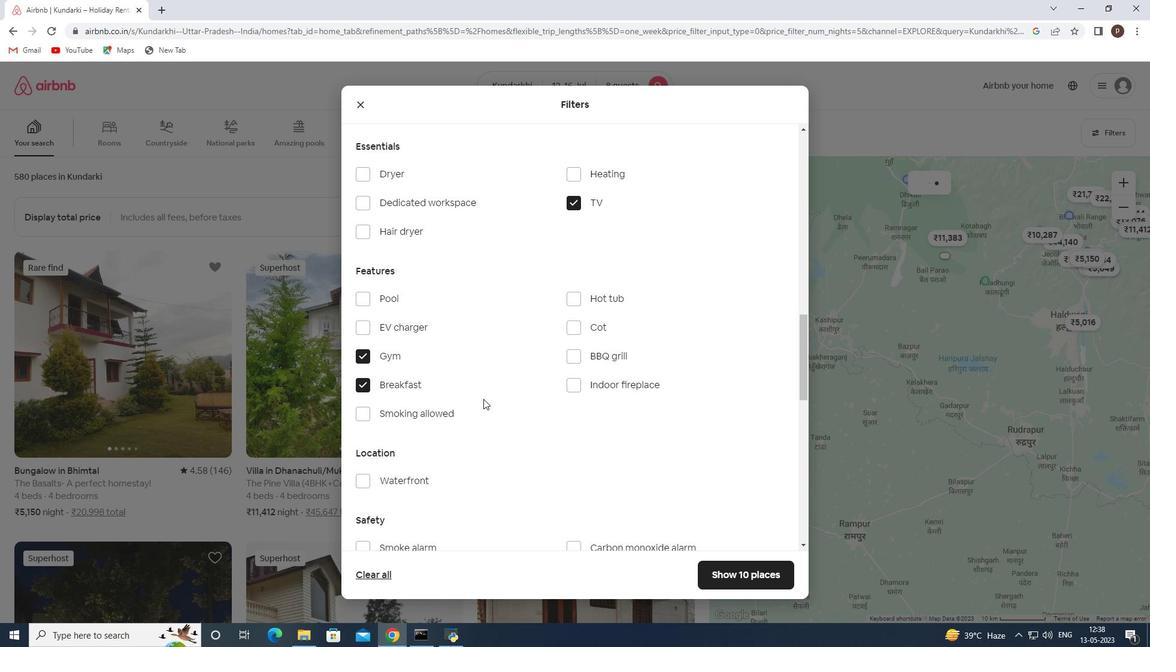 
Action: Mouse scrolled (483, 398) with delta (0, 0)
Screenshot: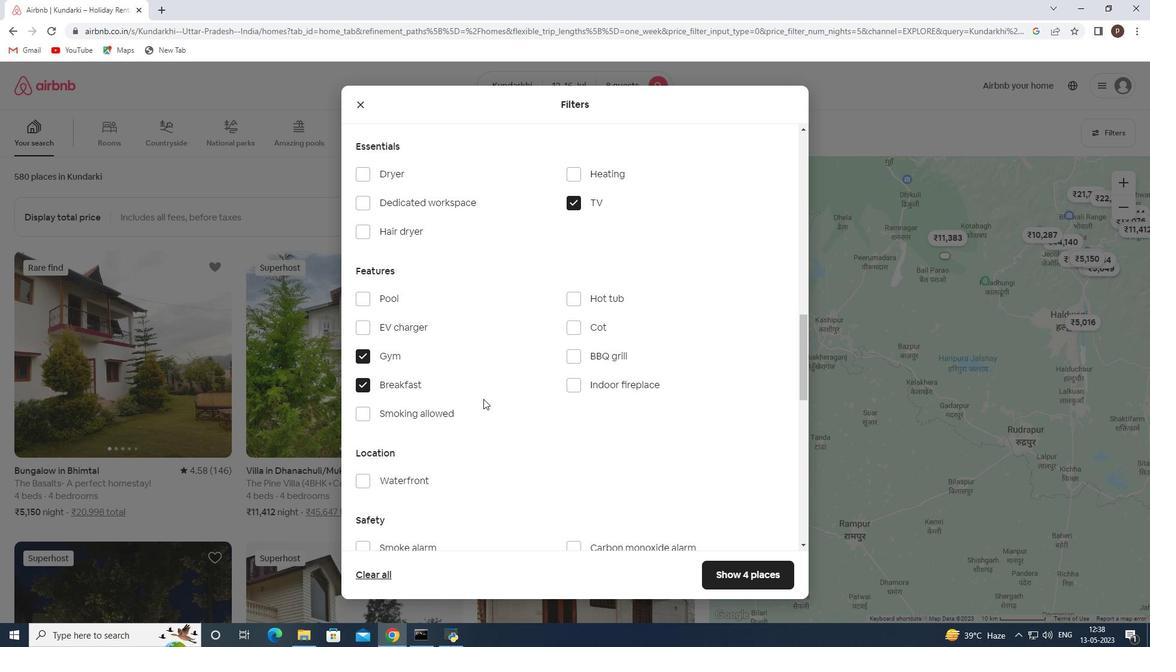 
Action: Mouse scrolled (483, 398) with delta (0, 0)
Screenshot: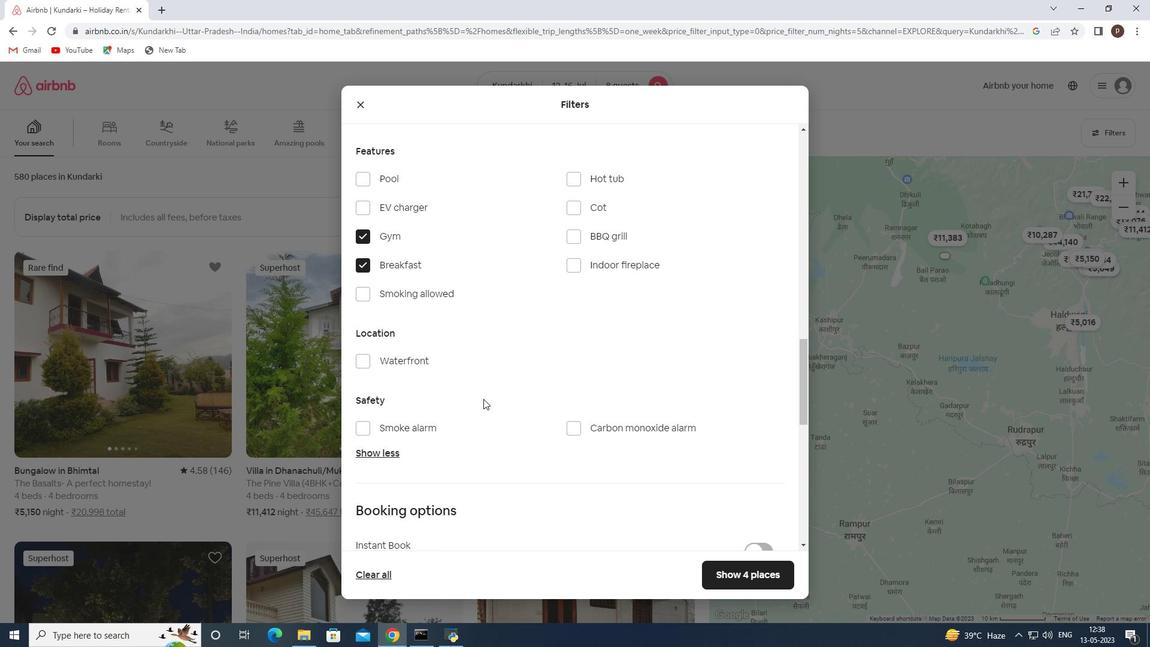 
Action: Mouse scrolled (483, 398) with delta (0, 0)
Screenshot: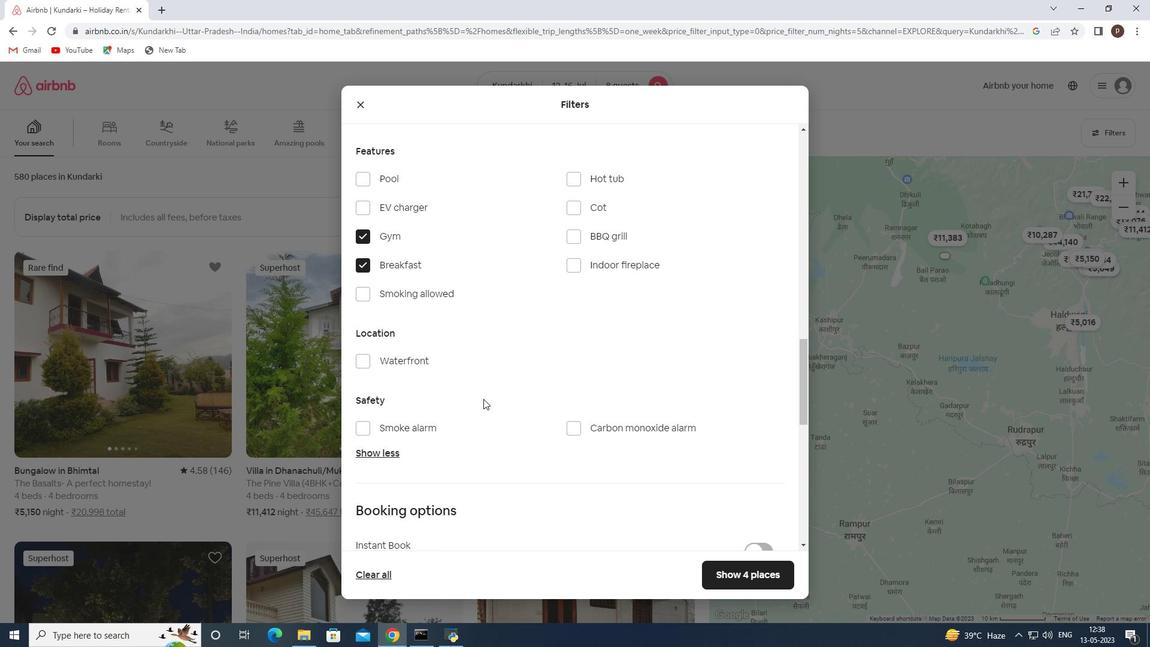 
Action: Mouse scrolled (483, 398) with delta (0, 0)
Screenshot: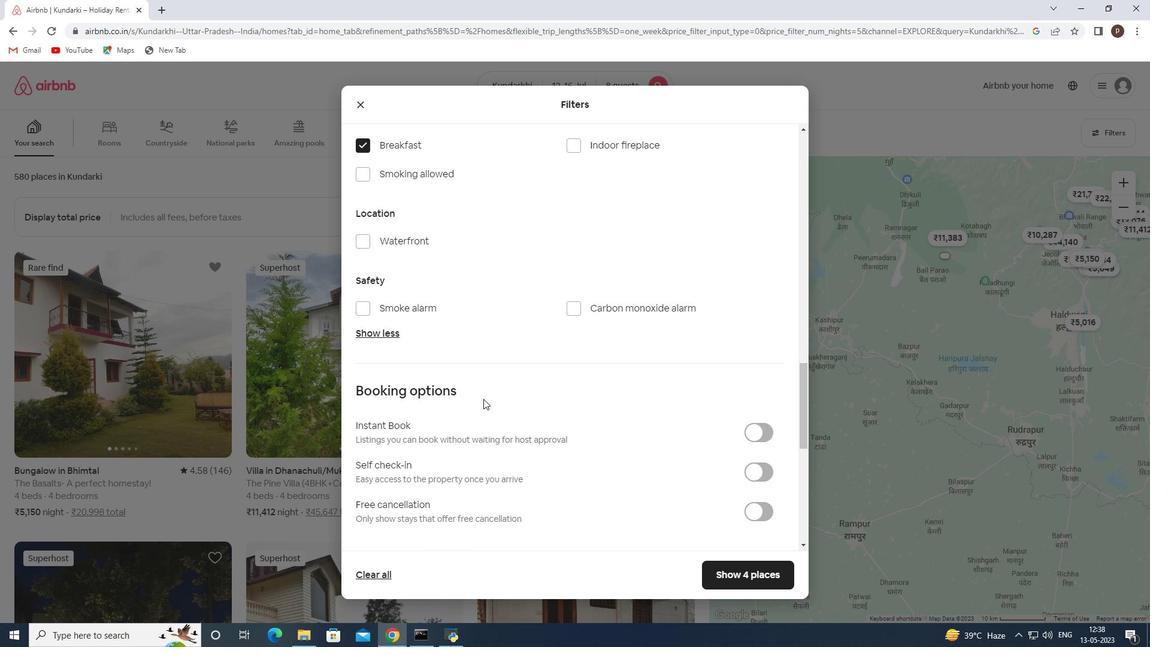 
Action: Mouse scrolled (483, 398) with delta (0, 0)
Screenshot: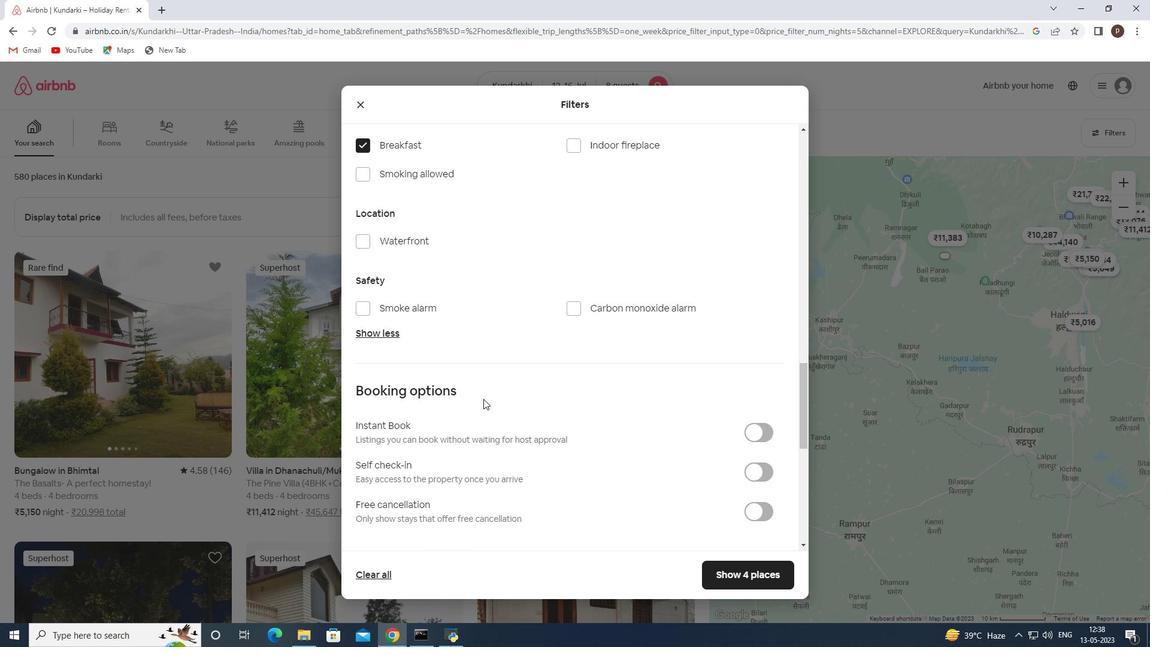 
Action: Mouse moved to (751, 354)
Screenshot: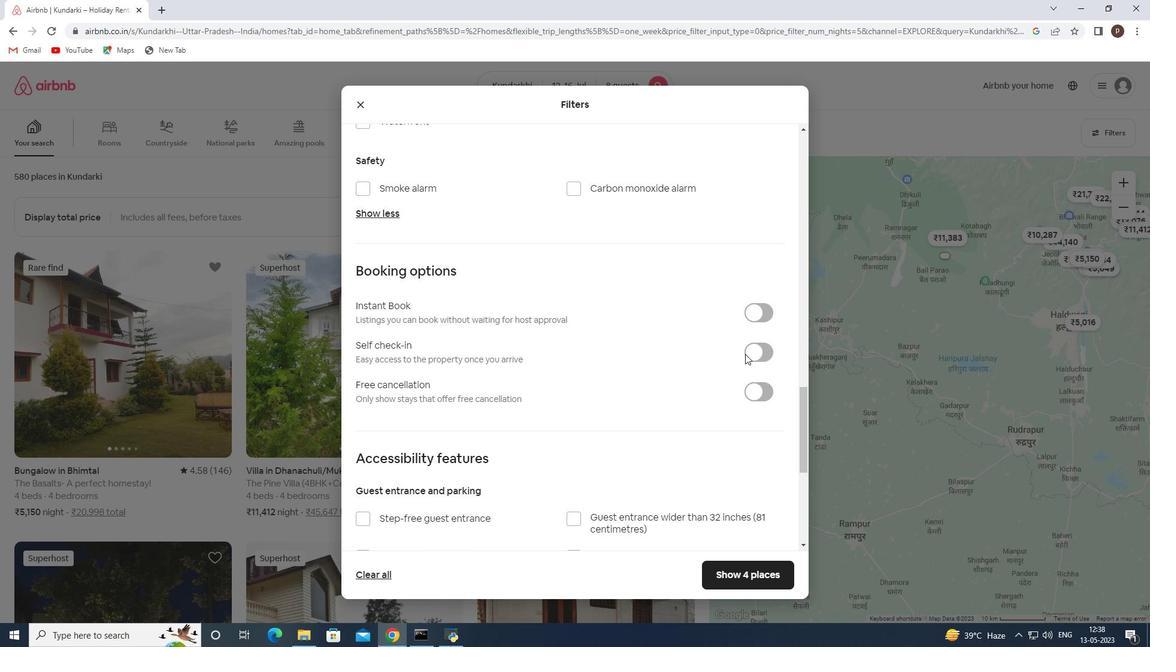 
Action: Mouse pressed left at (751, 354)
Screenshot: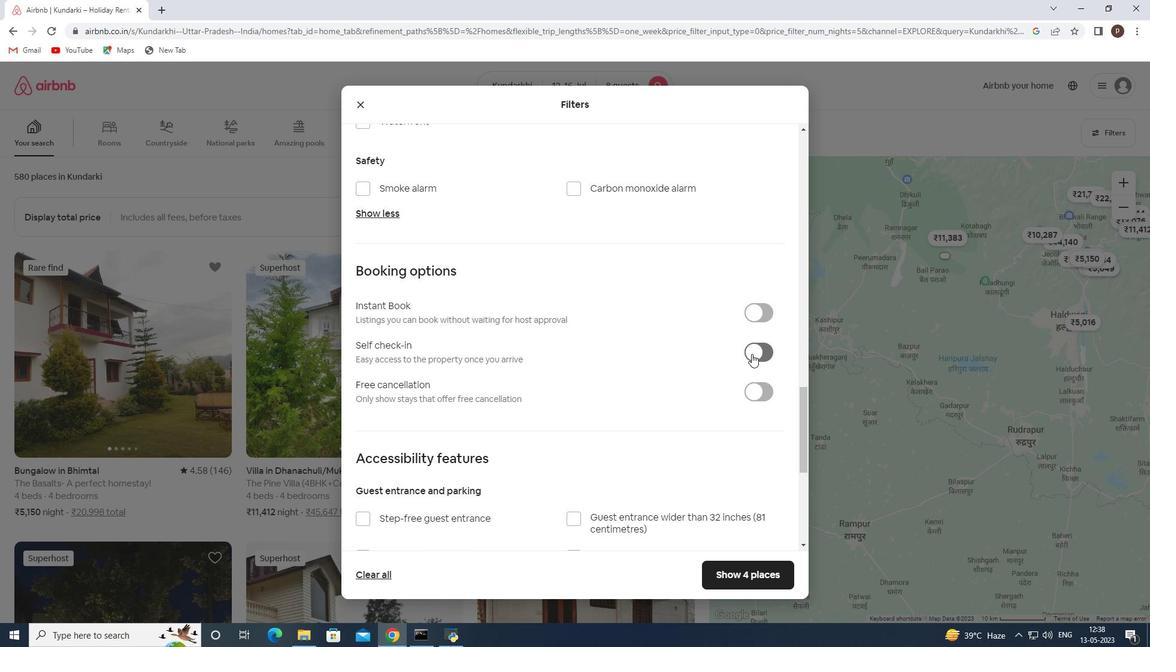 
Action: Mouse moved to (636, 372)
Screenshot: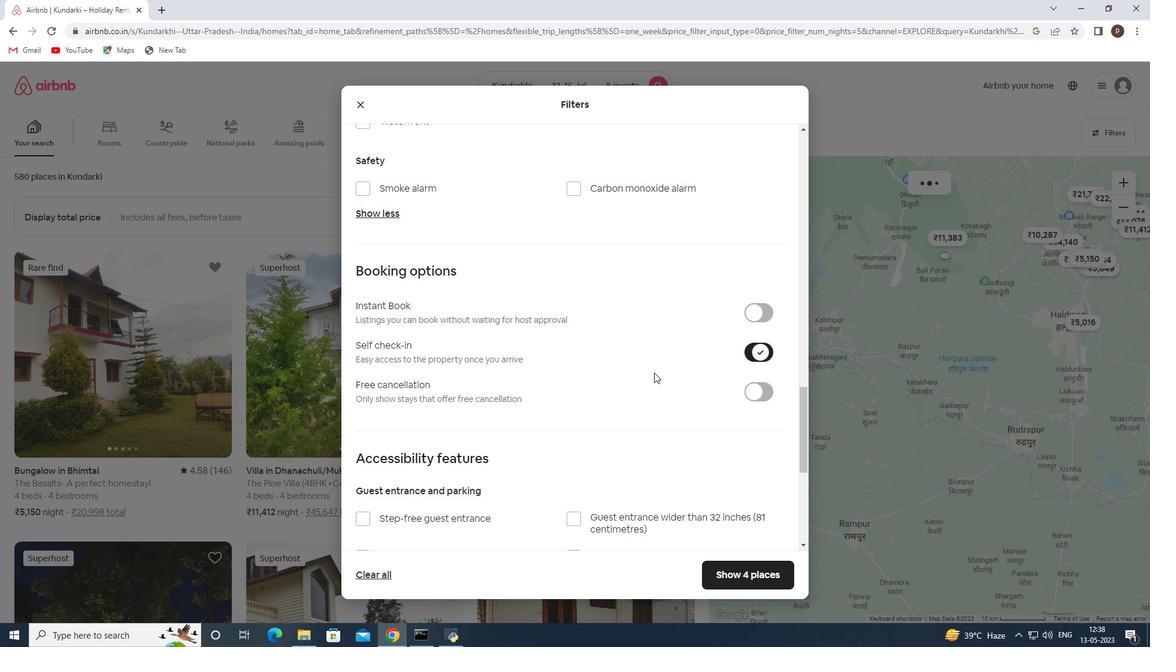 
Action: Mouse scrolled (636, 372) with delta (0, 0)
Screenshot: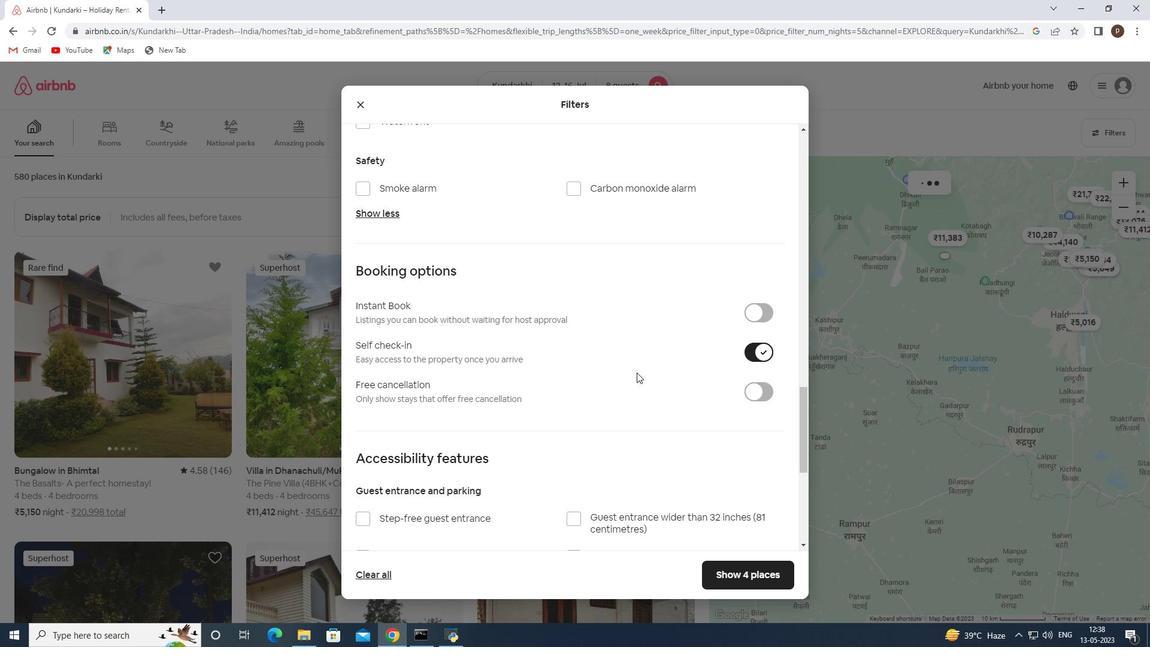 
Action: Mouse scrolled (636, 372) with delta (0, 0)
Screenshot: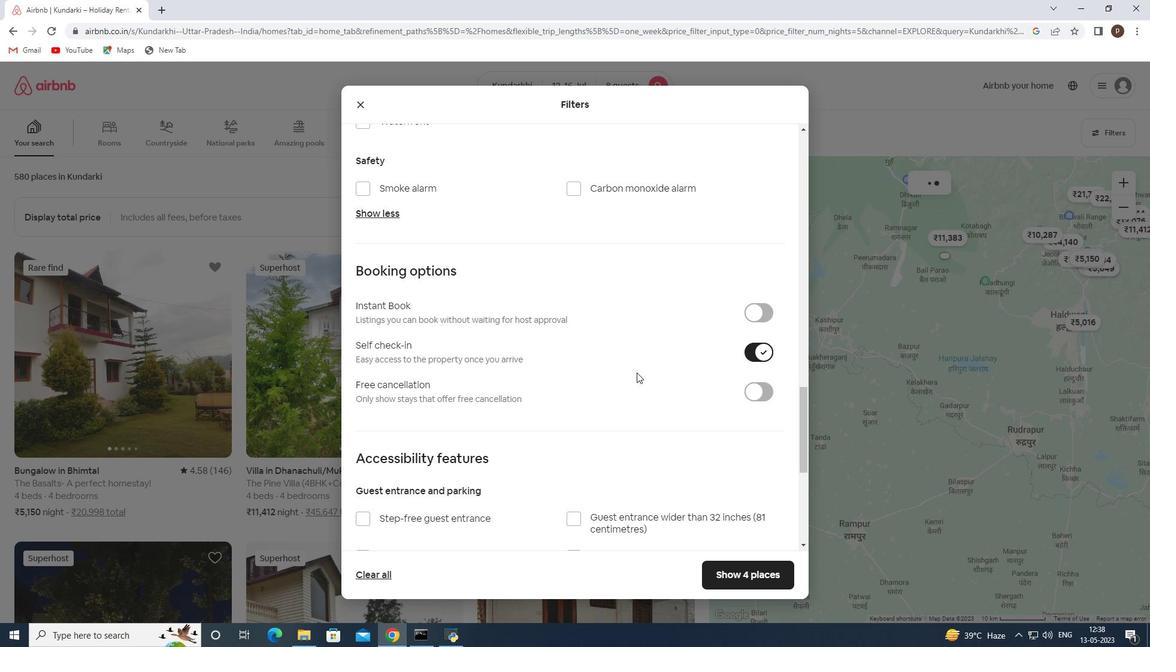 
Action: Mouse scrolled (636, 372) with delta (0, 0)
Screenshot: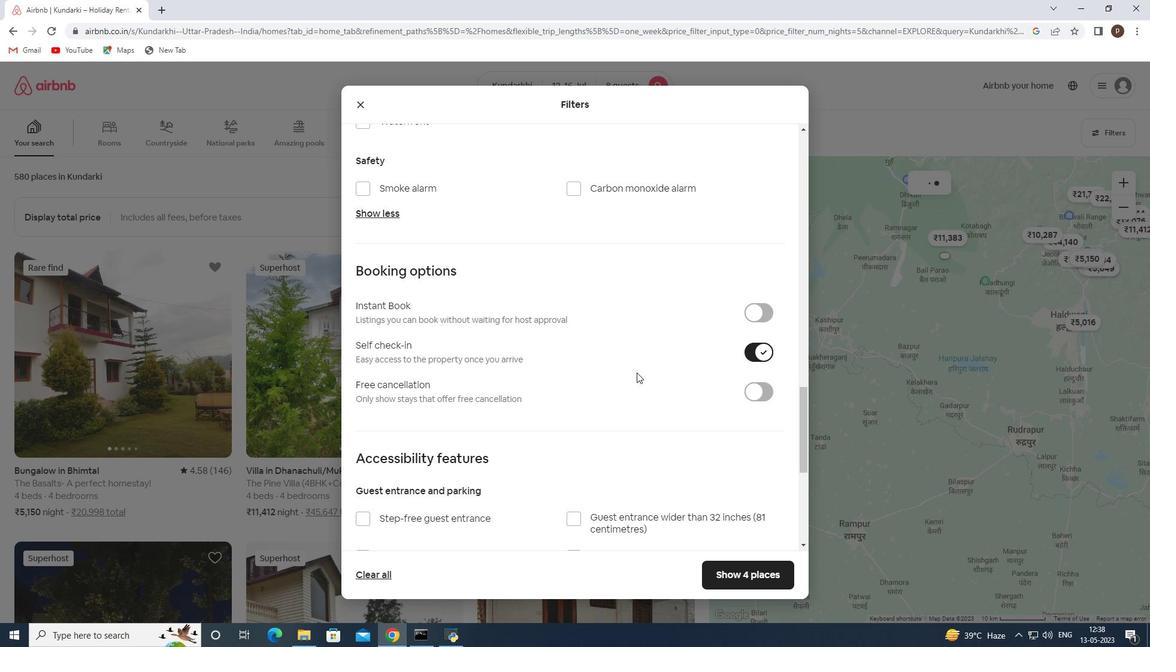 
Action: Mouse moved to (560, 387)
Screenshot: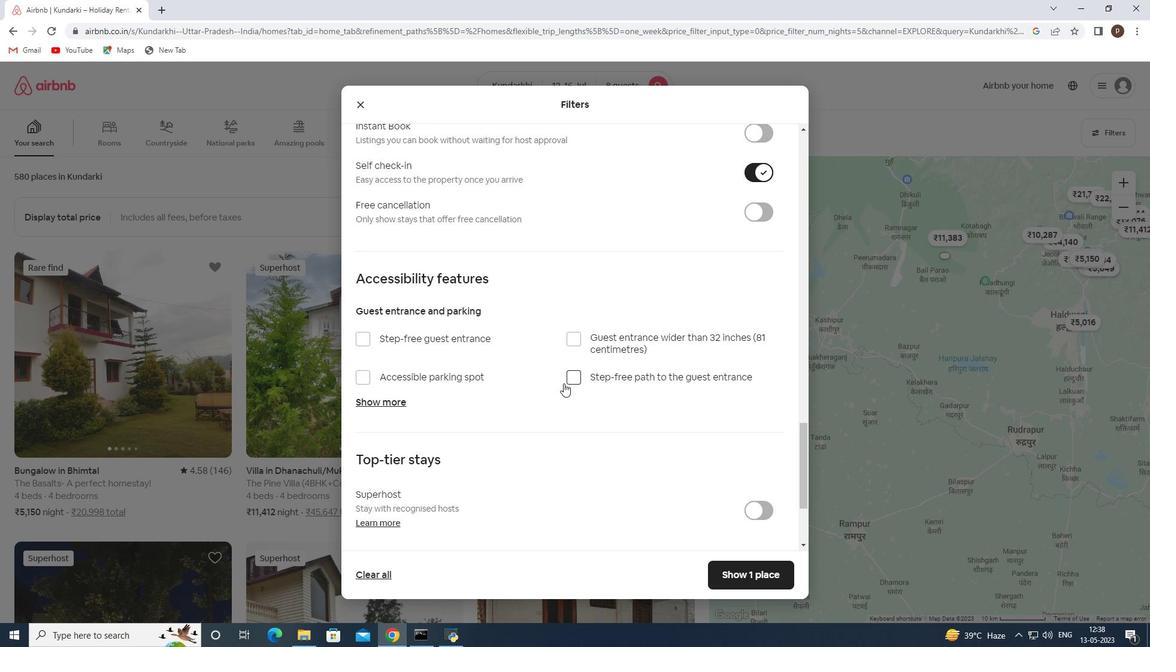 
Action: Mouse scrolled (560, 386) with delta (0, 0)
Screenshot: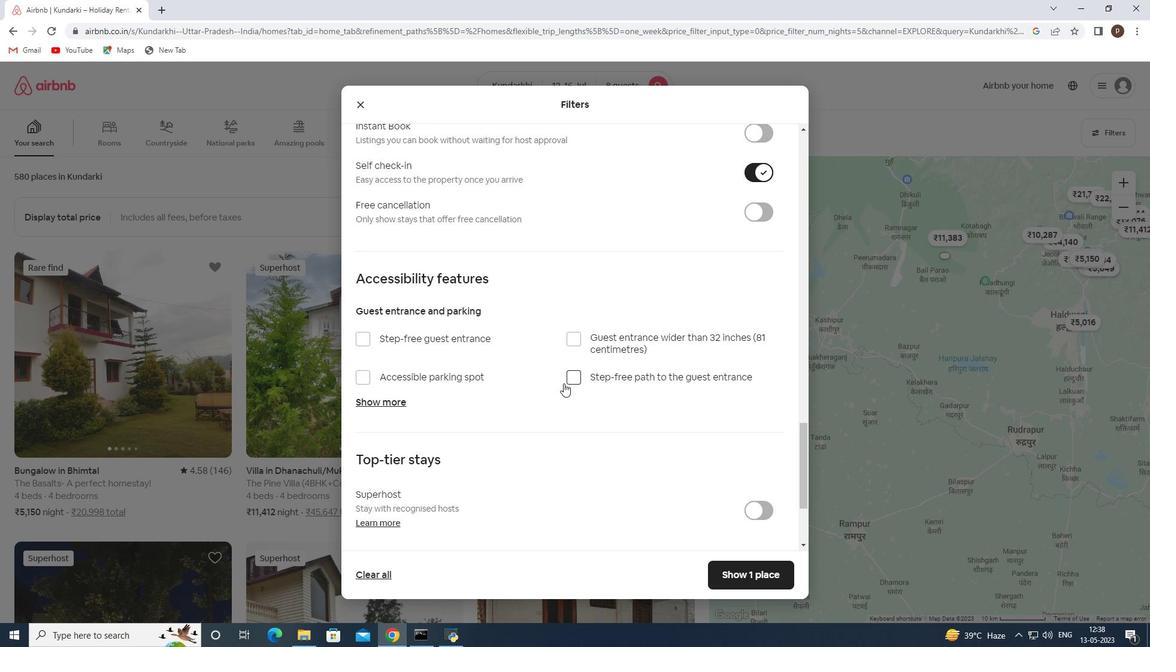 
Action: Mouse moved to (560, 387)
Screenshot: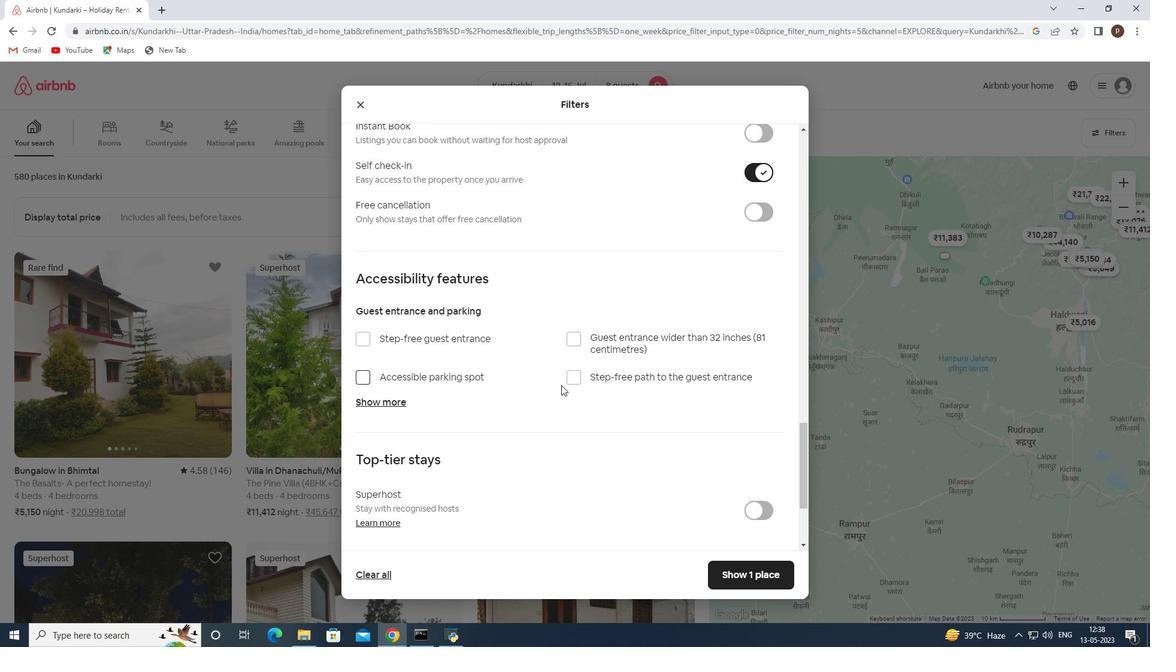 
Action: Mouse scrolled (560, 386) with delta (0, 0)
Screenshot: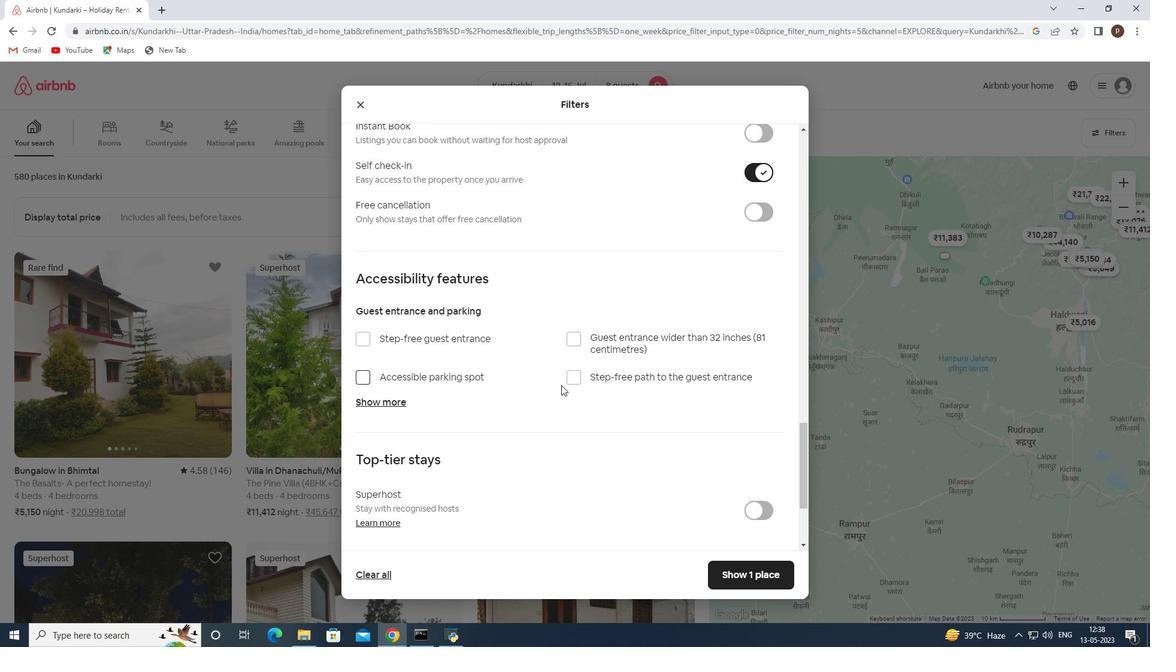 
Action: Mouse scrolled (560, 386) with delta (0, 0)
Screenshot: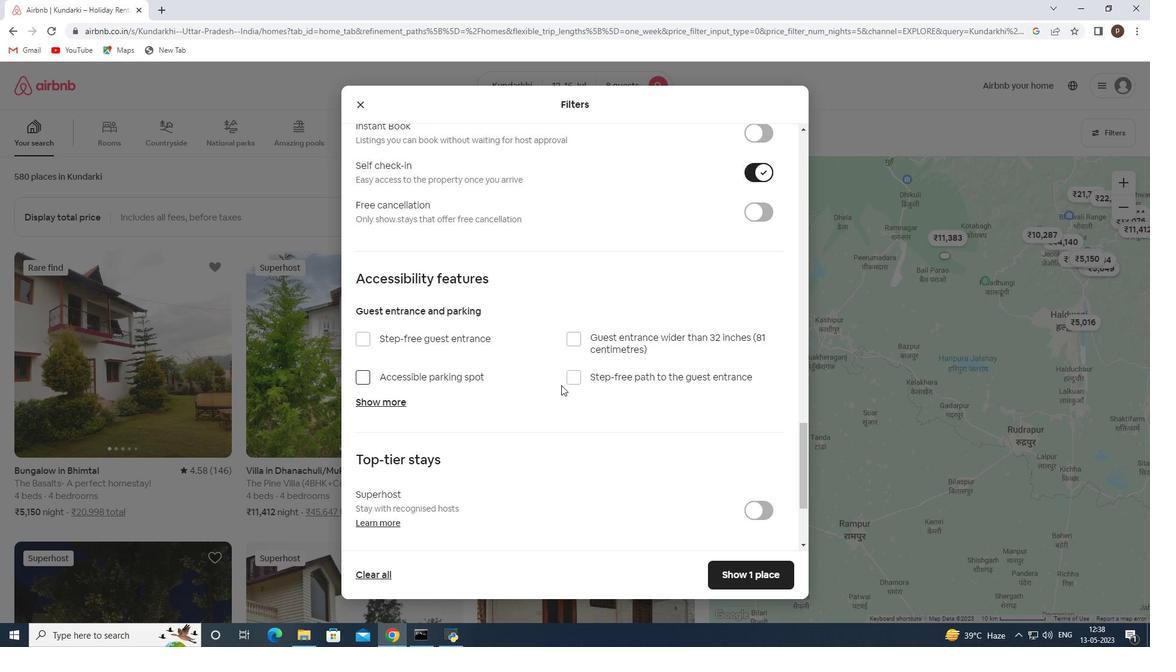
Action: Mouse scrolled (560, 386) with delta (0, 0)
Screenshot: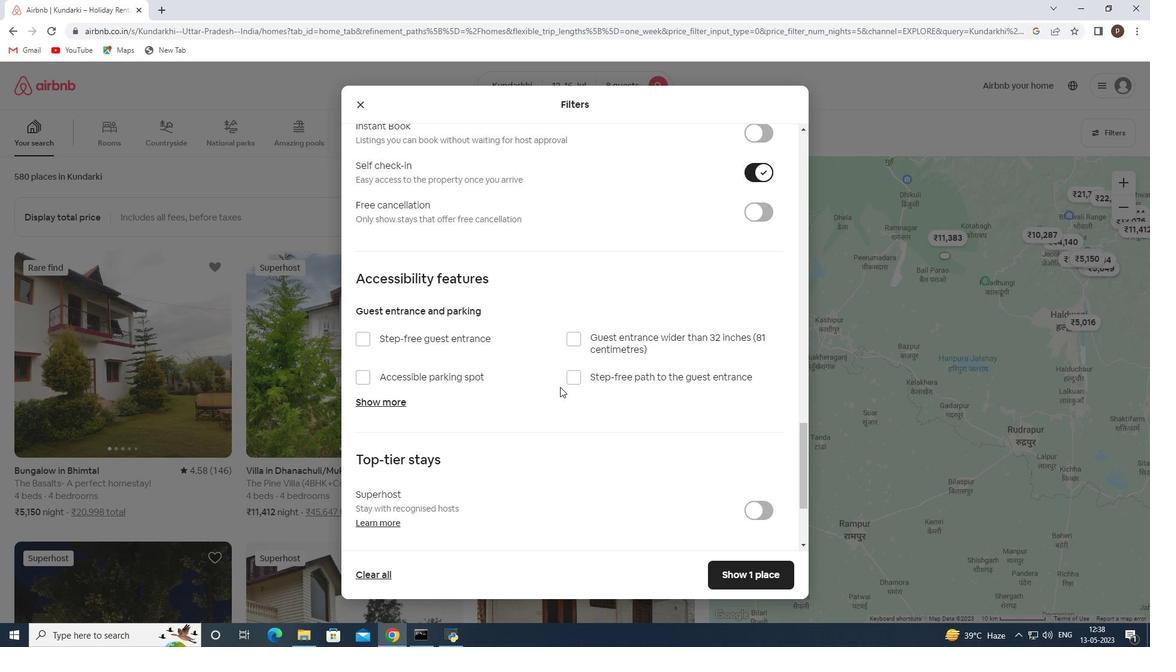 
Action: Mouse moved to (357, 466)
Screenshot: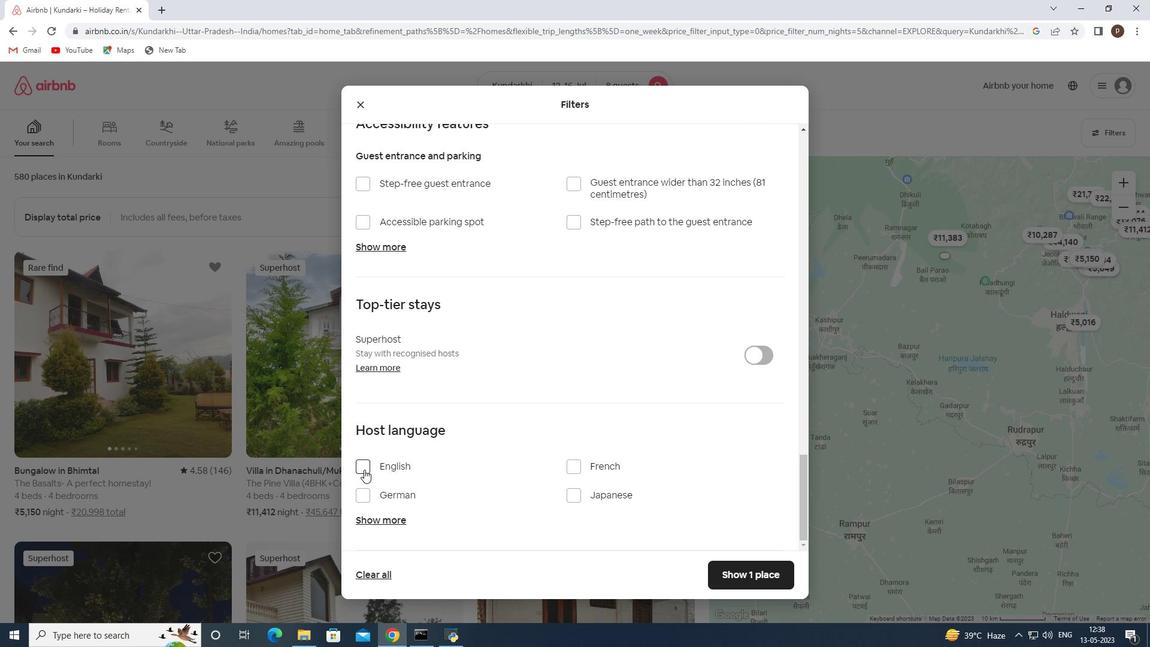 
Action: Mouse pressed left at (357, 466)
Screenshot: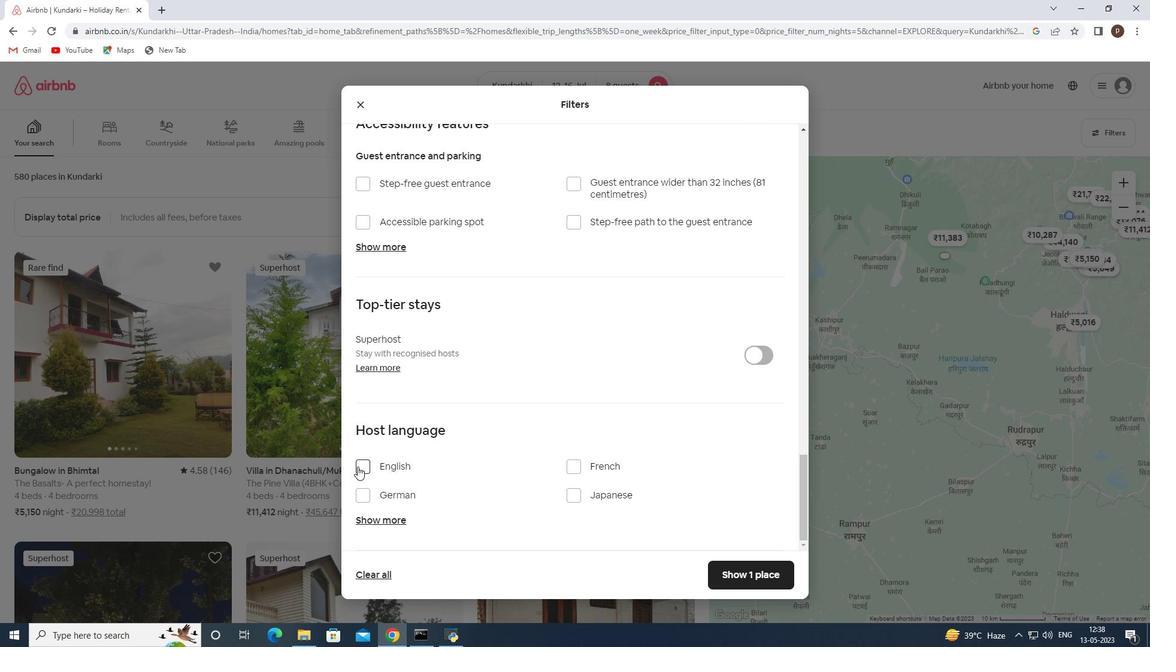
Action: Mouse moved to (548, 473)
Screenshot: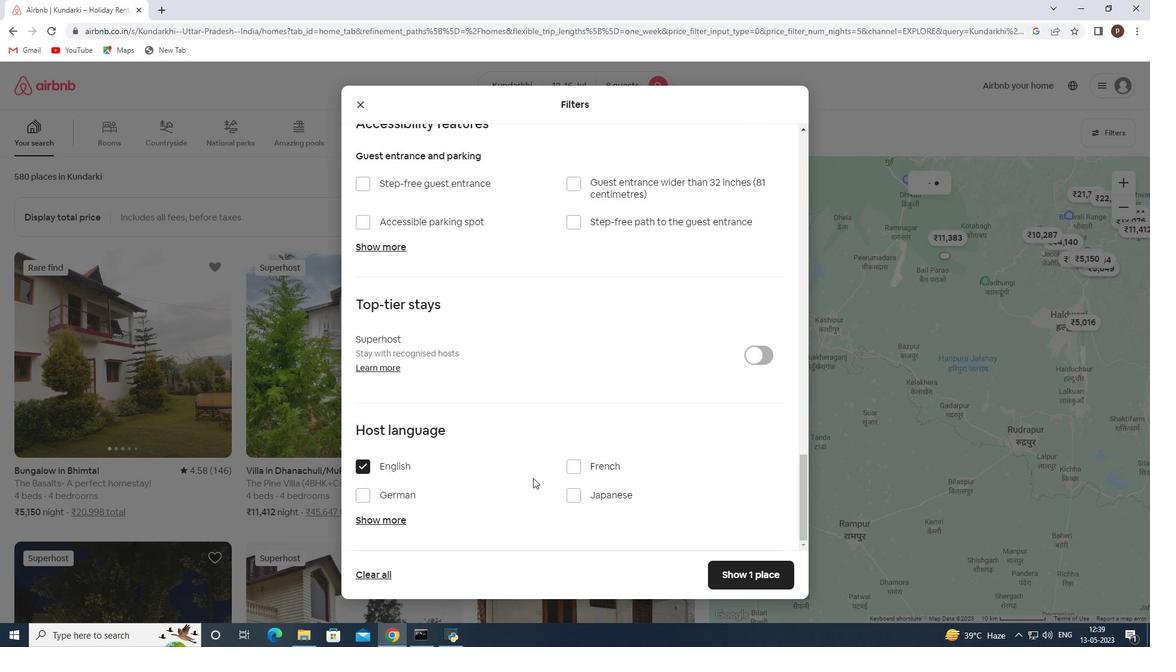 
Action: Mouse scrolled (548, 473) with delta (0, 0)
Screenshot: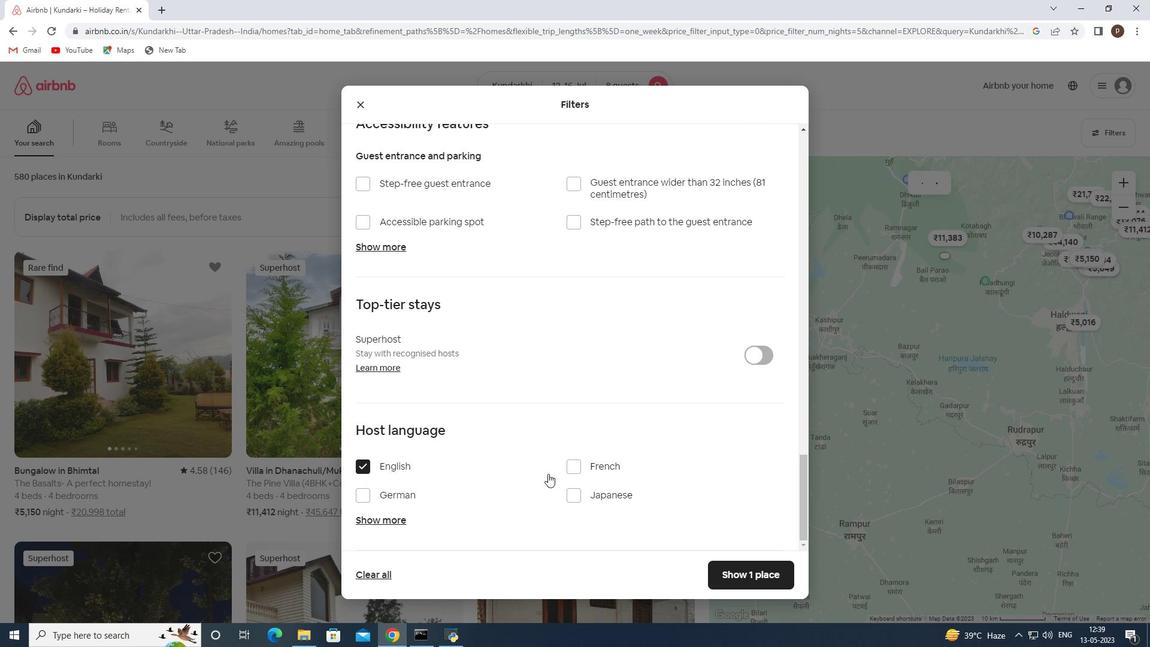 
Action: Mouse scrolled (548, 473) with delta (0, 0)
Screenshot: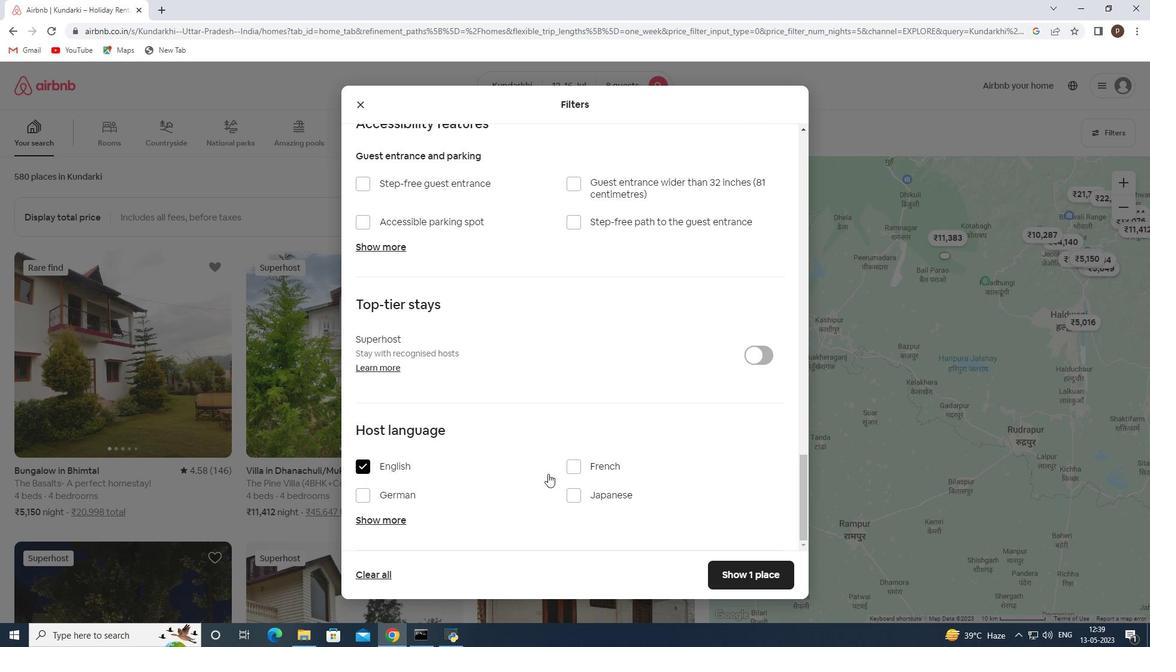 
Action: Mouse scrolled (548, 473) with delta (0, 0)
Screenshot: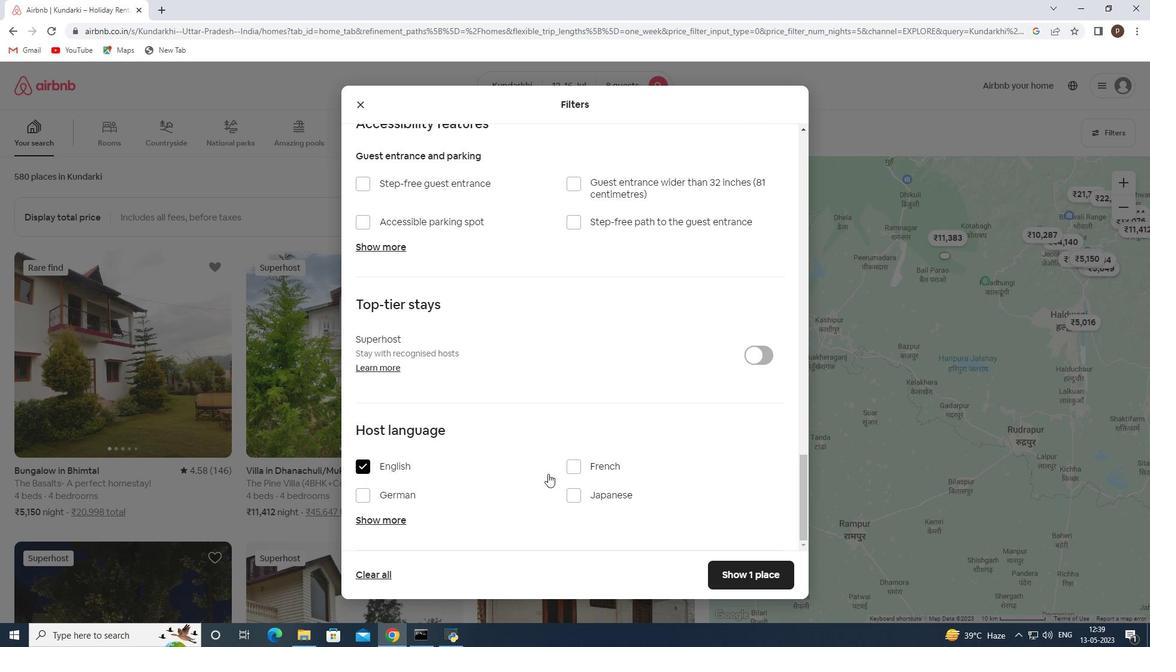 
Action: Mouse scrolled (548, 473) with delta (0, 0)
Screenshot: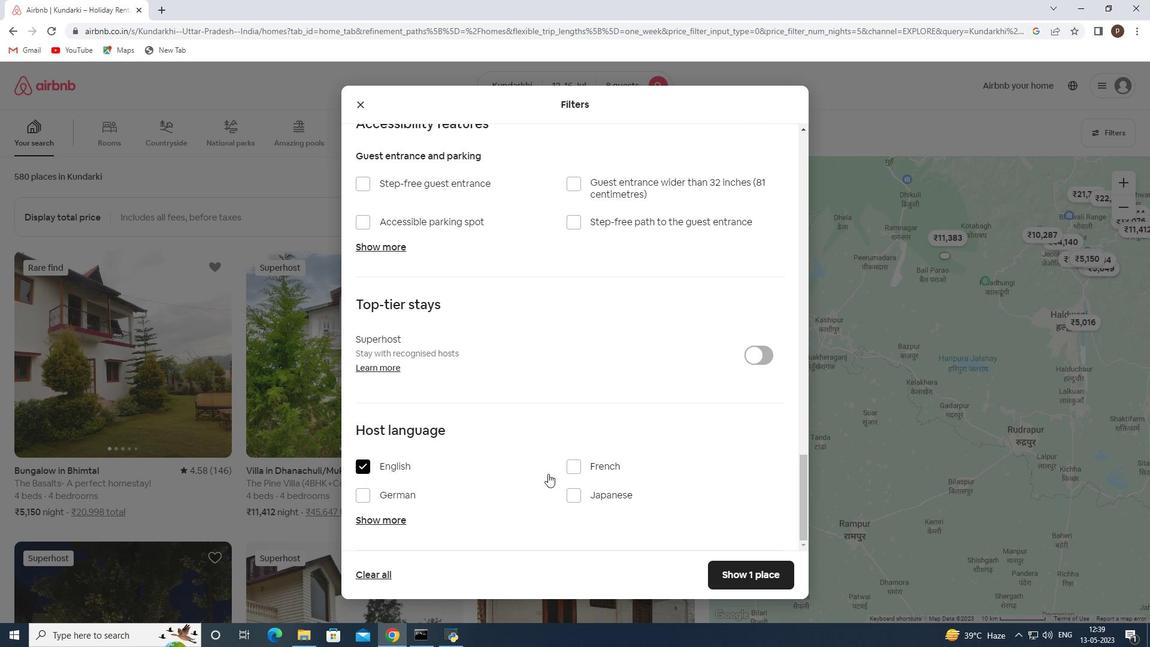 
Action: Mouse scrolled (548, 473) with delta (0, 0)
Screenshot: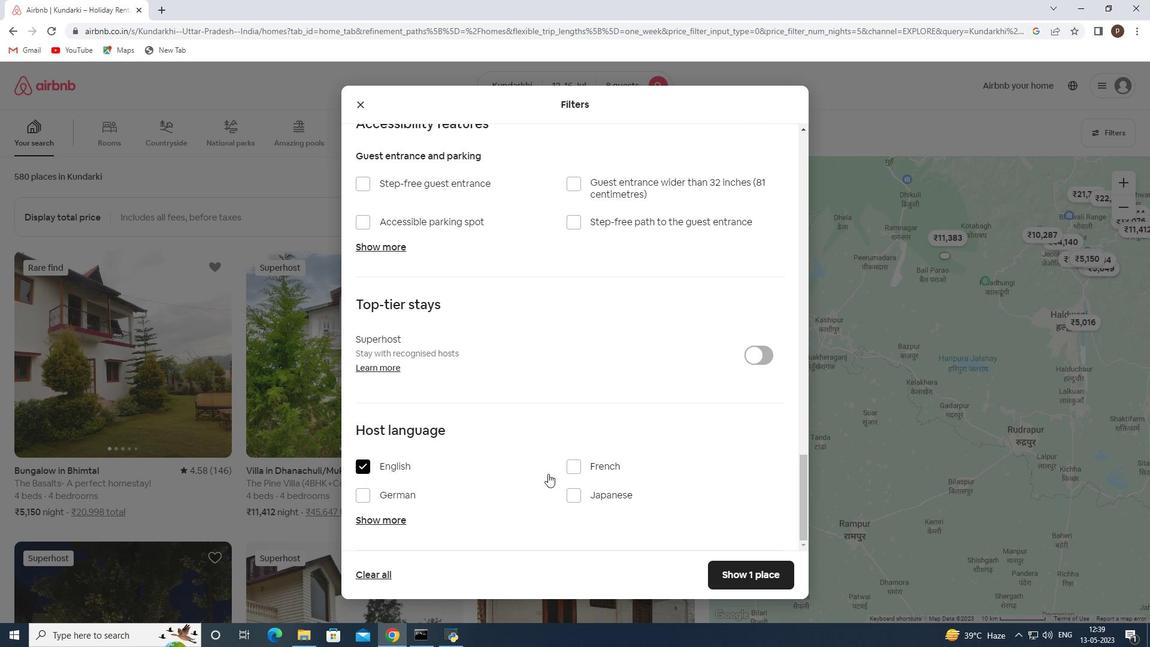 
Action: Mouse moved to (735, 567)
Screenshot: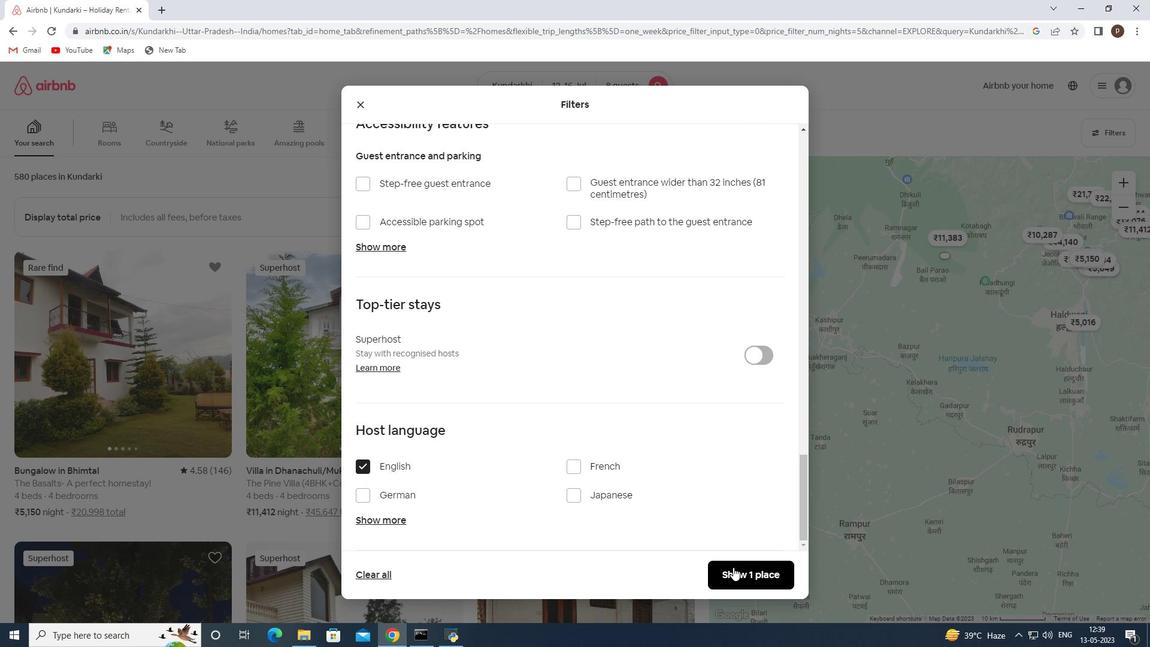 
Action: Mouse pressed left at (735, 567)
Screenshot: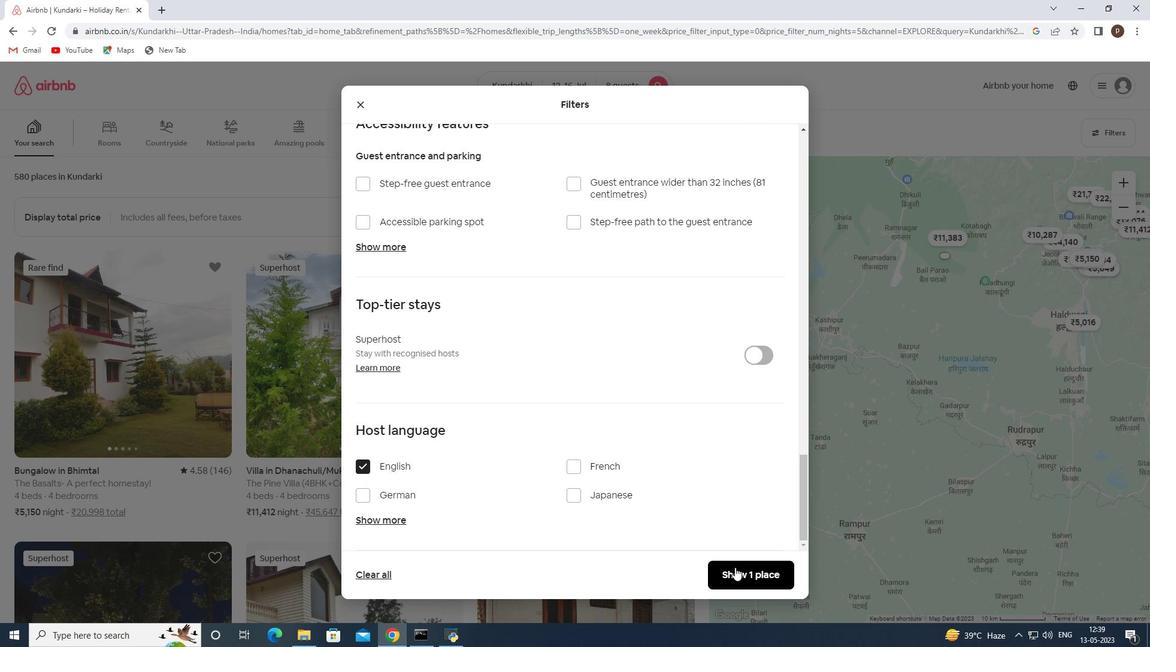 
